 Task: Open Card Card0000000025 in Board Board0000000007 in Workspace WS0000000003 in Trello. Add Member Ayush98111@gmail.com to Card Card0000000025 in Board Board0000000007 in Workspace WS0000000003 in Trello. Add Green Label titled Label0000000025 to Card Card0000000025 in Board Board0000000007 in Workspace WS0000000003 in Trello. Add Checklist CL0000000025 to Card Card0000000025 in Board Board0000000007 in Workspace WS0000000003 in Trello. Add Dates with Start Date as Apr 08 2023 and Due Date as Apr 30 2023 to Card Card0000000025 in Board Board0000000007 in Workspace WS0000000003 in Trello
Action: Mouse moved to (372, 281)
Screenshot: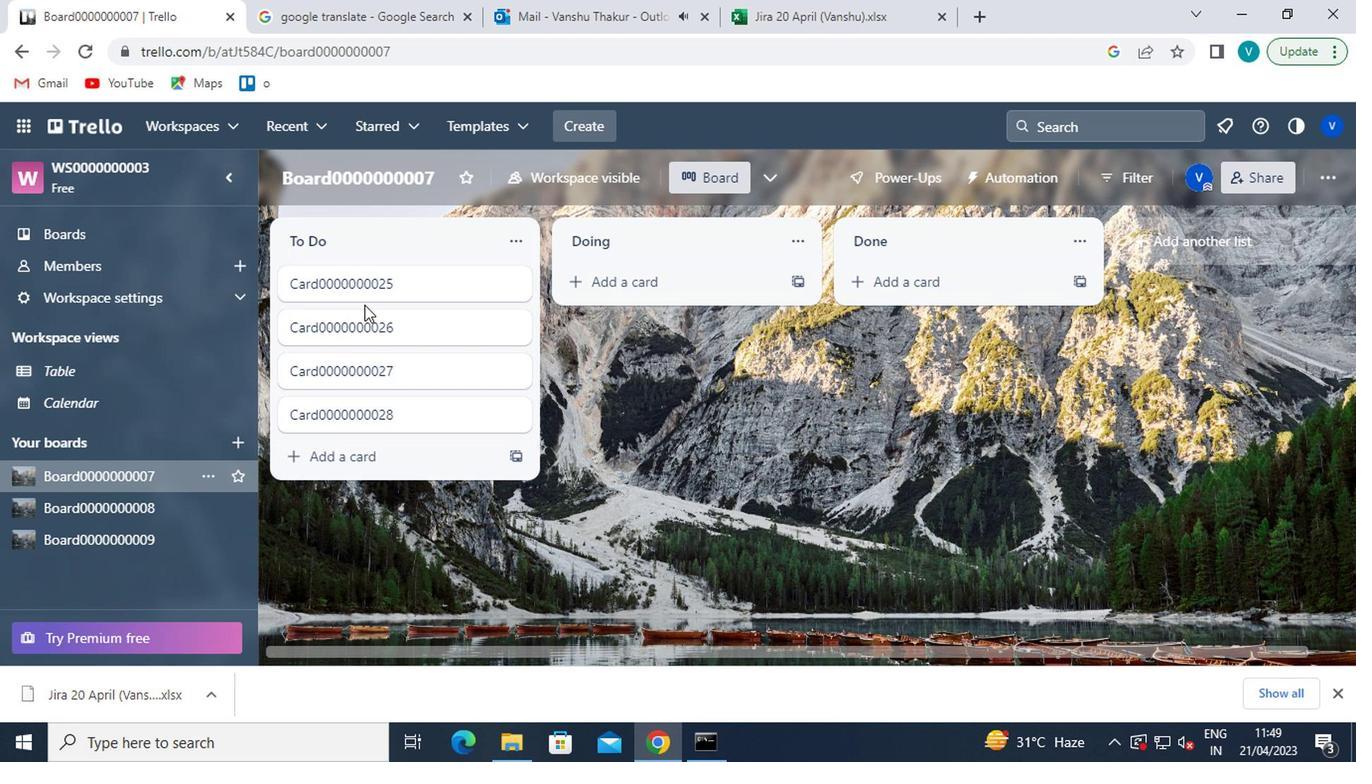 
Action: Mouse pressed left at (372, 281)
Screenshot: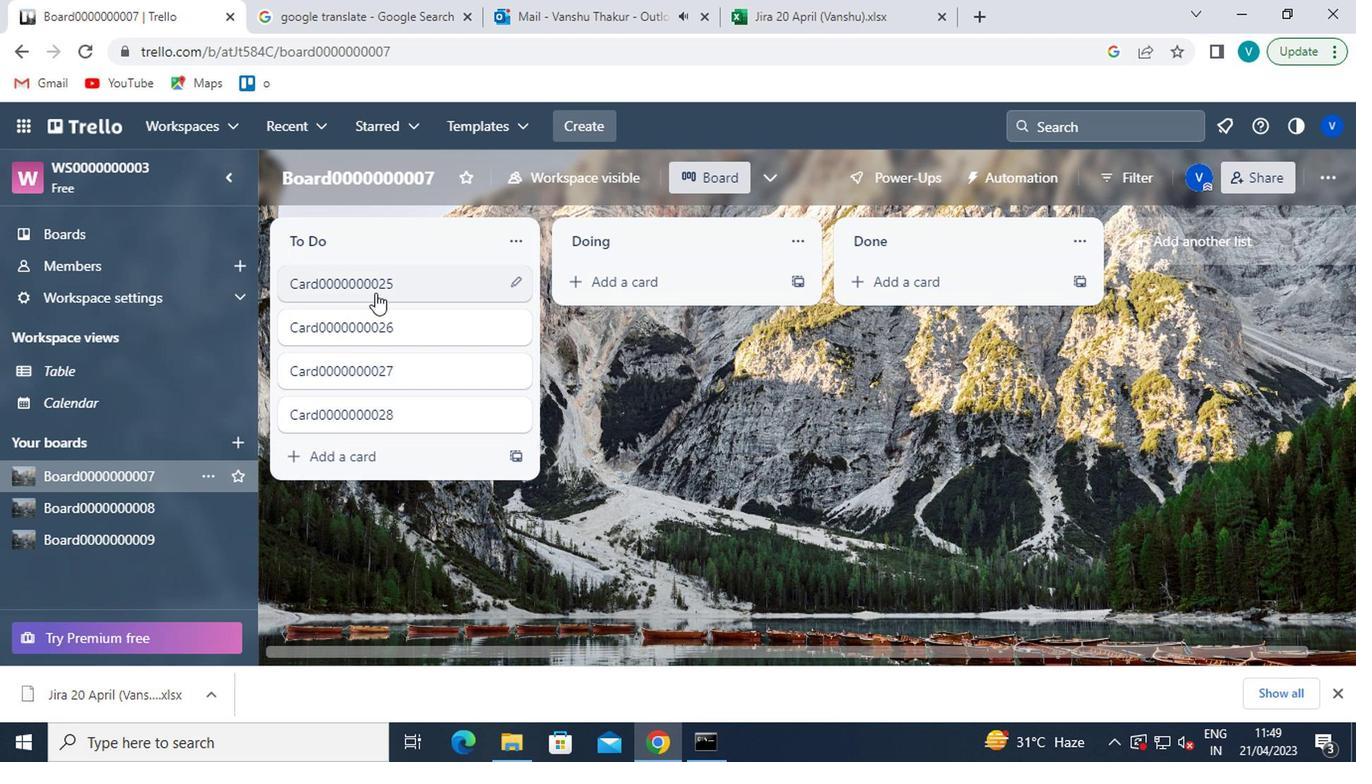 
Action: Mouse moved to (960, 288)
Screenshot: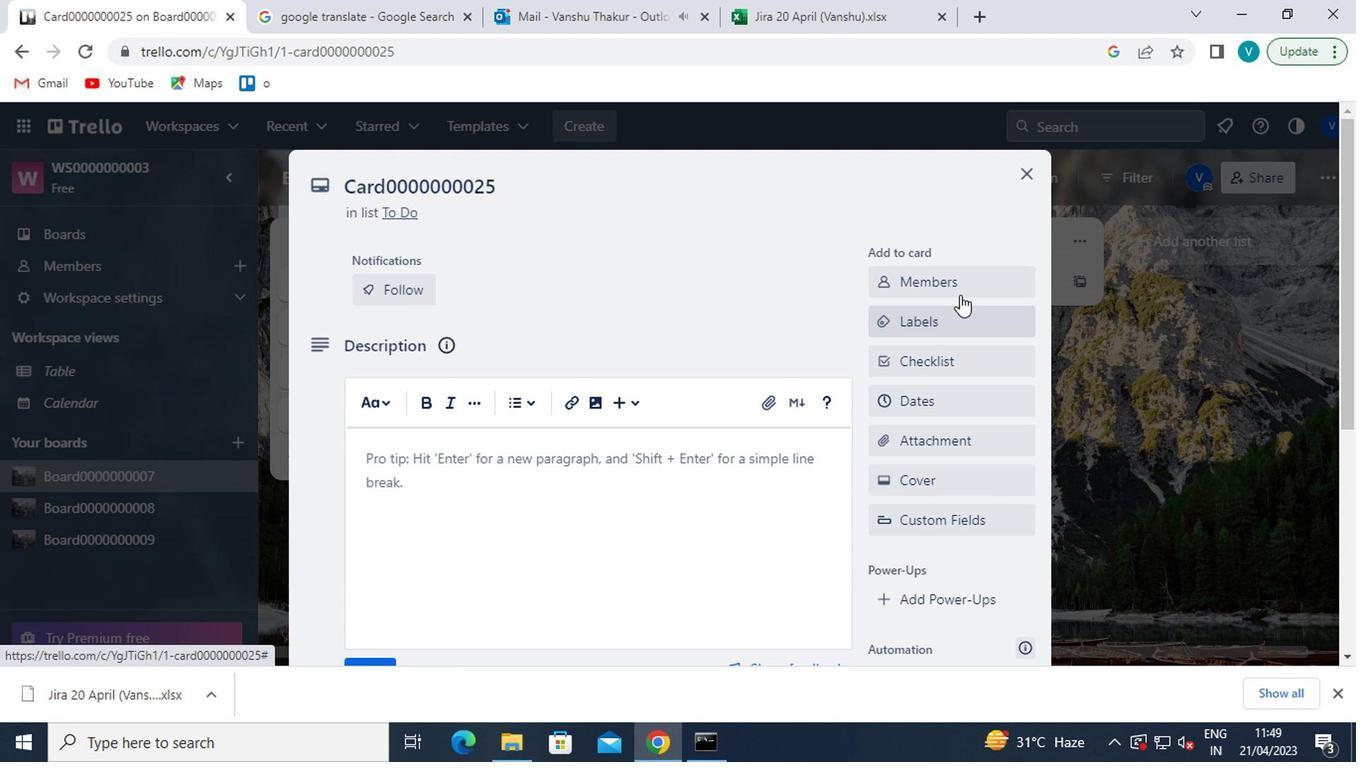 
Action: Mouse pressed left at (960, 288)
Screenshot: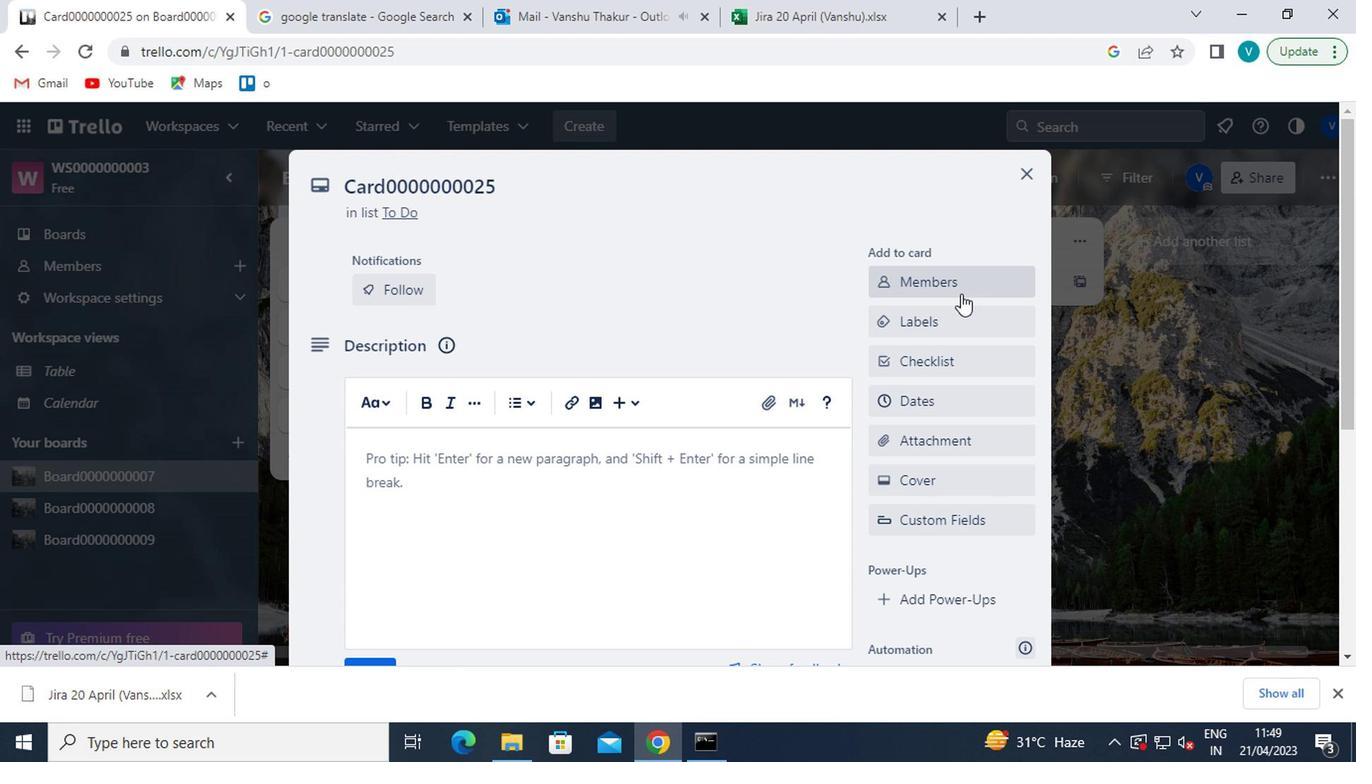 
Action: Mouse moved to (950, 372)
Screenshot: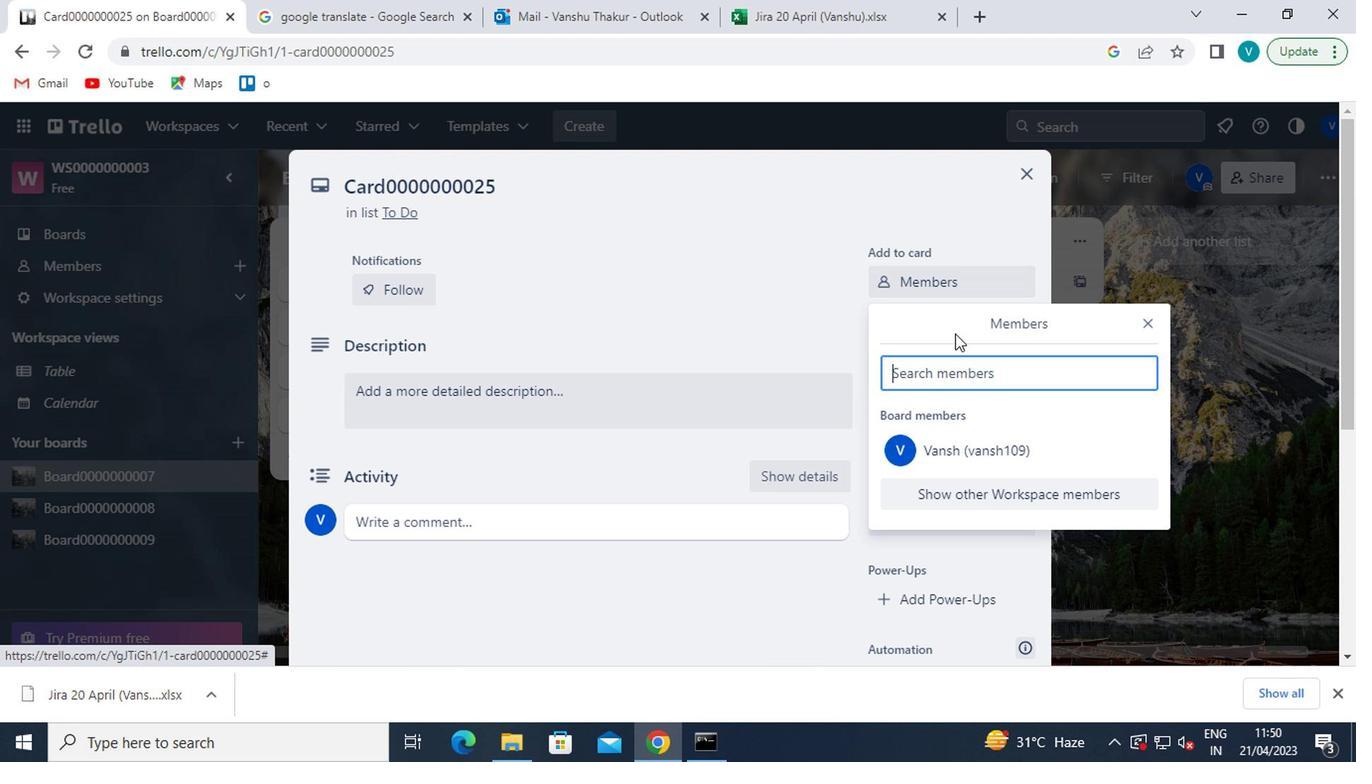 
Action: Mouse pressed left at (950, 372)
Screenshot: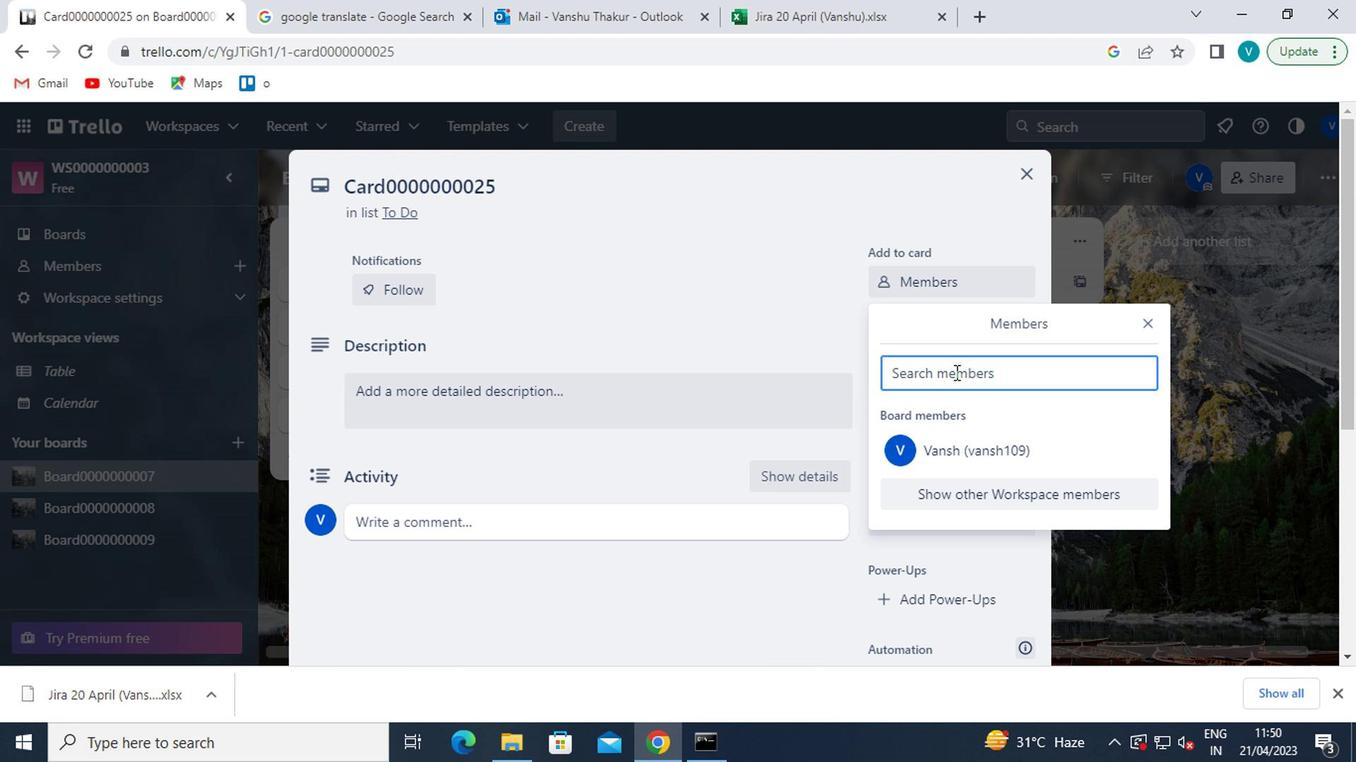 
Action: Mouse moved to (678, 180)
Screenshot: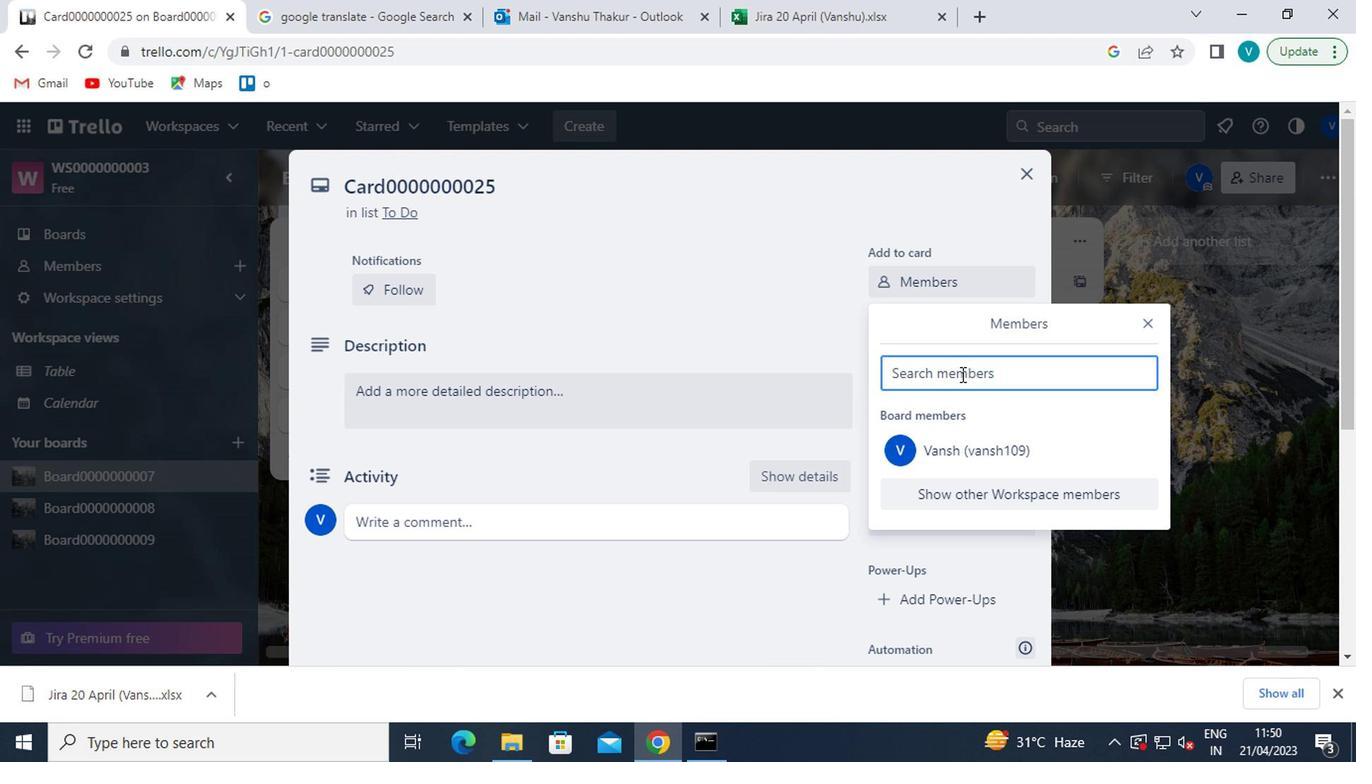 
Action: Key pressed <Key.shift>
Screenshot: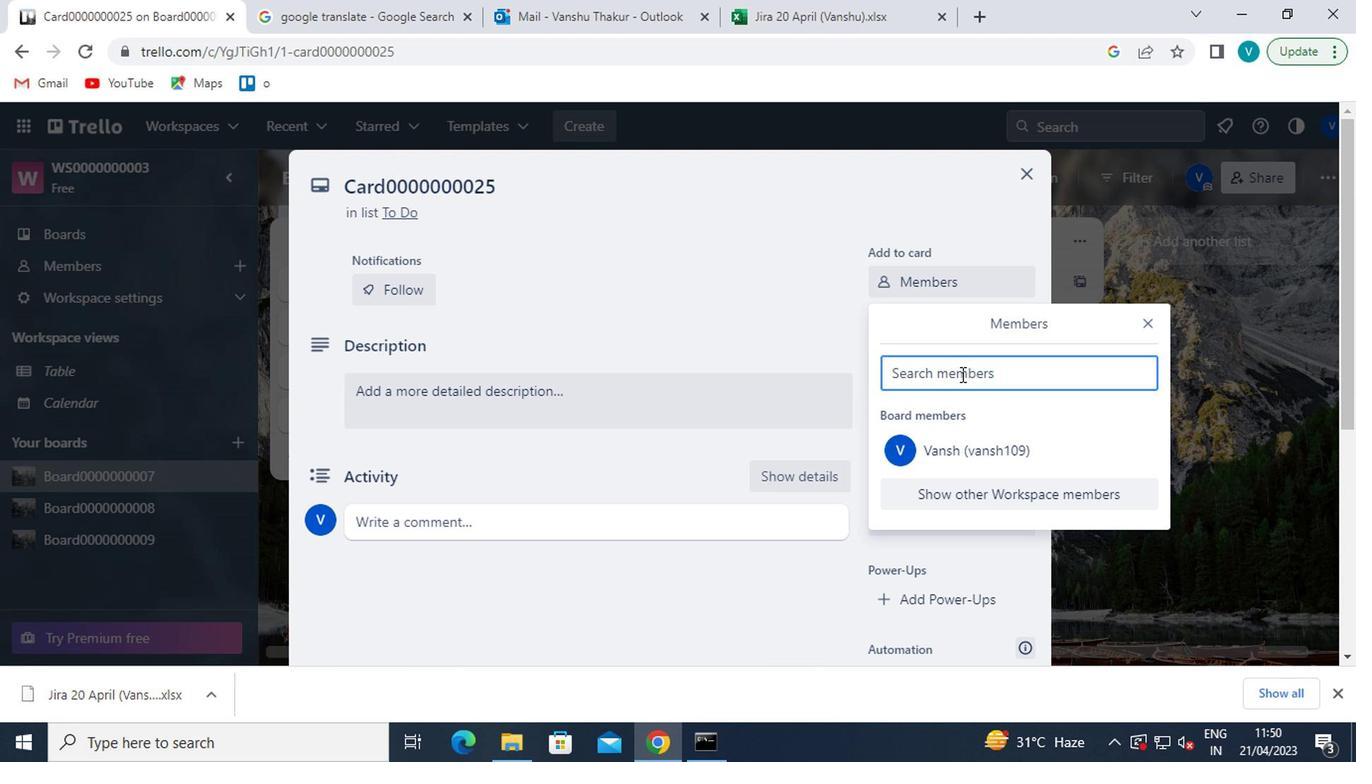 
Action: Mouse moved to (503, 55)
Screenshot: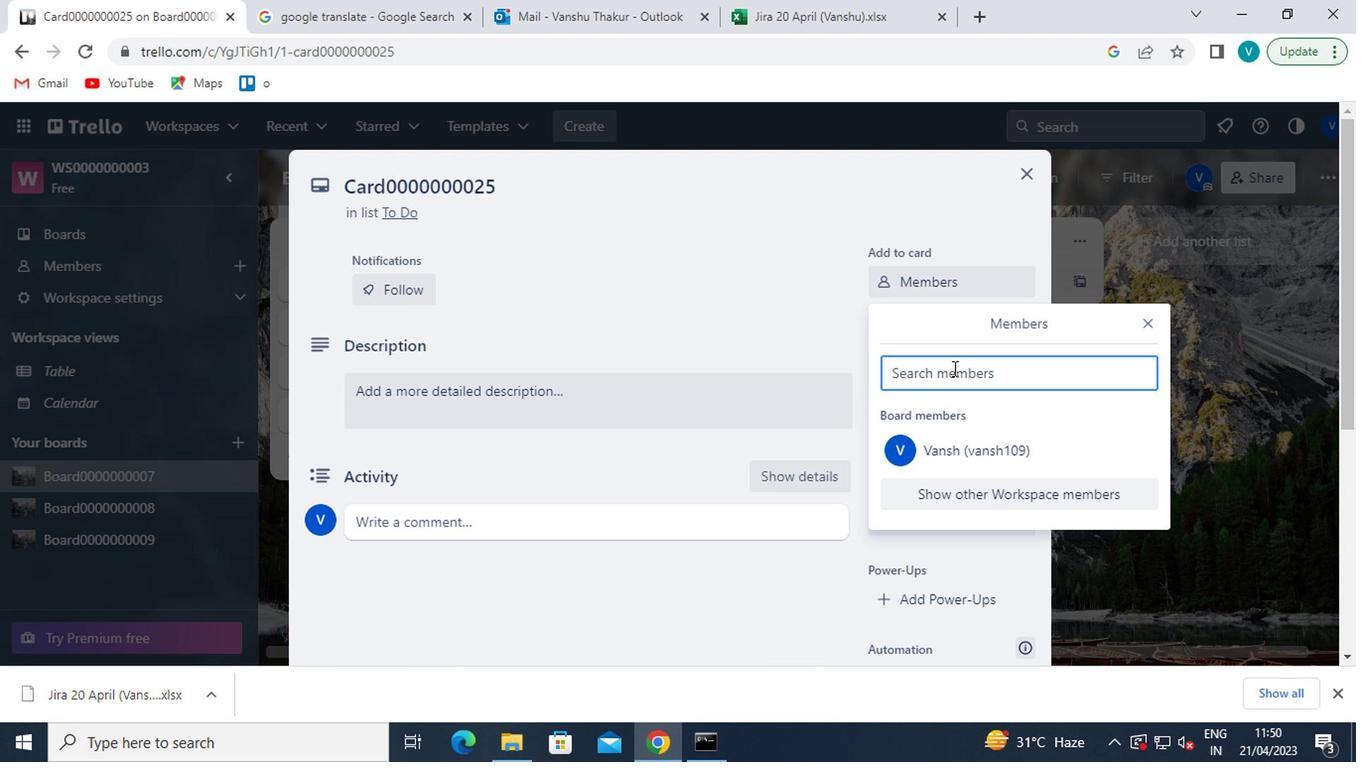 
Action: Key pressed AYUSH98111<Key.shift>@F<Key.backspace>GMAIL.COM
Screenshot: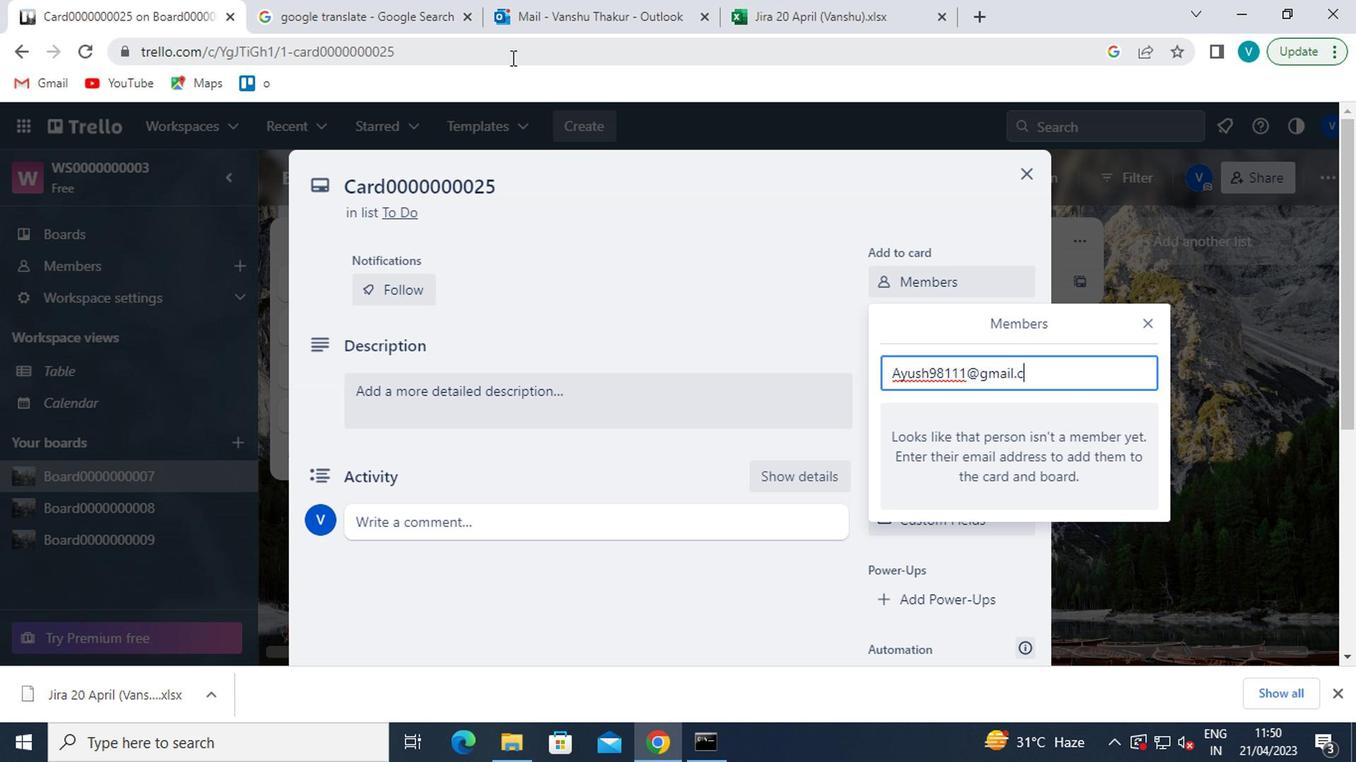 
Action: Mouse moved to (926, 519)
Screenshot: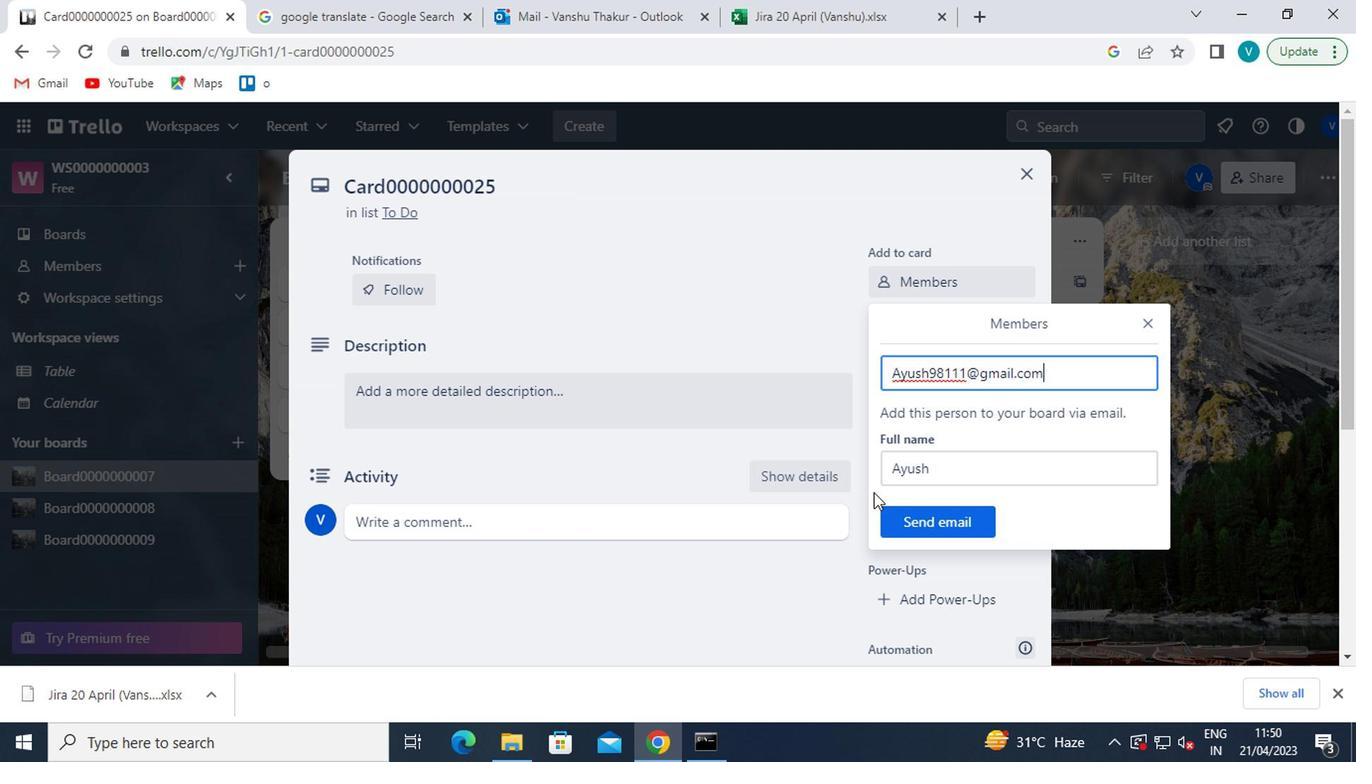 
Action: Mouse pressed left at (926, 519)
Screenshot: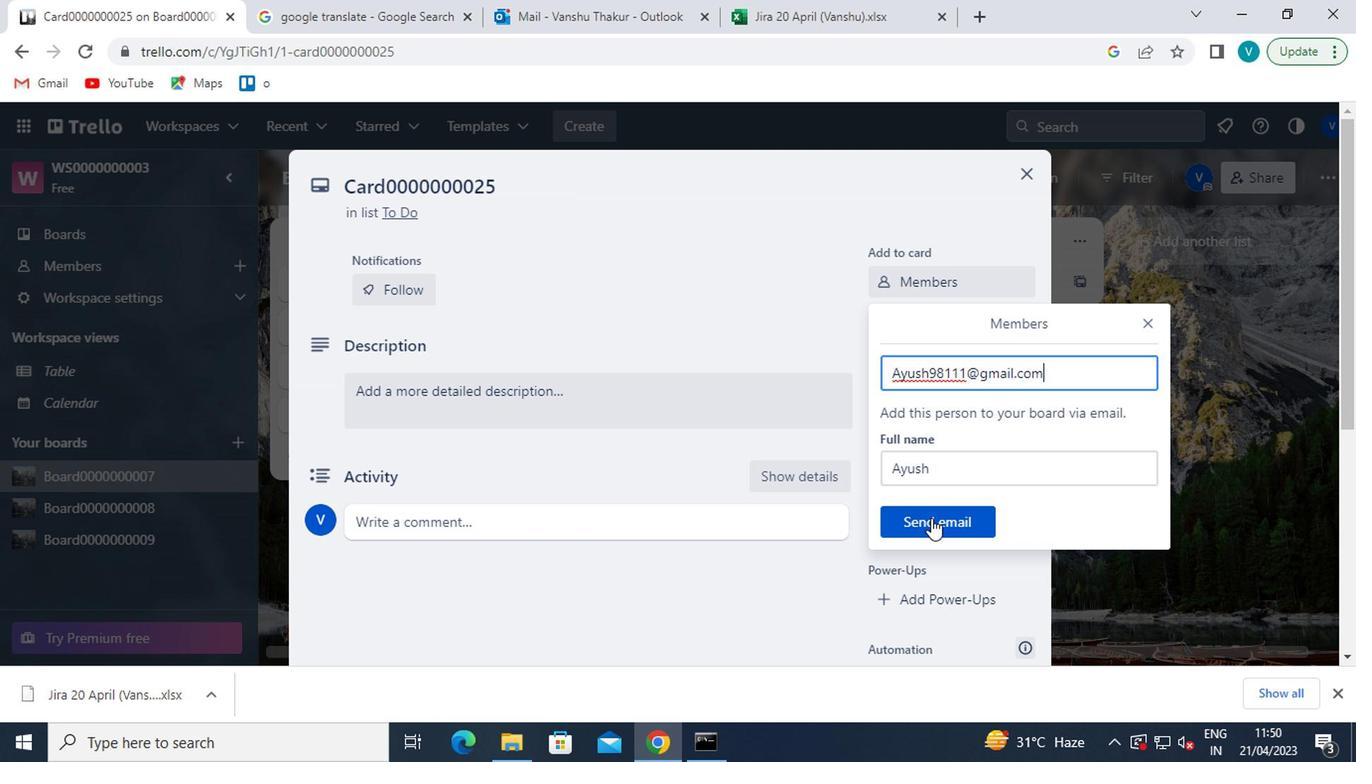 
Action: Mouse moved to (970, 329)
Screenshot: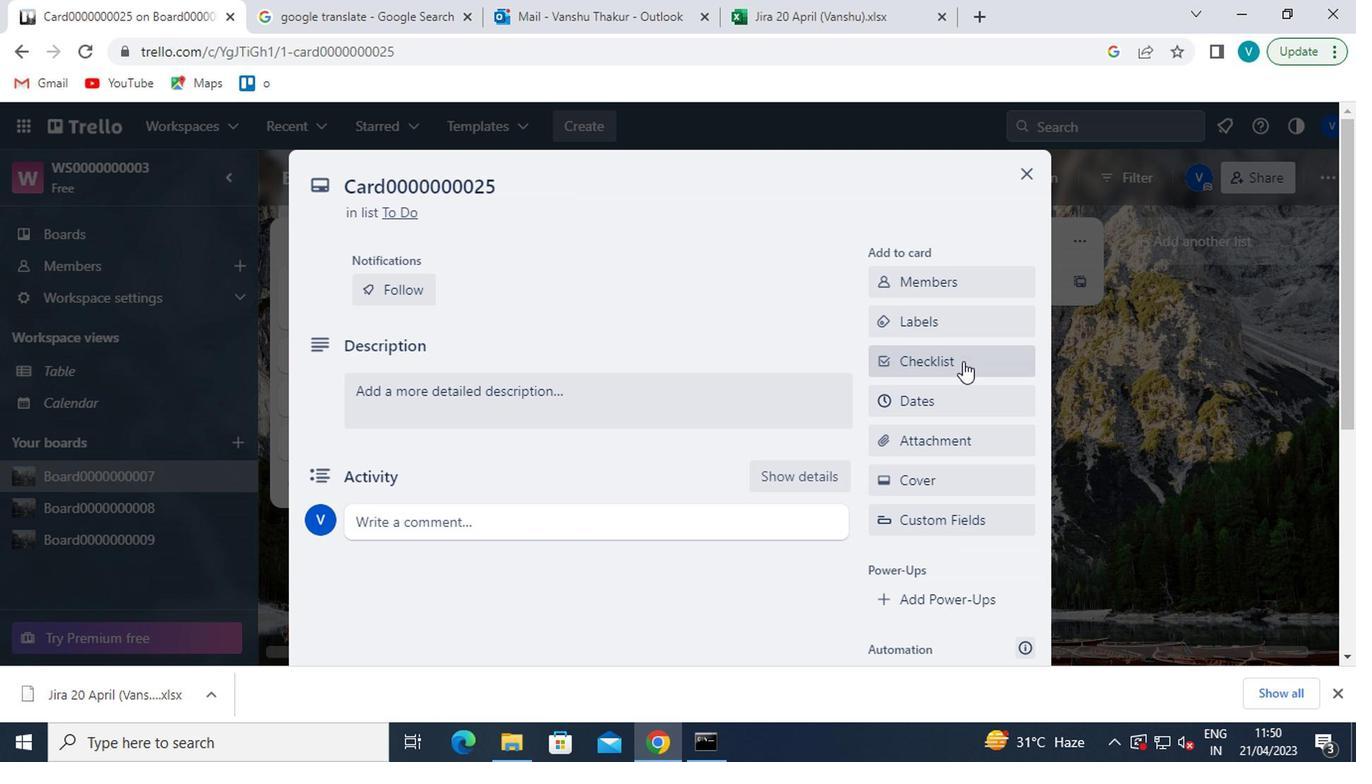
Action: Mouse pressed left at (970, 329)
Screenshot: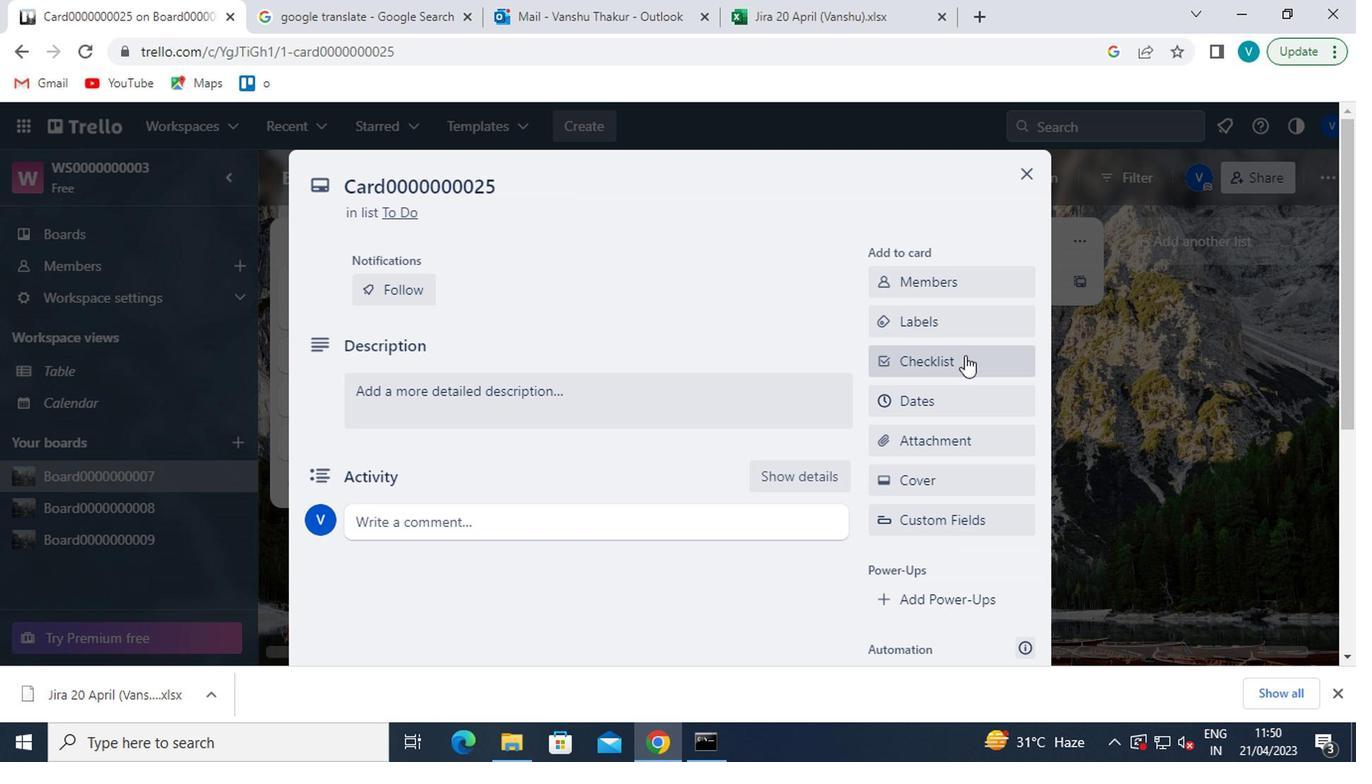
Action: Mouse moved to (1028, 527)
Screenshot: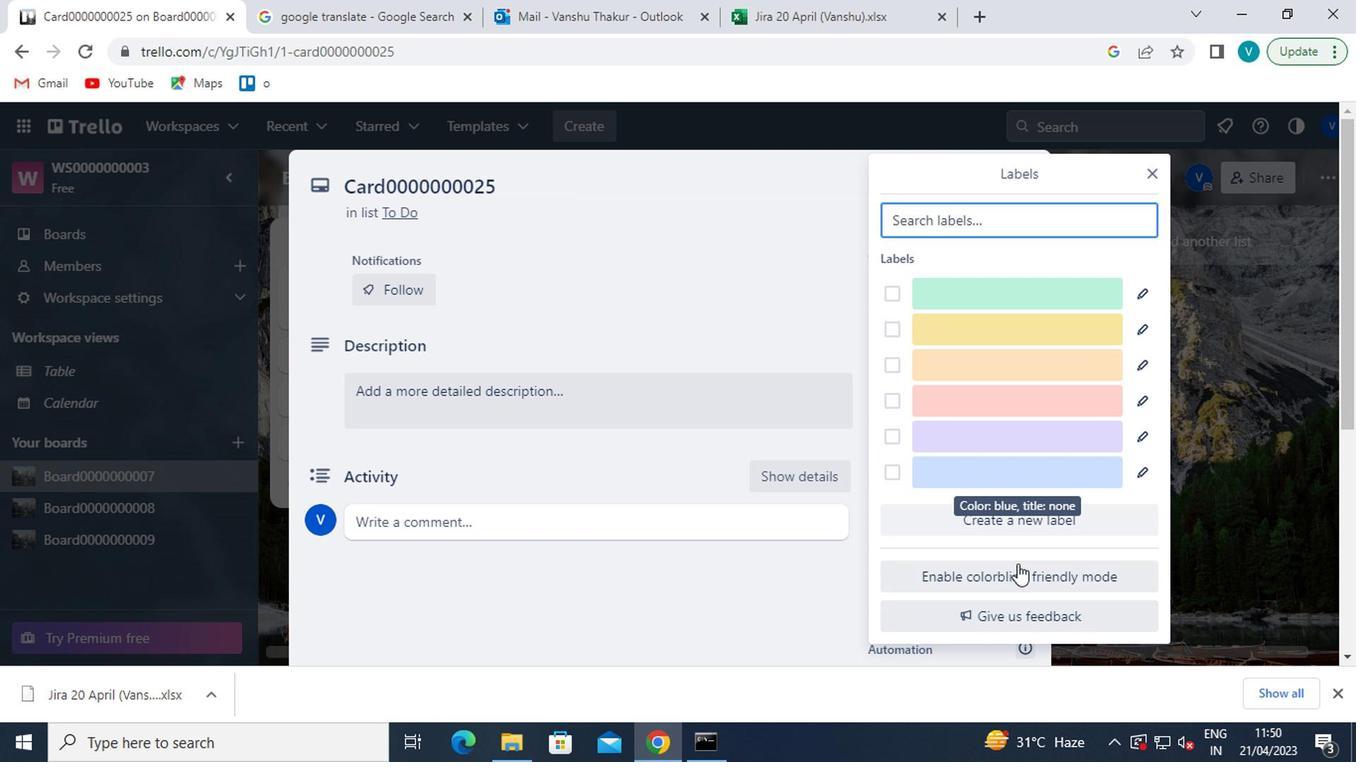 
Action: Mouse pressed left at (1028, 527)
Screenshot: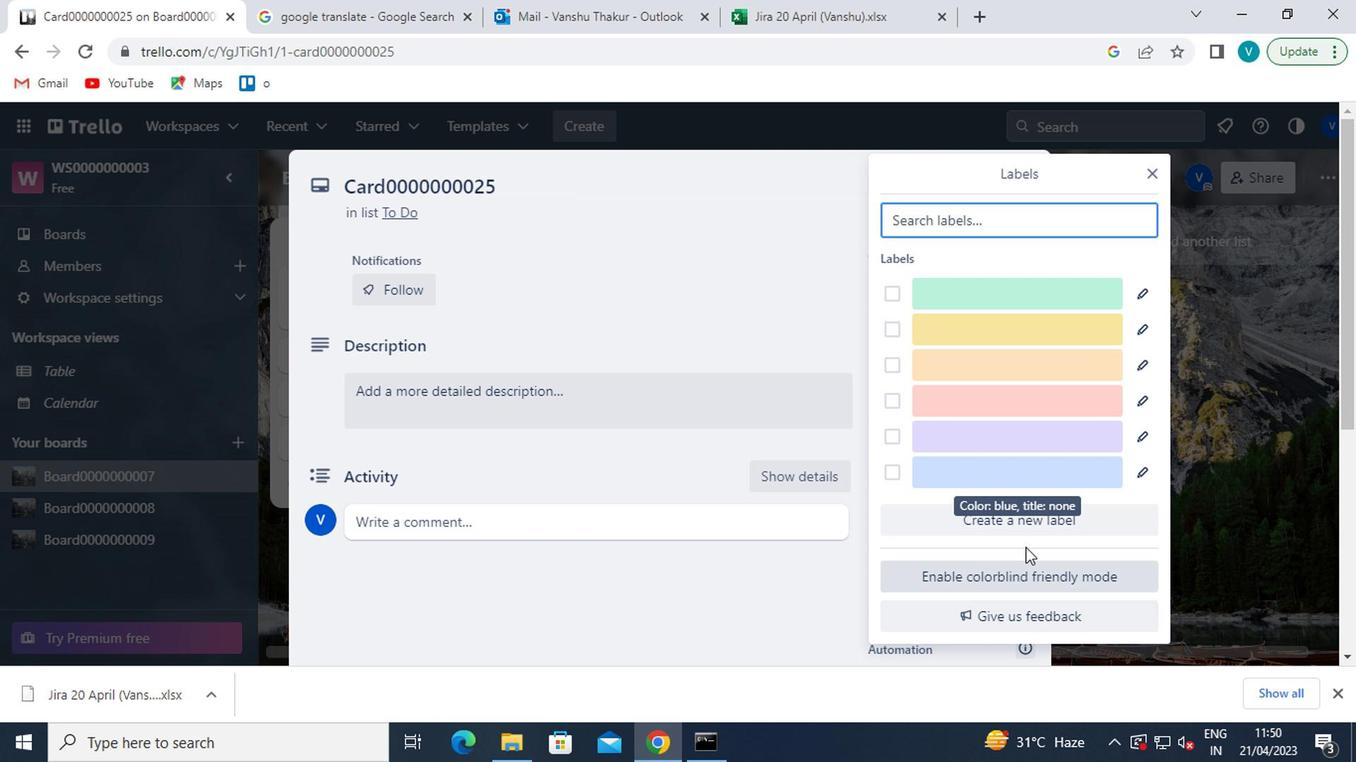 
Action: Mouse moved to (910, 471)
Screenshot: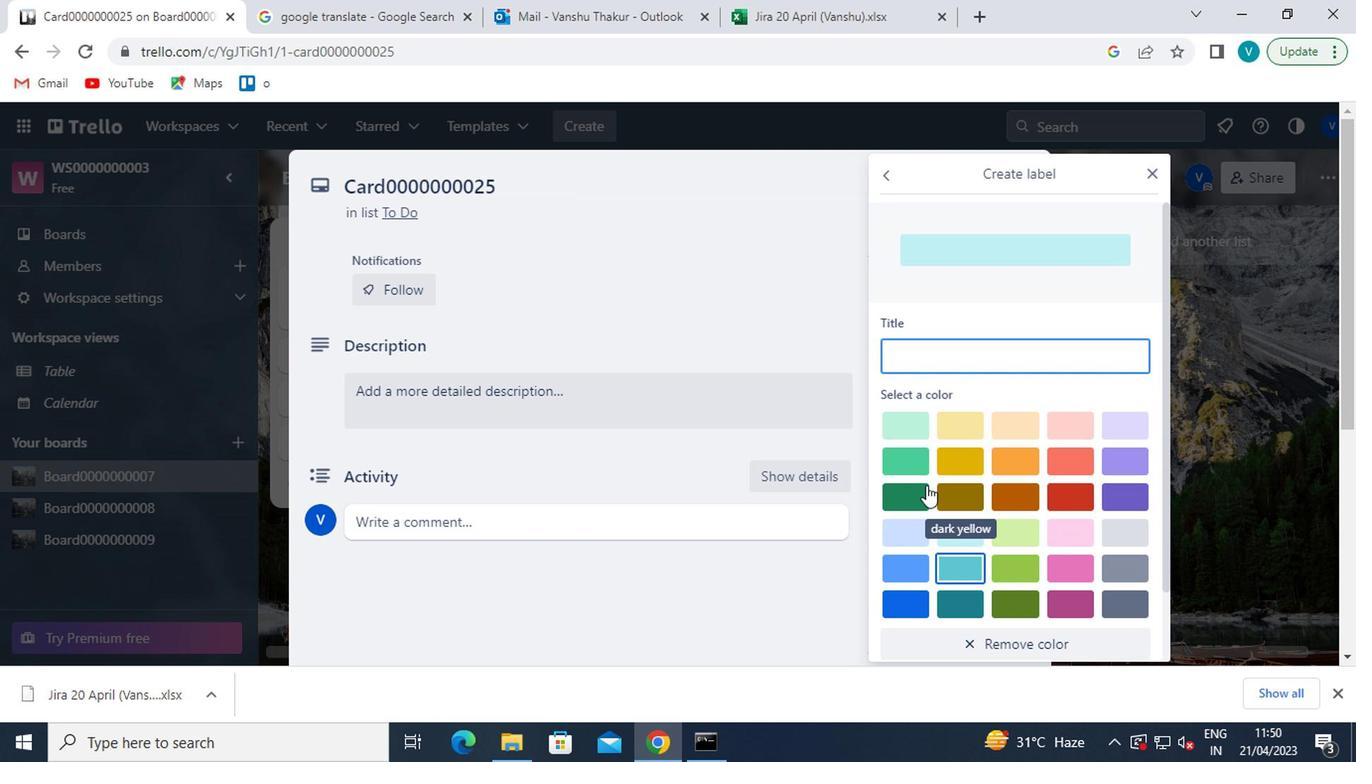 
Action: Mouse pressed left at (910, 471)
Screenshot: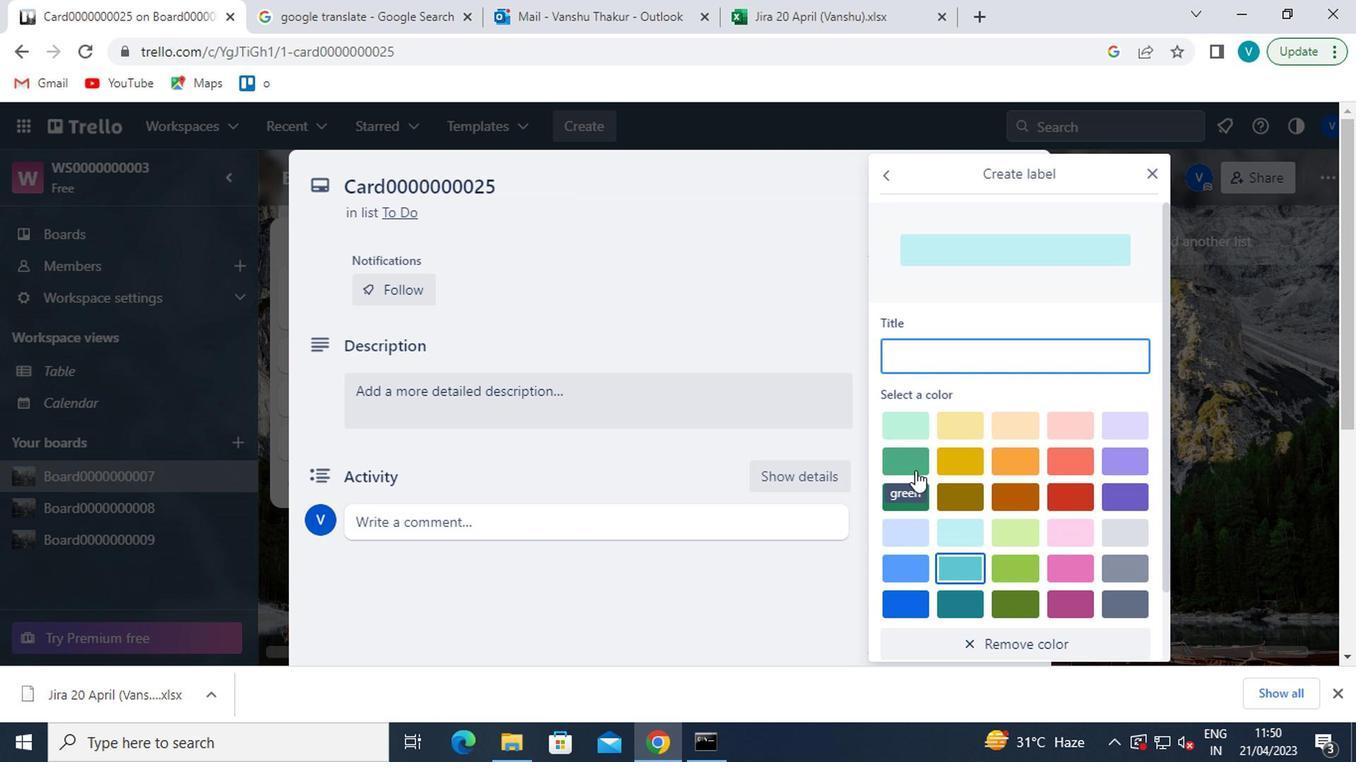 
Action: Mouse moved to (965, 358)
Screenshot: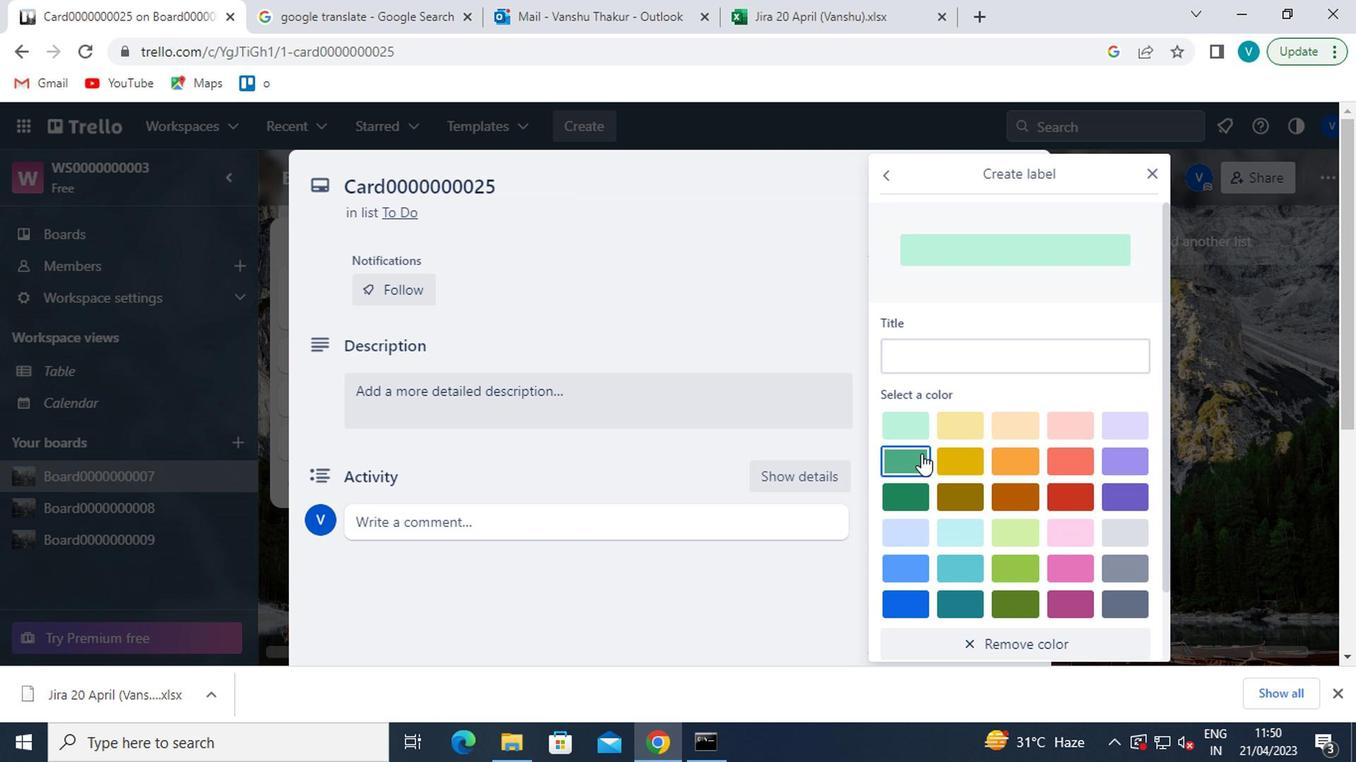 
Action: Mouse pressed left at (965, 358)
Screenshot: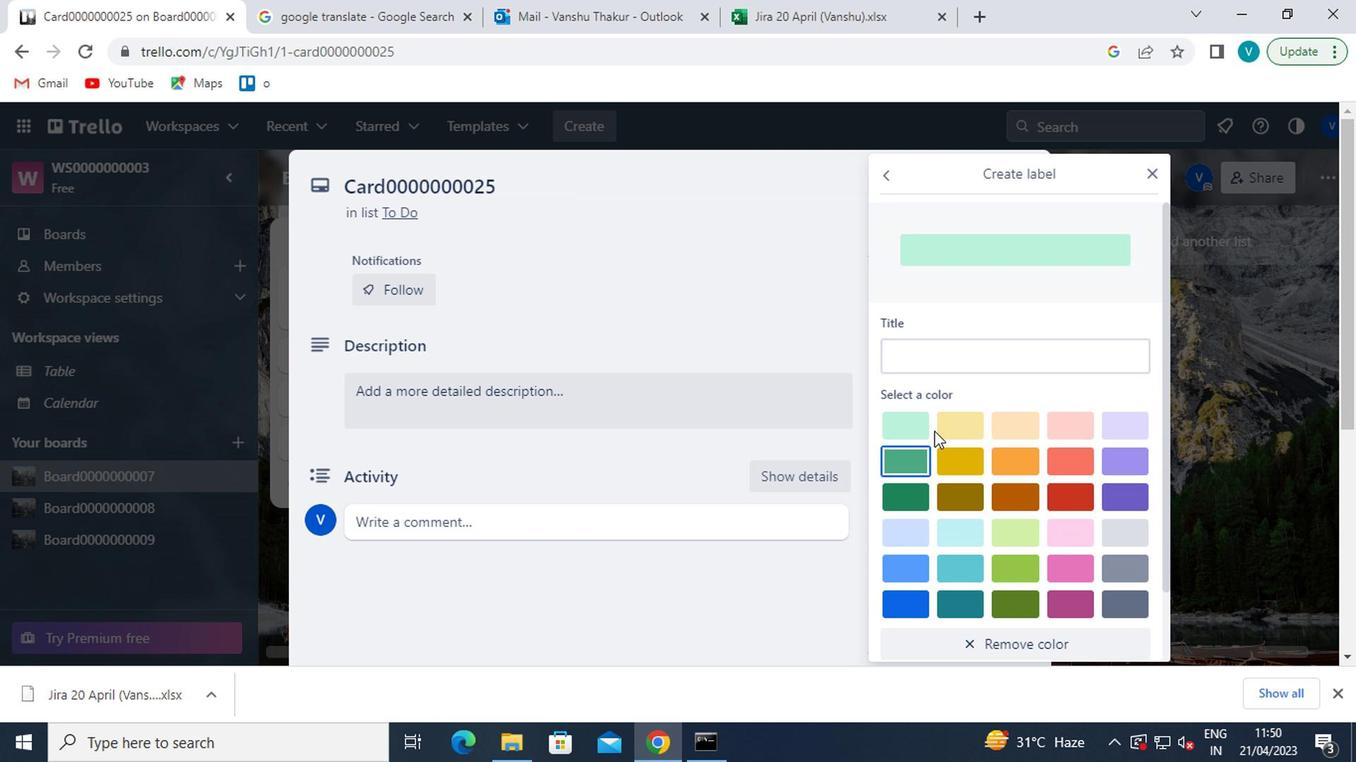 
Action: Key pressed <Key.shift>LABE
Screenshot: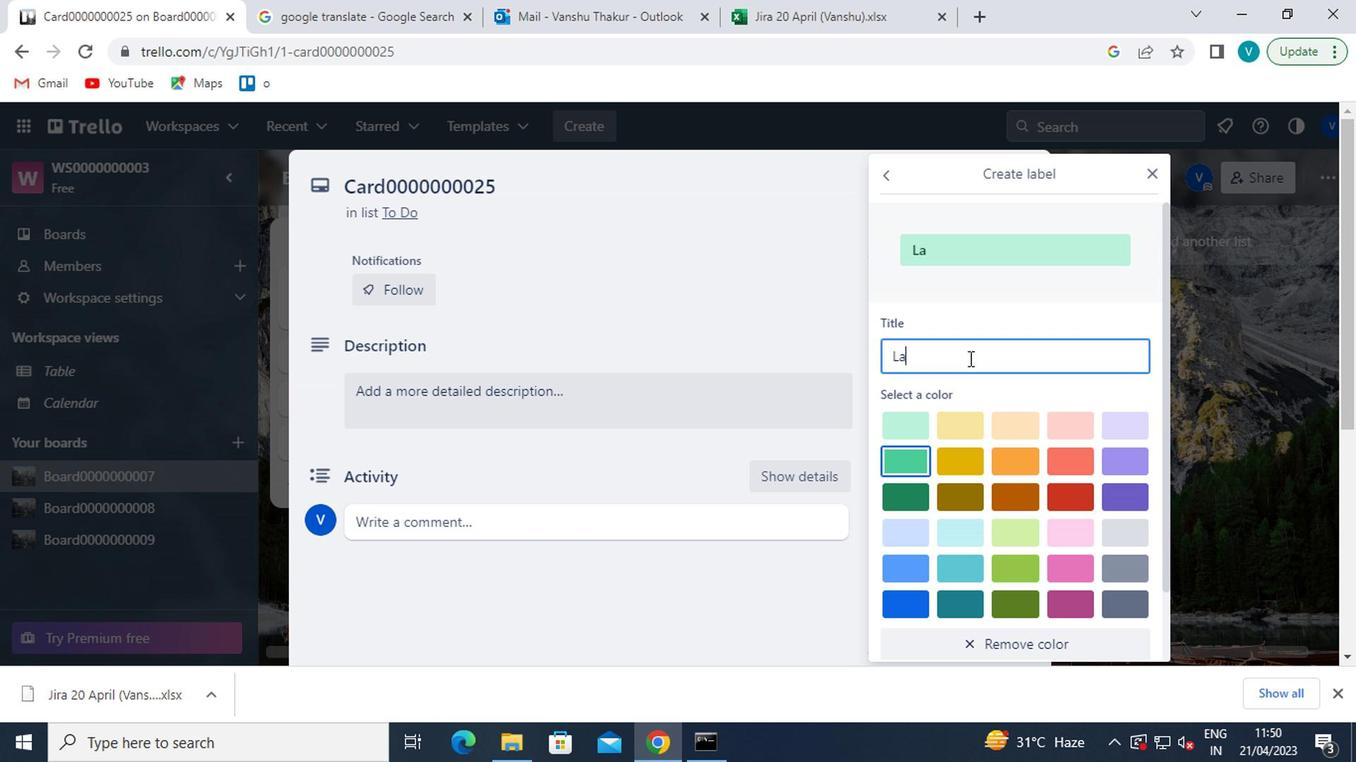 
Action: Mouse moved to (838, 281)
Screenshot: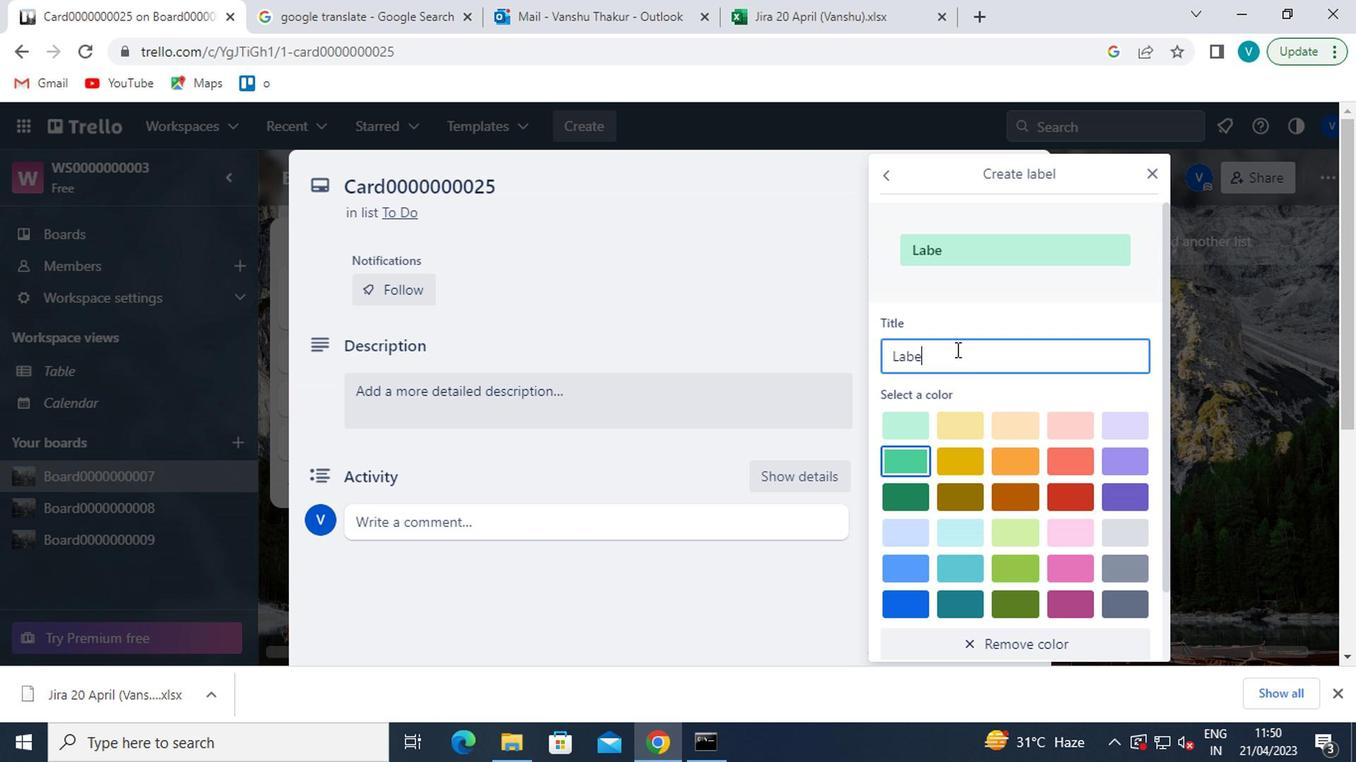 
Action: Key pressed L
Screenshot: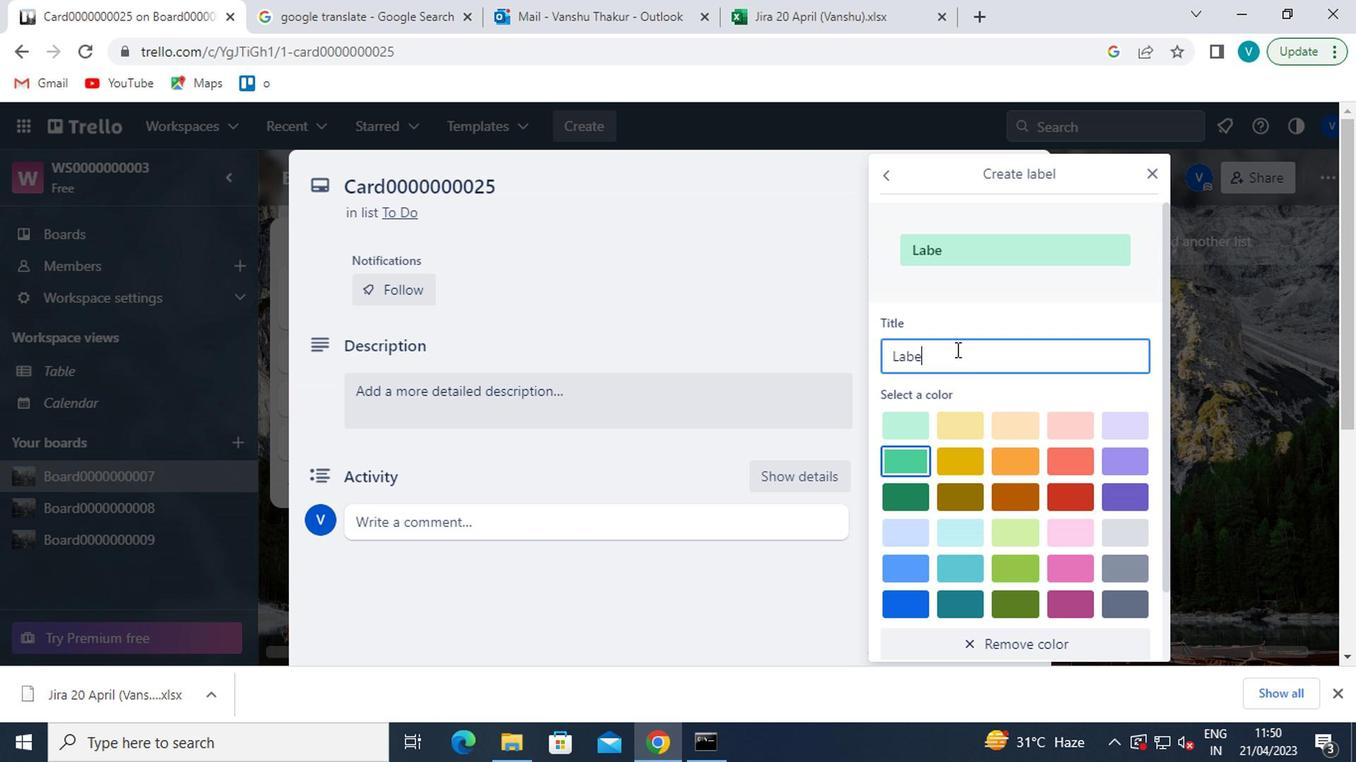 
Action: Mouse moved to (836, 279)
Screenshot: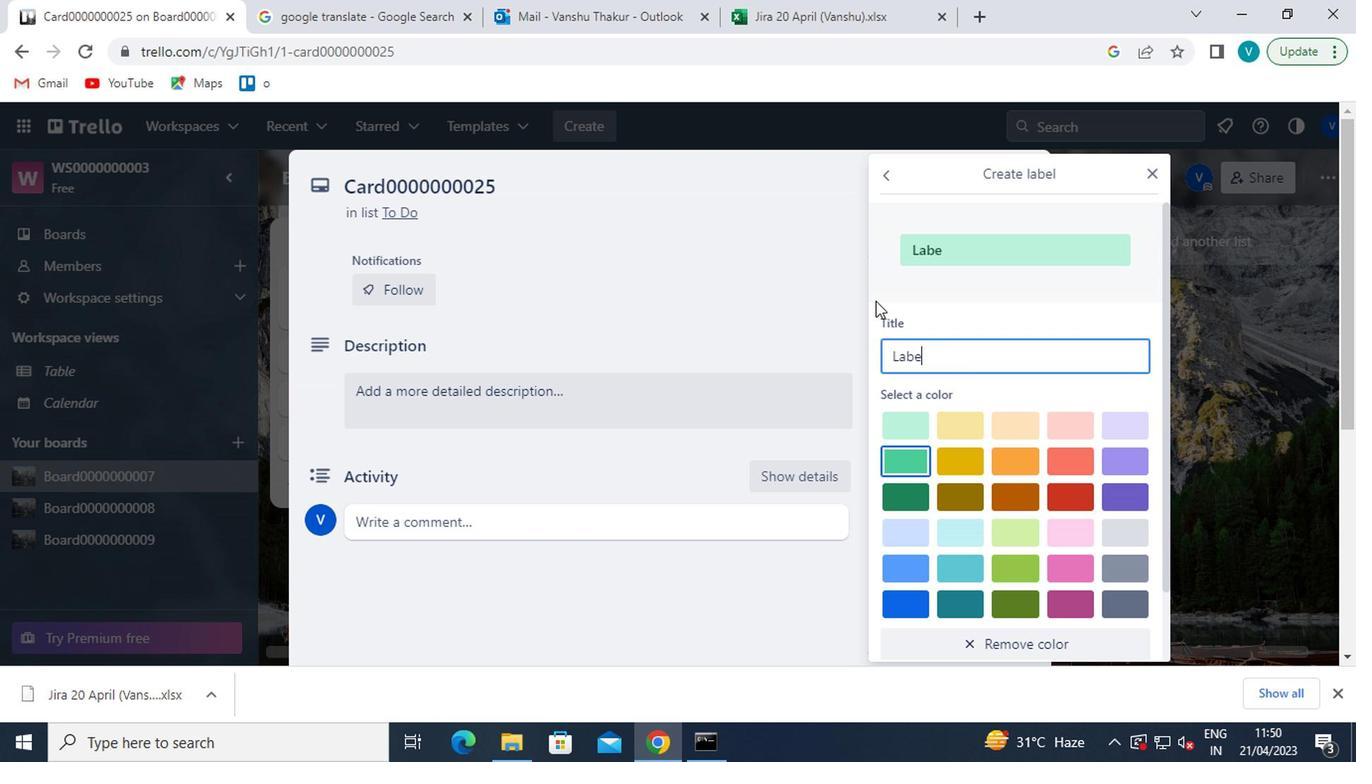 
Action: Key pressed 000
Screenshot: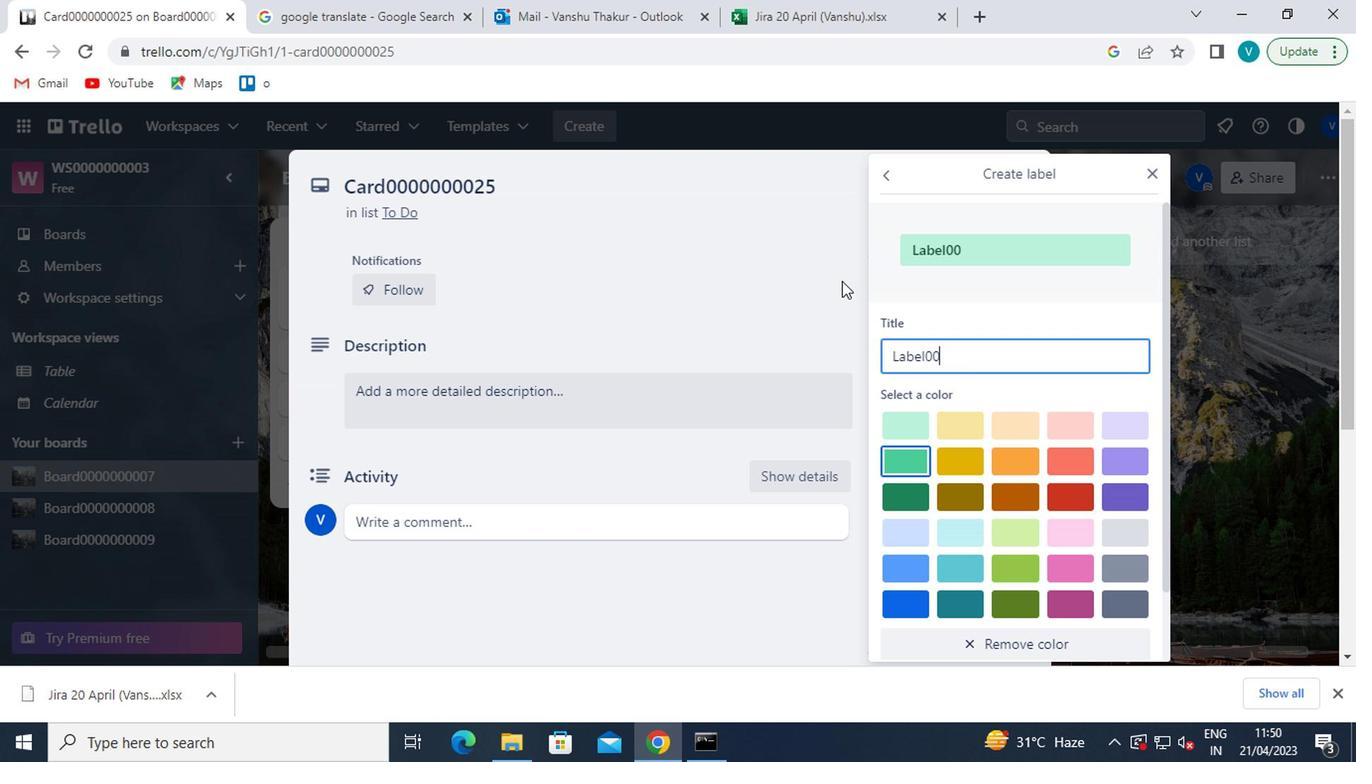 
Action: Mouse moved to (836, 279)
Screenshot: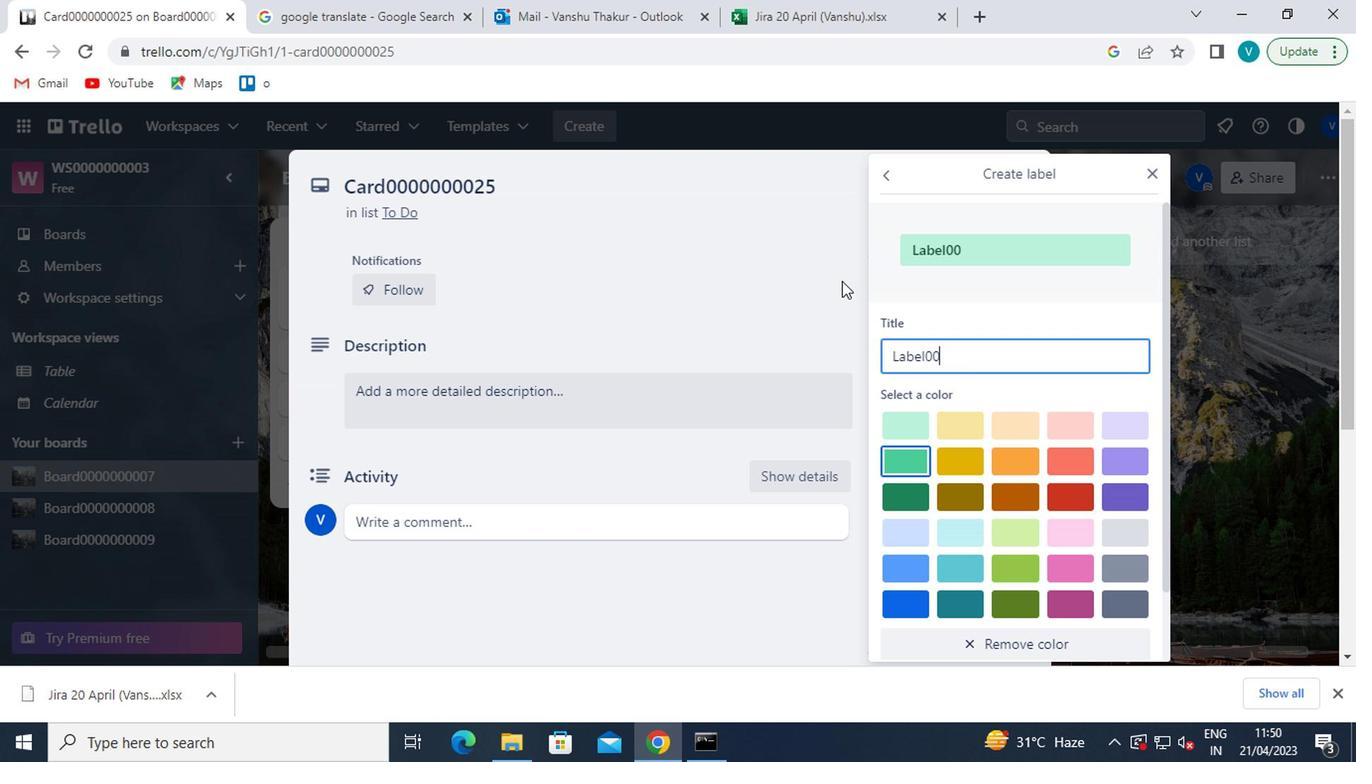 
Action: Key pressed 0
Screenshot: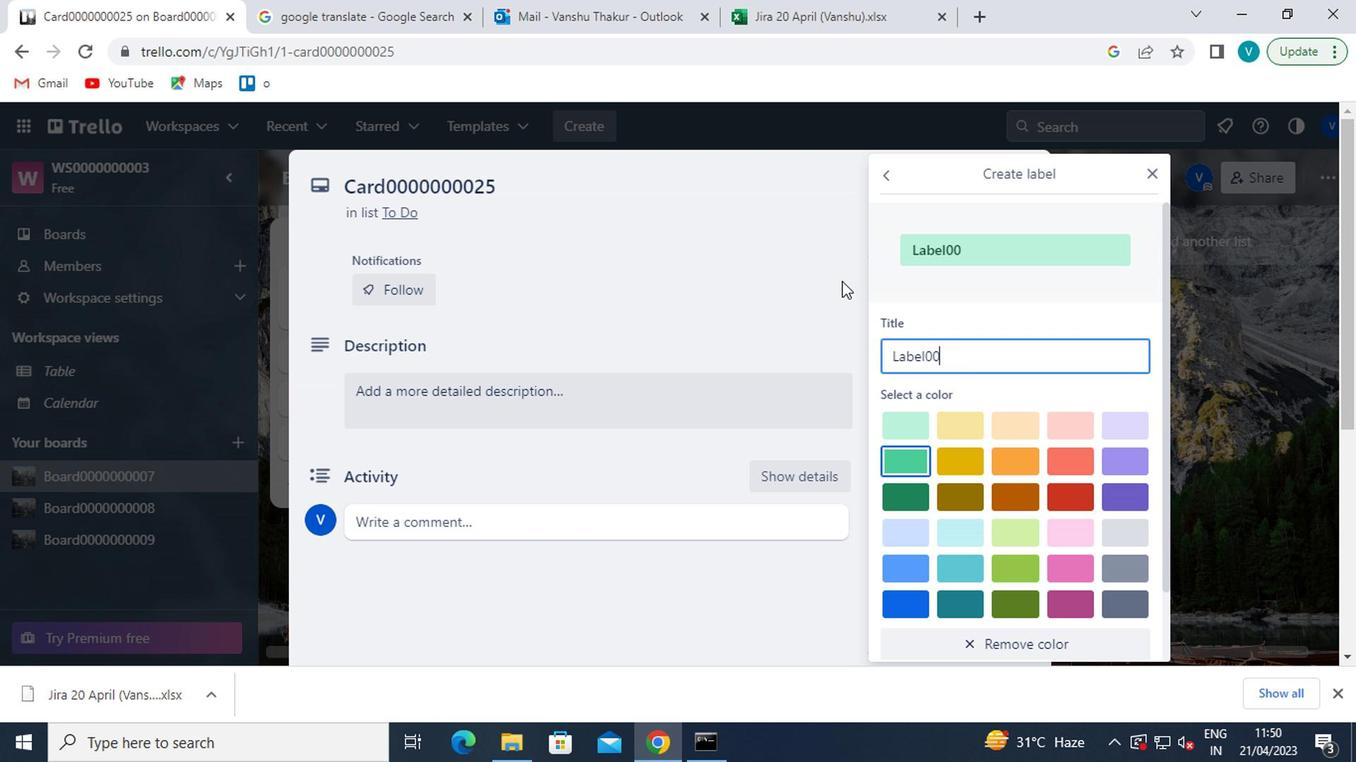 
Action: Mouse moved to (835, 279)
Screenshot: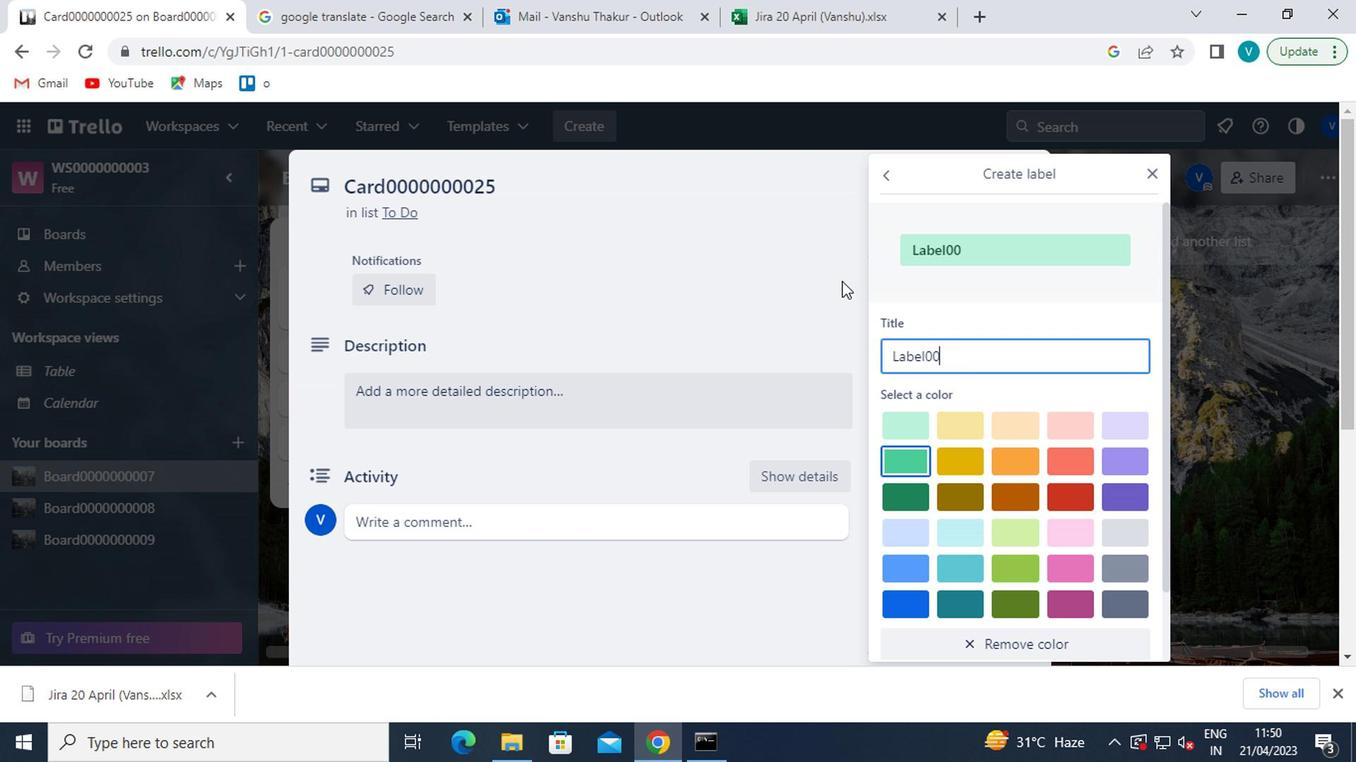 
Action: Key pressed 000
Screenshot: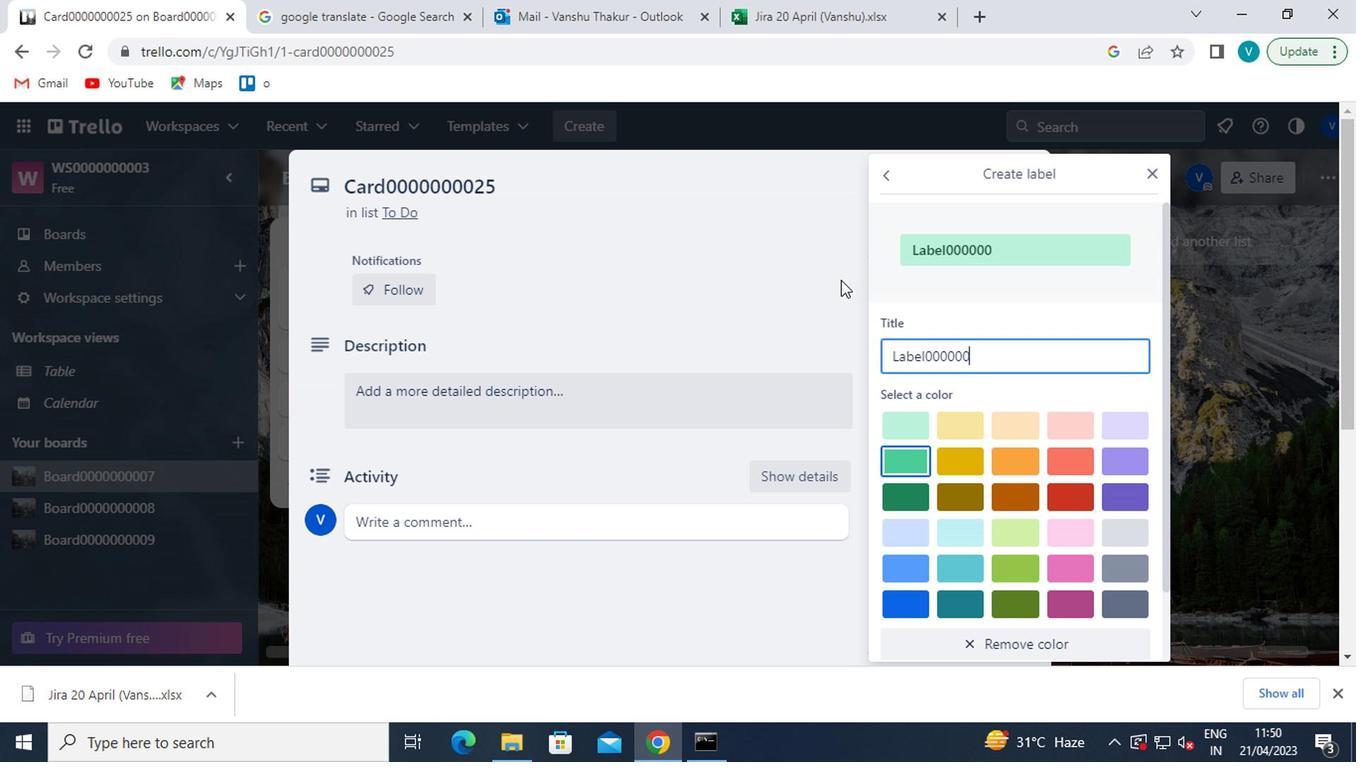 
Action: Mouse moved to (833, 278)
Screenshot: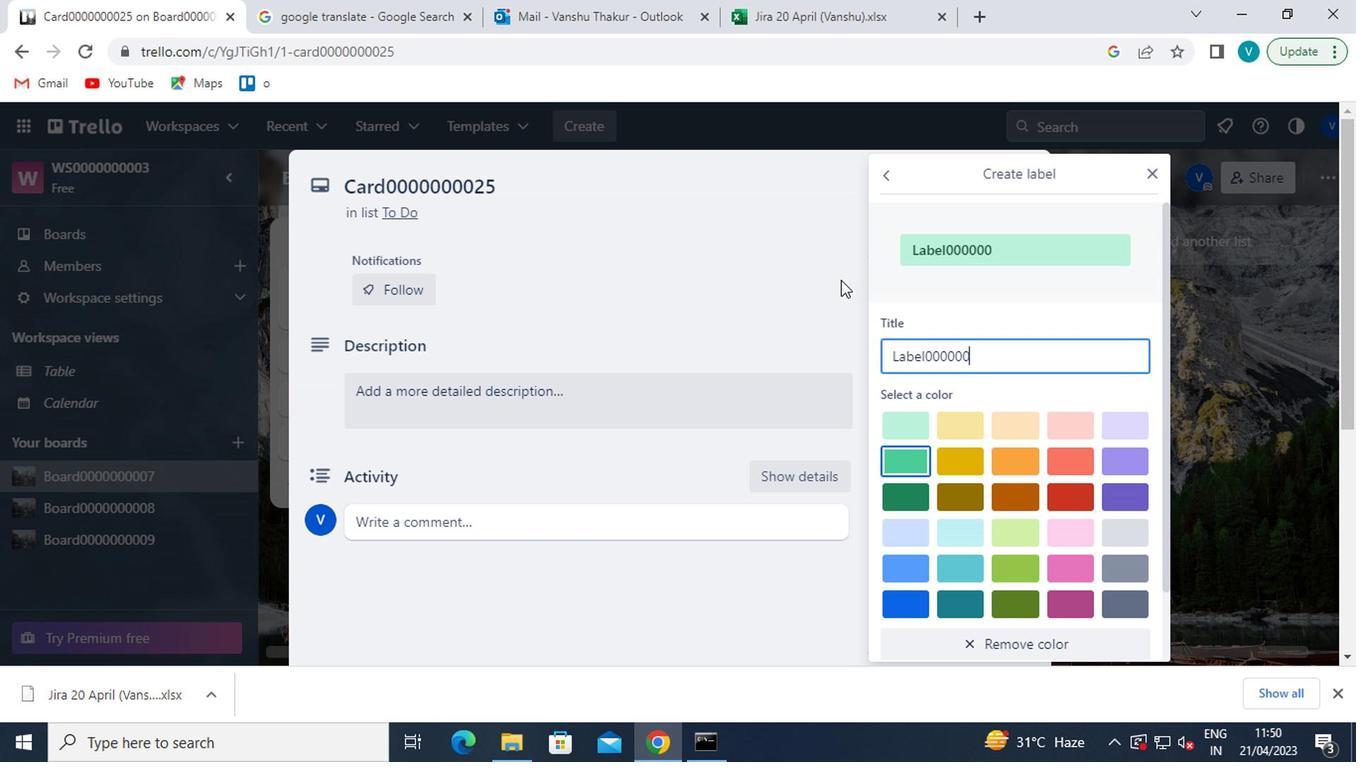 
Action: Key pressed 0
Screenshot: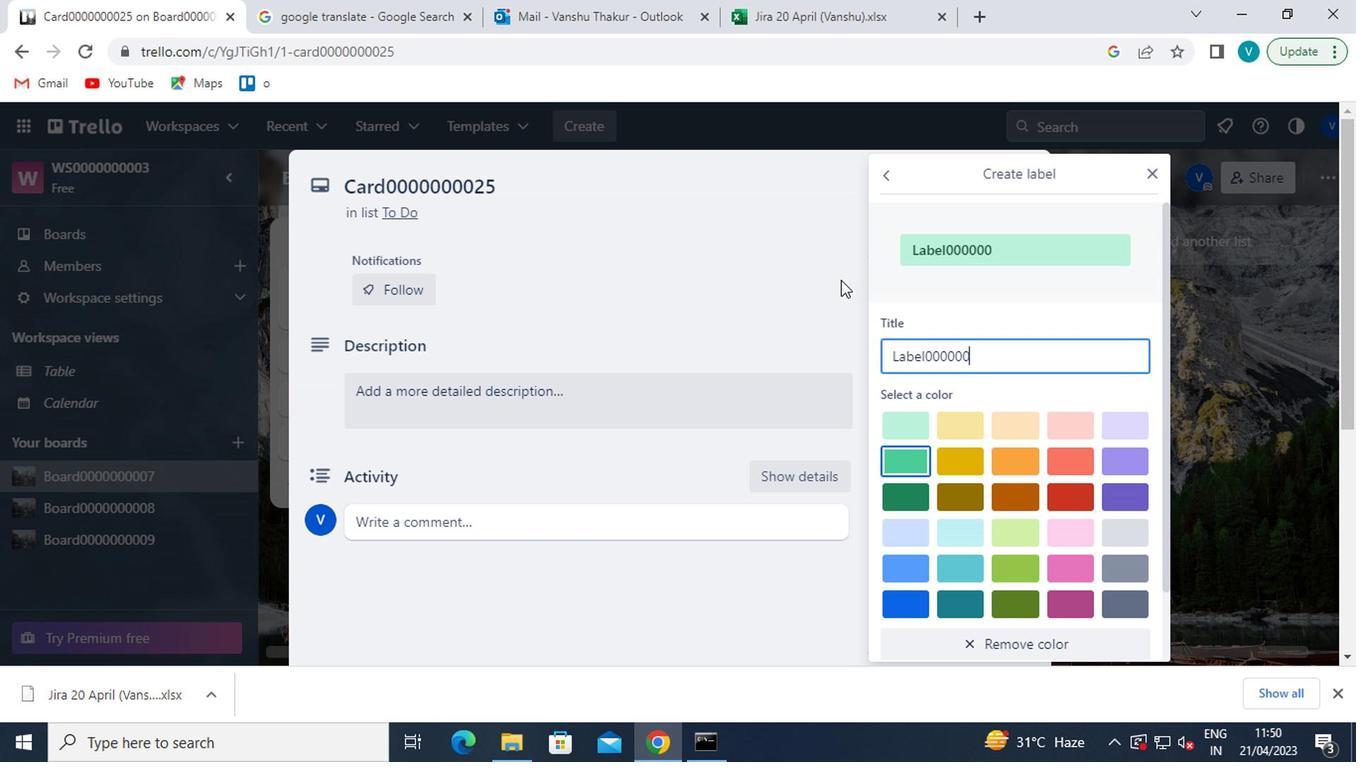 
Action: Mouse moved to (833, 278)
Screenshot: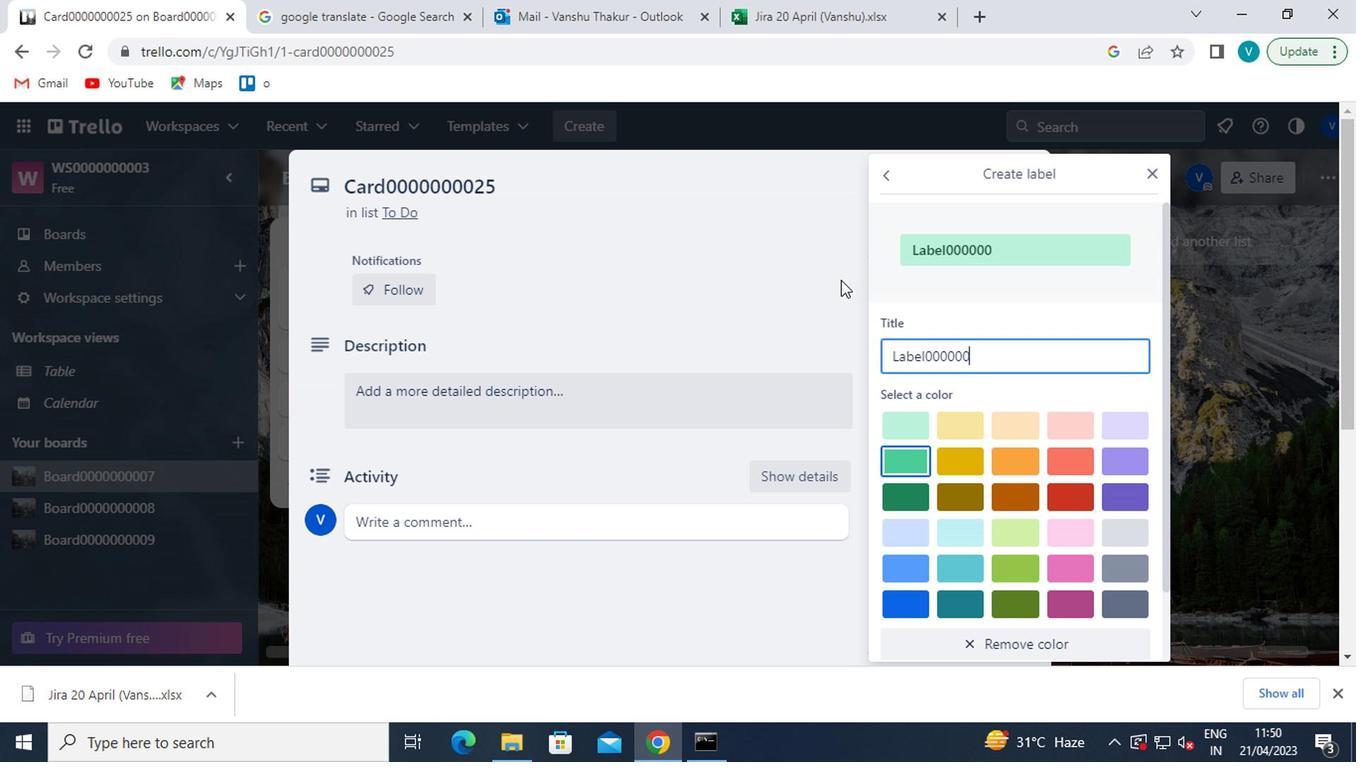 
Action: Key pressed 2
Screenshot: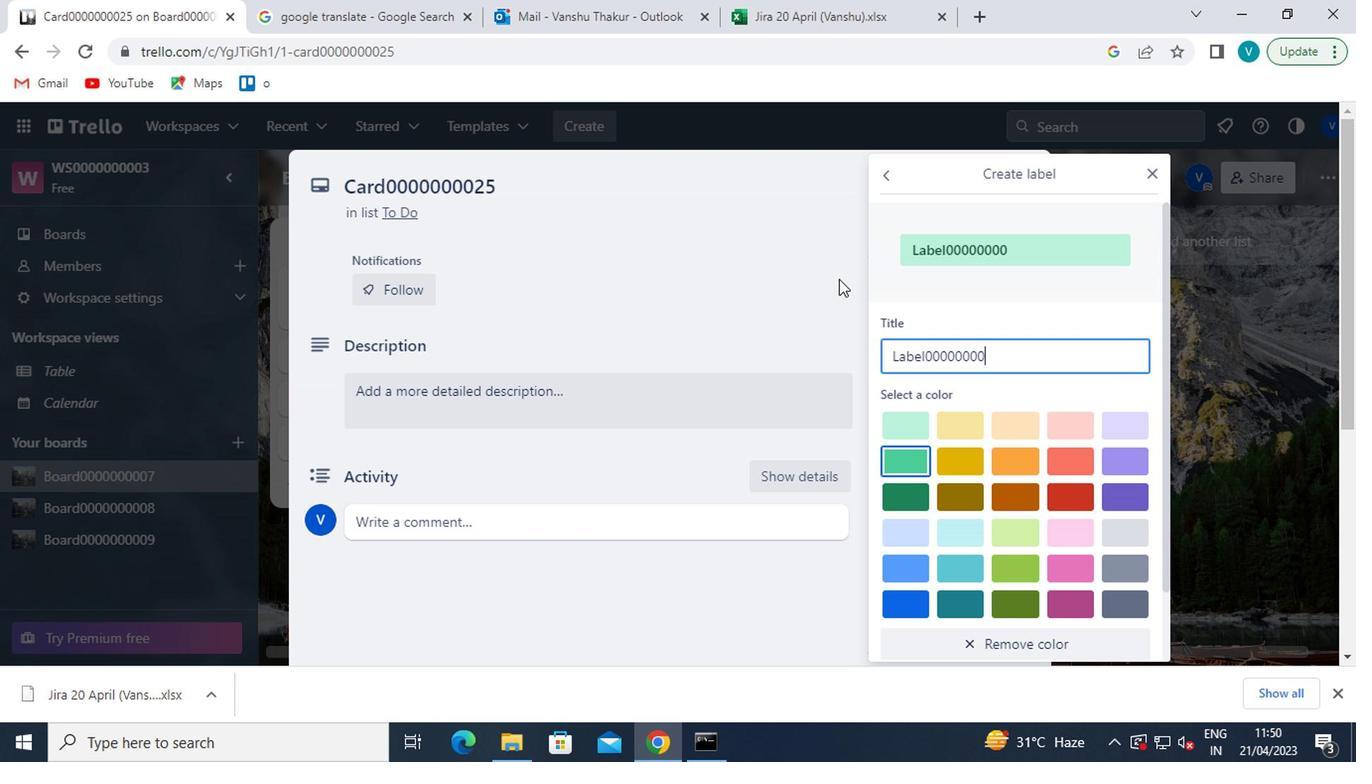 
Action: Mouse moved to (832, 278)
Screenshot: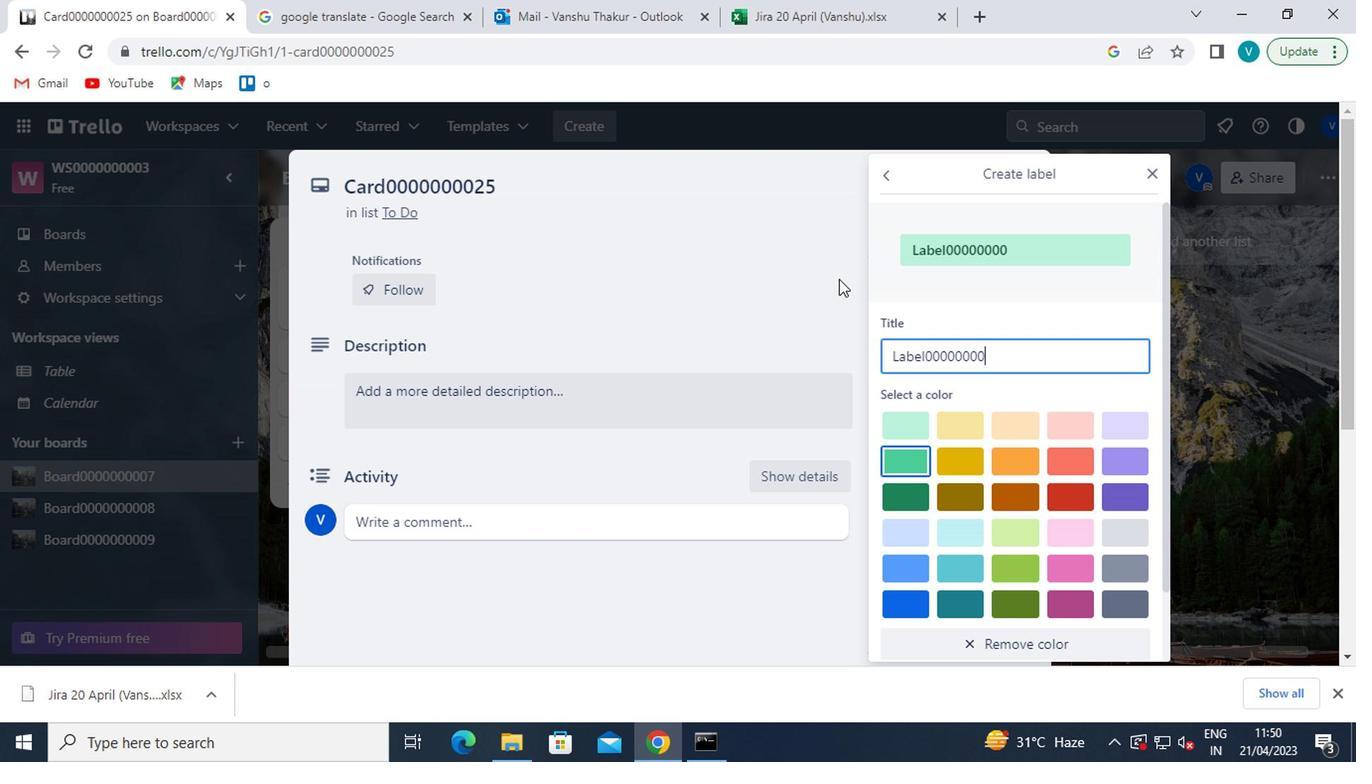 
Action: Key pressed 5
Screenshot: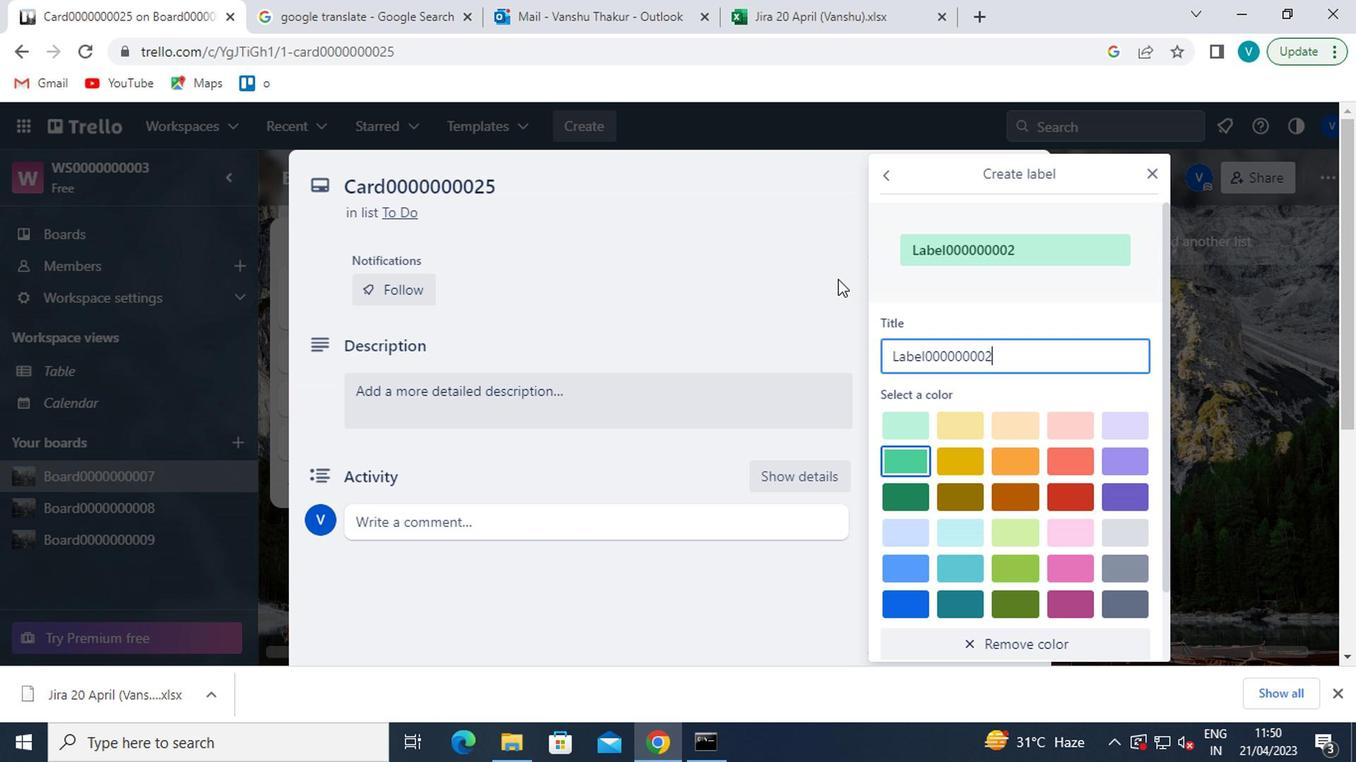 
Action: Mouse moved to (1049, 486)
Screenshot: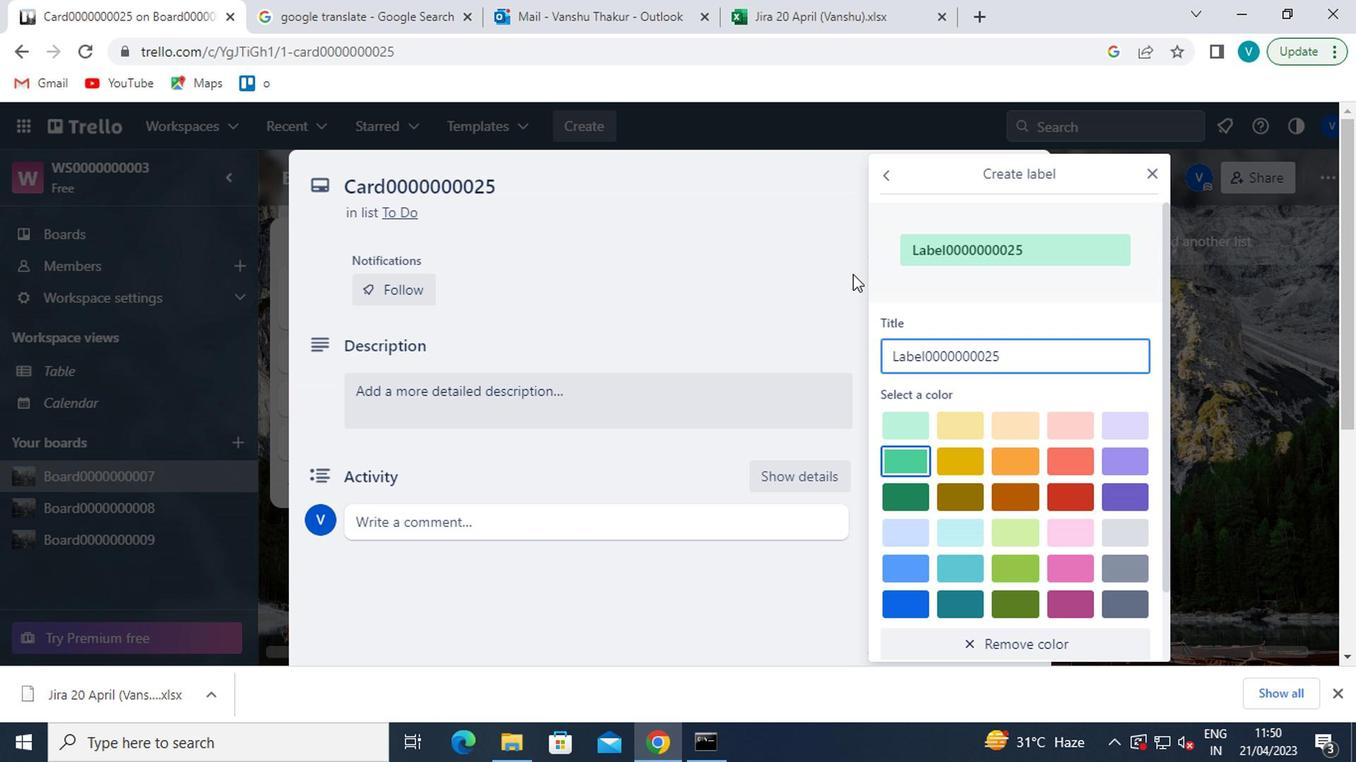
Action: Mouse scrolled (1049, 486) with delta (0, 0)
Screenshot: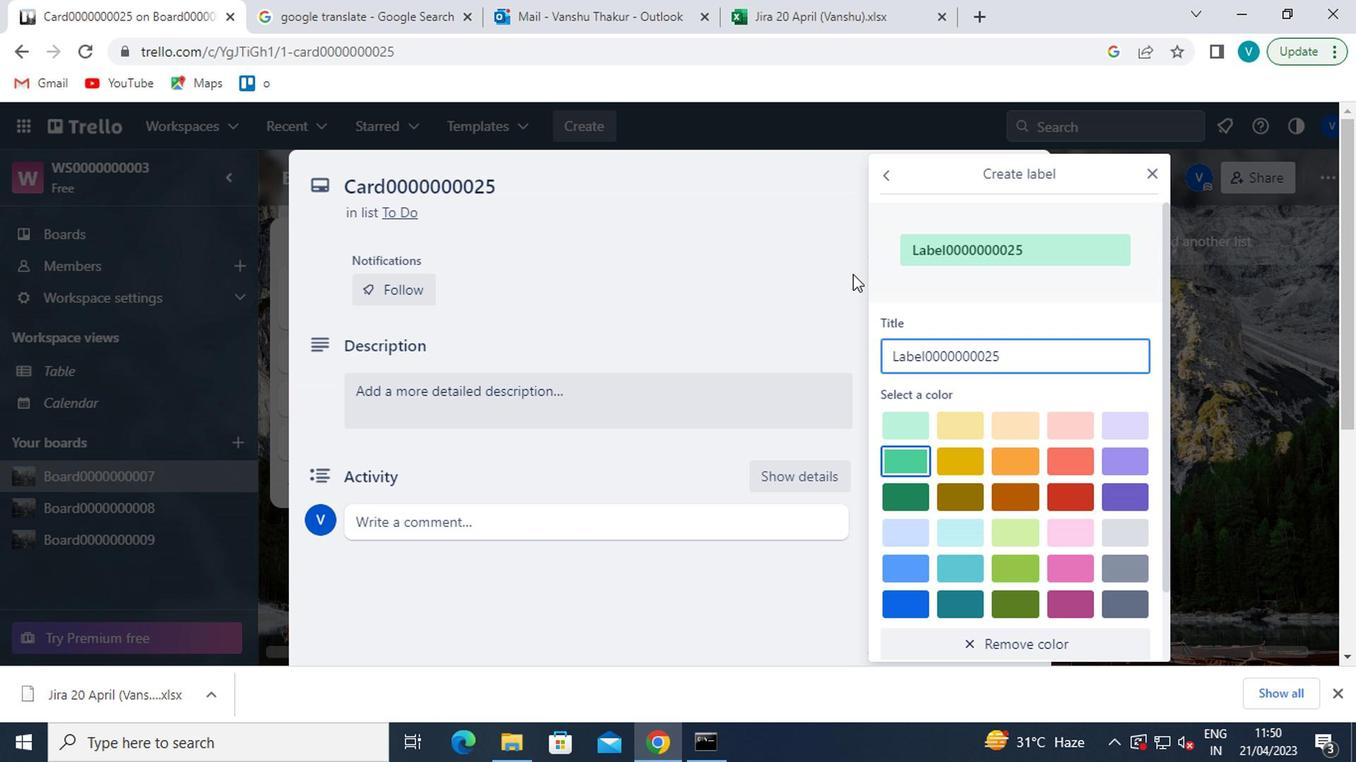 
Action: Mouse moved to (1051, 500)
Screenshot: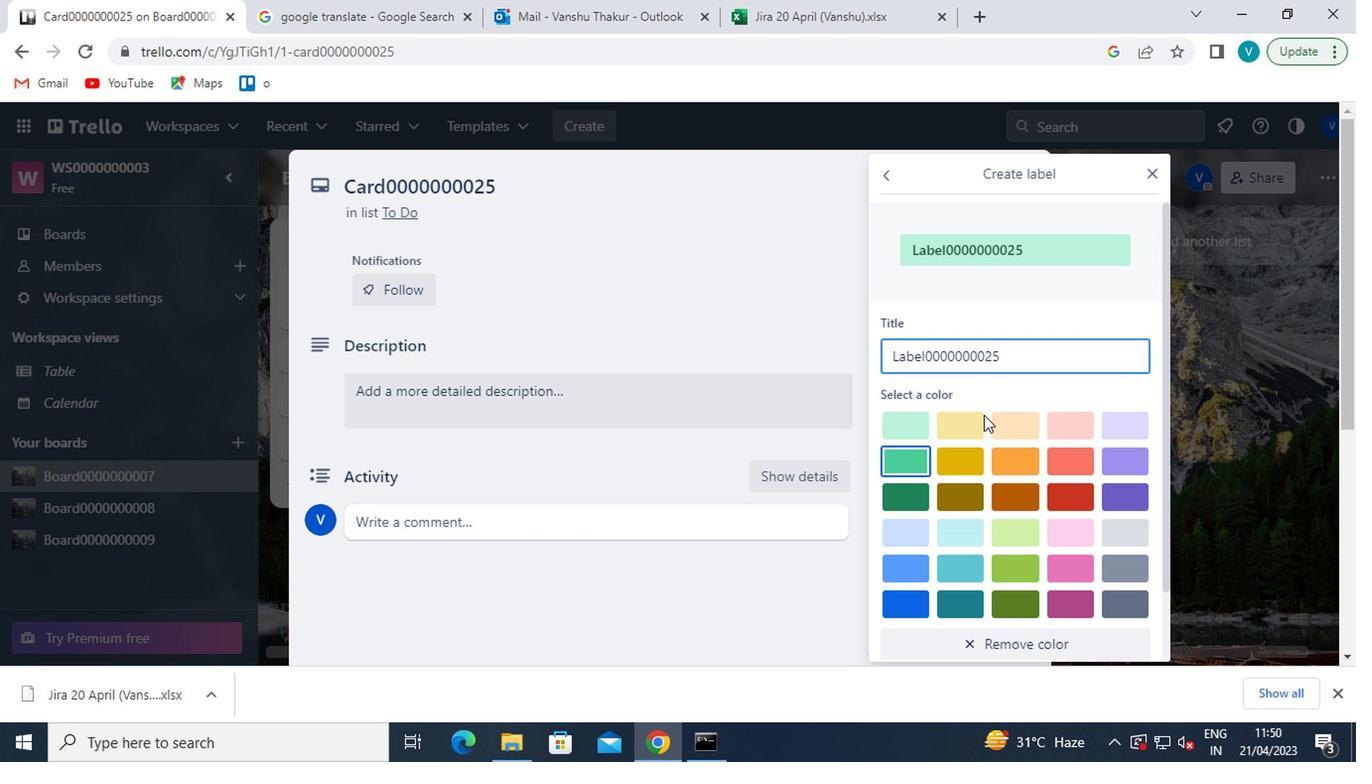 
Action: Mouse scrolled (1051, 500) with delta (0, 0)
Screenshot: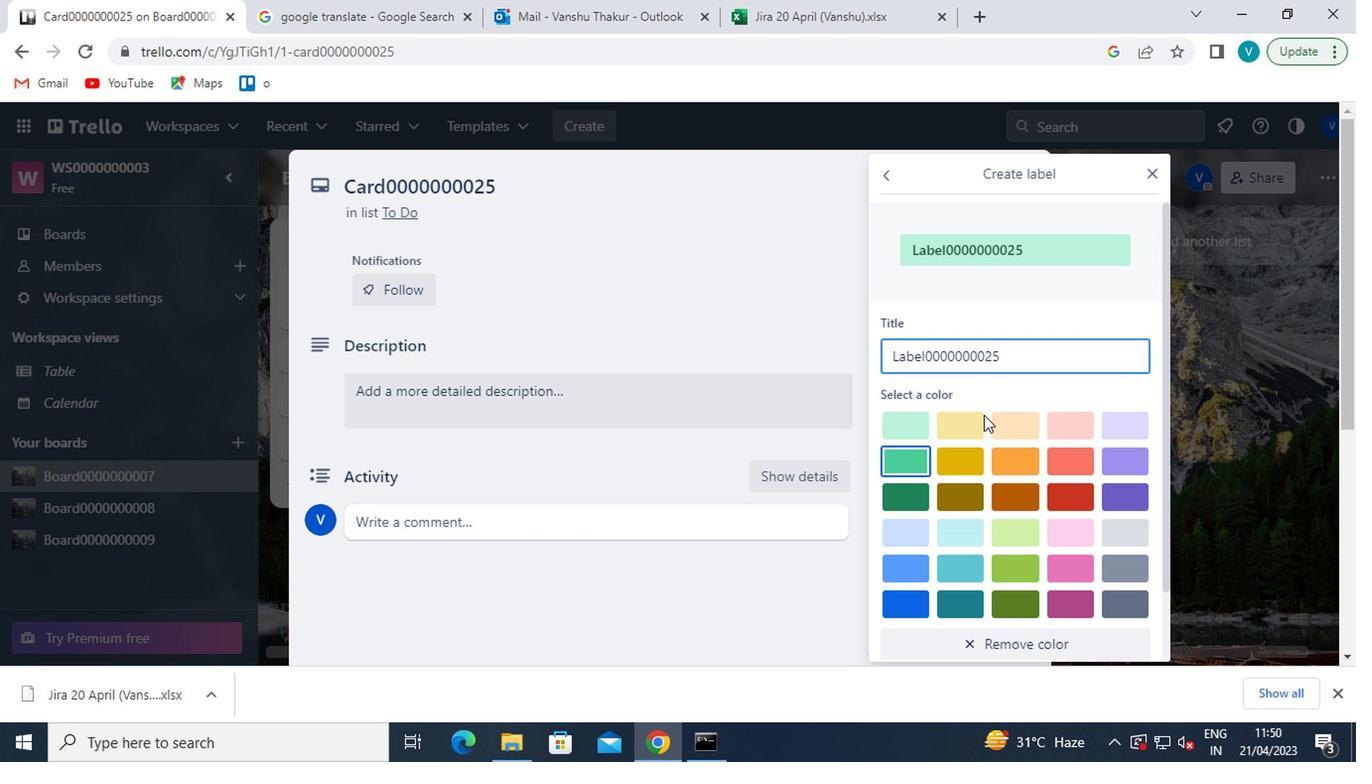 
Action: Mouse moved to (929, 630)
Screenshot: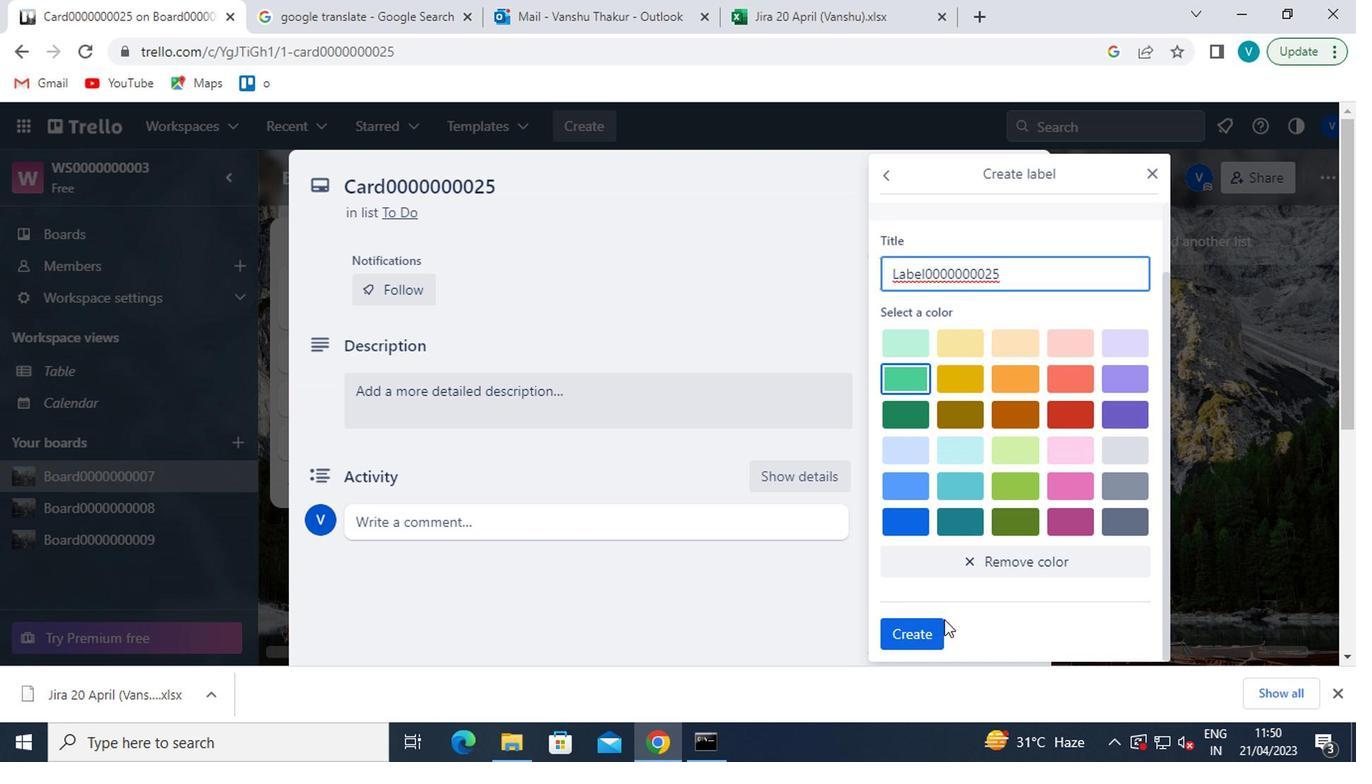 
Action: Mouse pressed left at (929, 630)
Screenshot: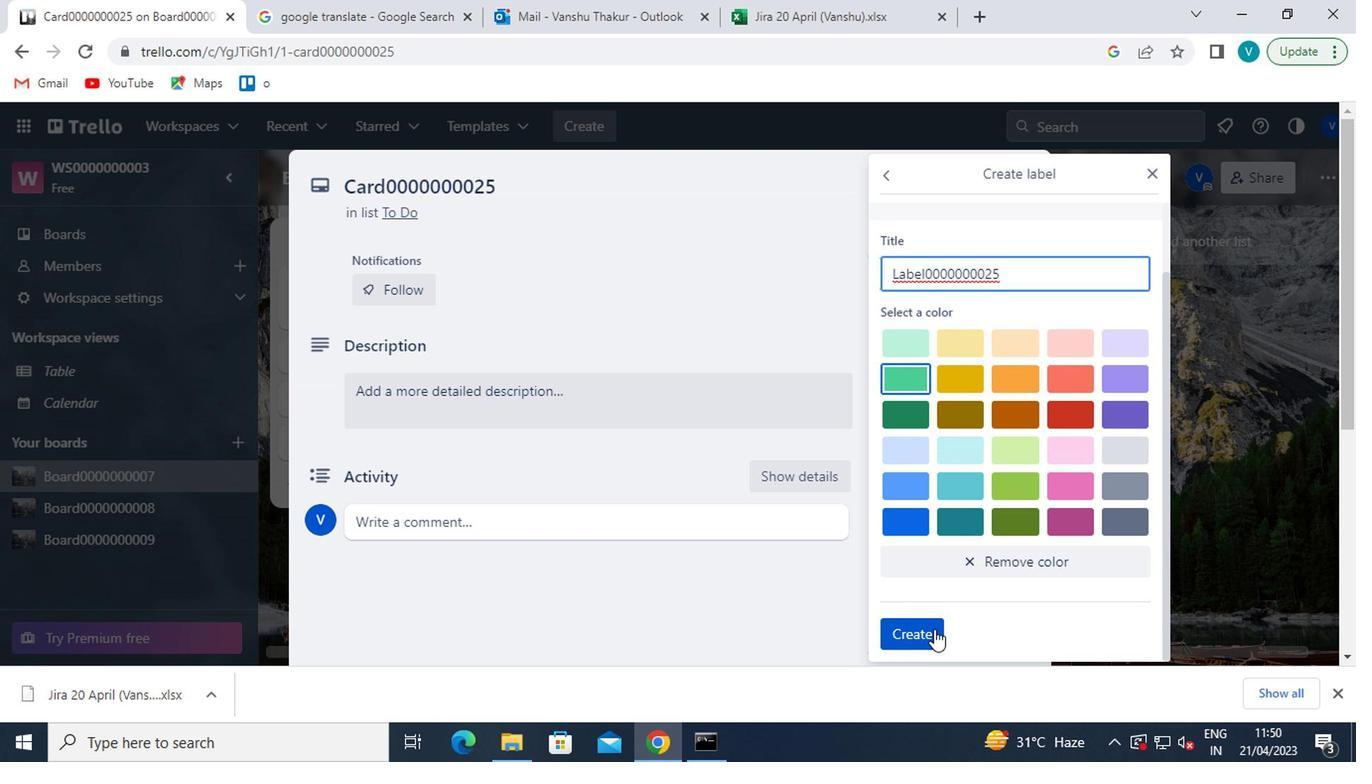 
Action: Mouse moved to (1159, 168)
Screenshot: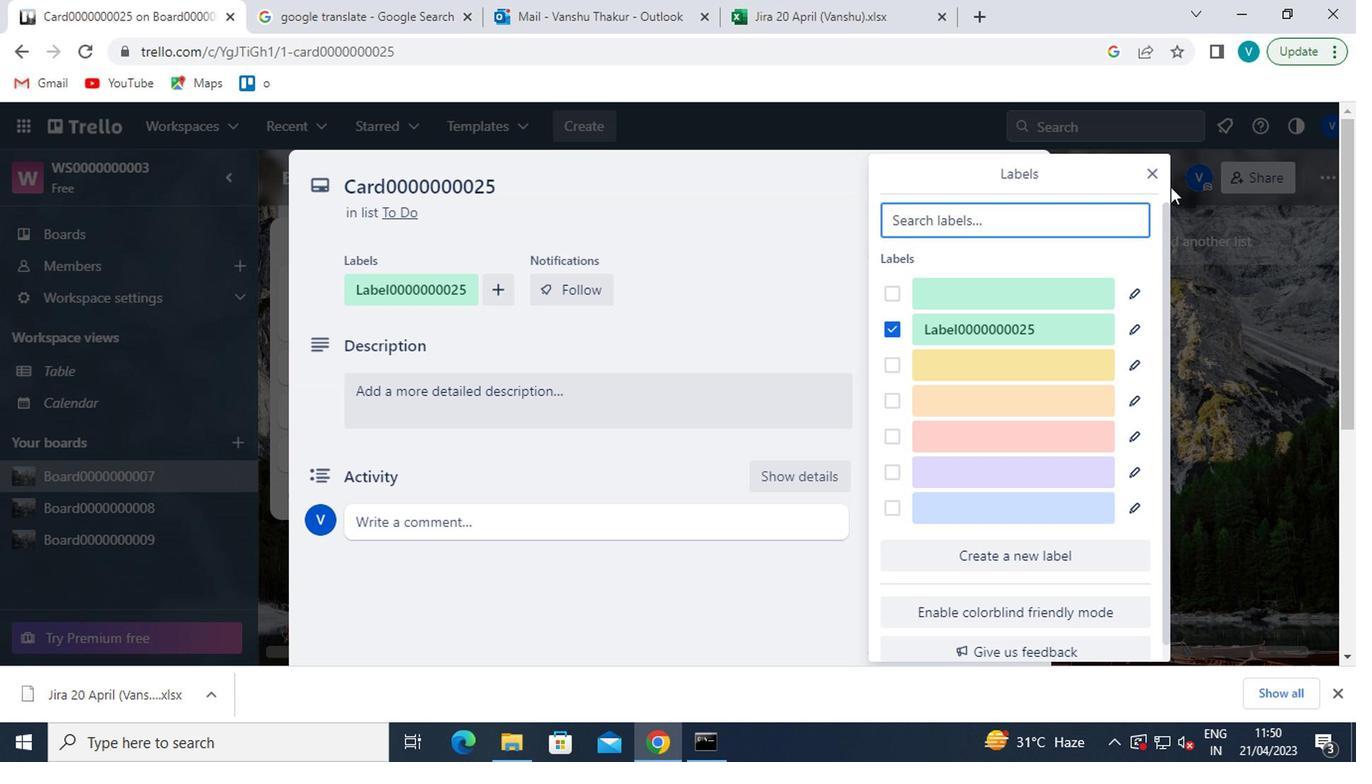
Action: Mouse pressed left at (1159, 168)
Screenshot: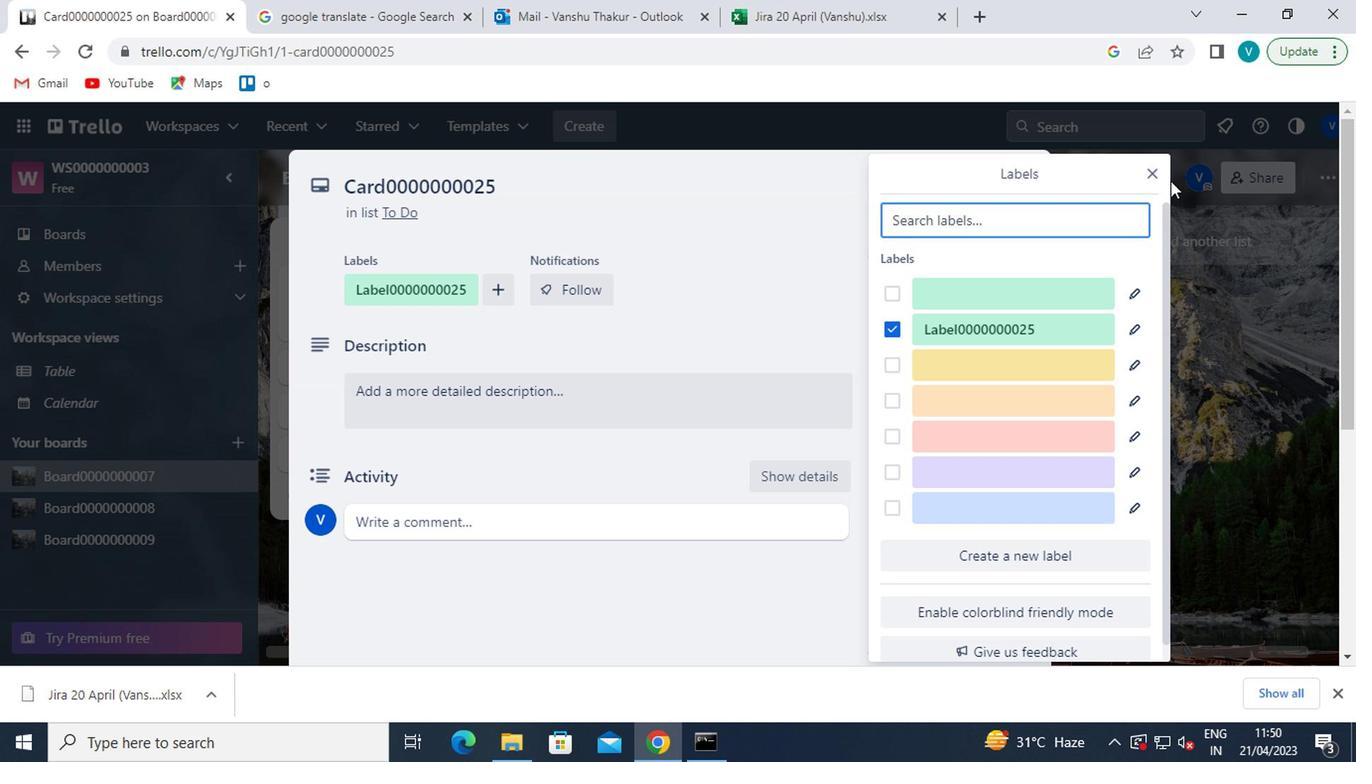 
Action: Mouse moved to (1150, 170)
Screenshot: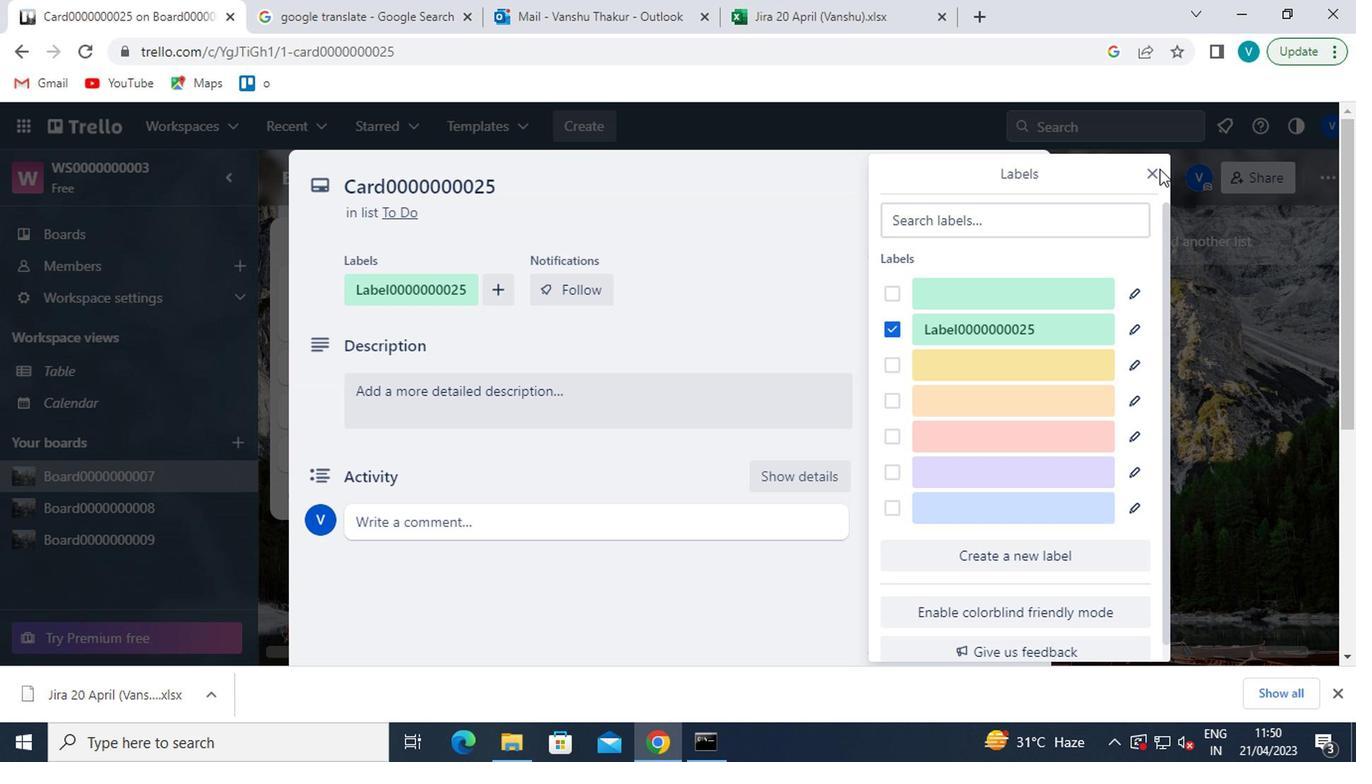 
Action: Mouse pressed left at (1150, 170)
Screenshot: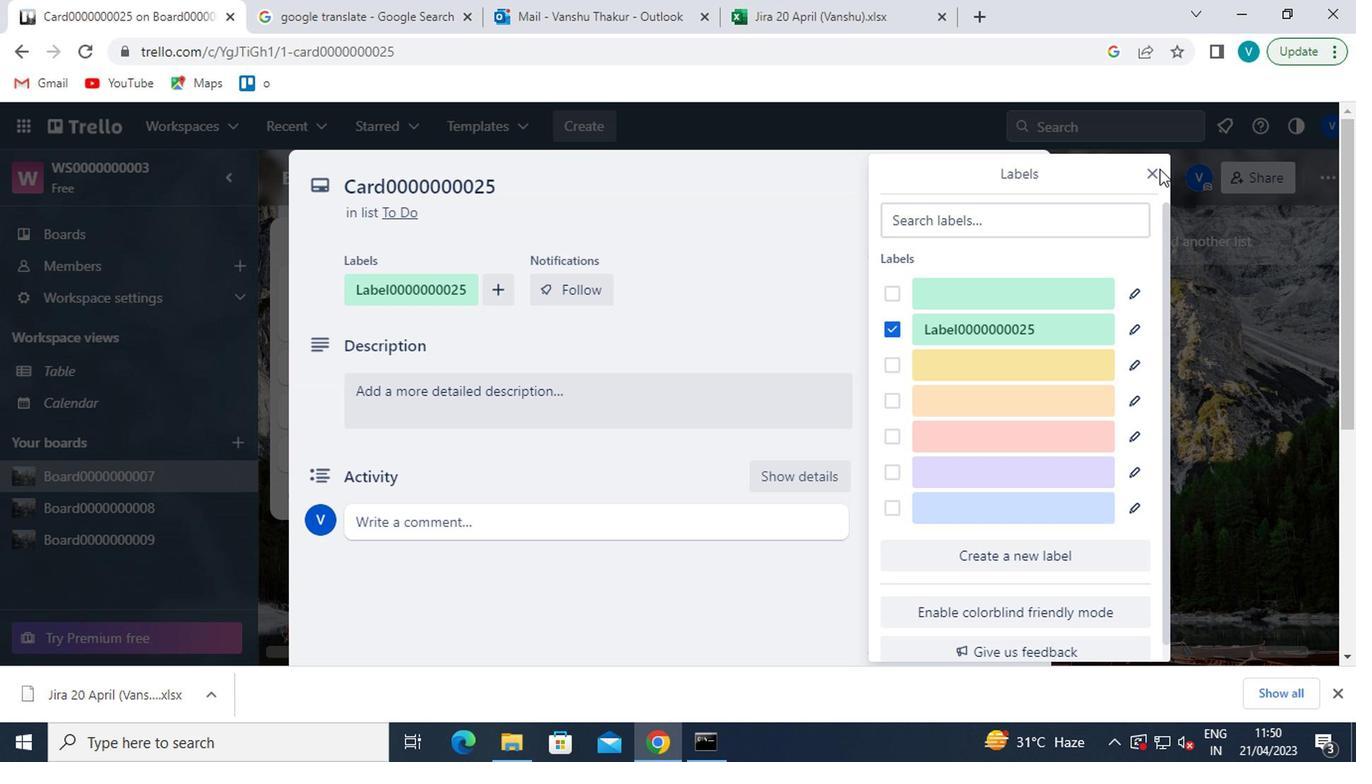 
Action: Mouse moved to (955, 346)
Screenshot: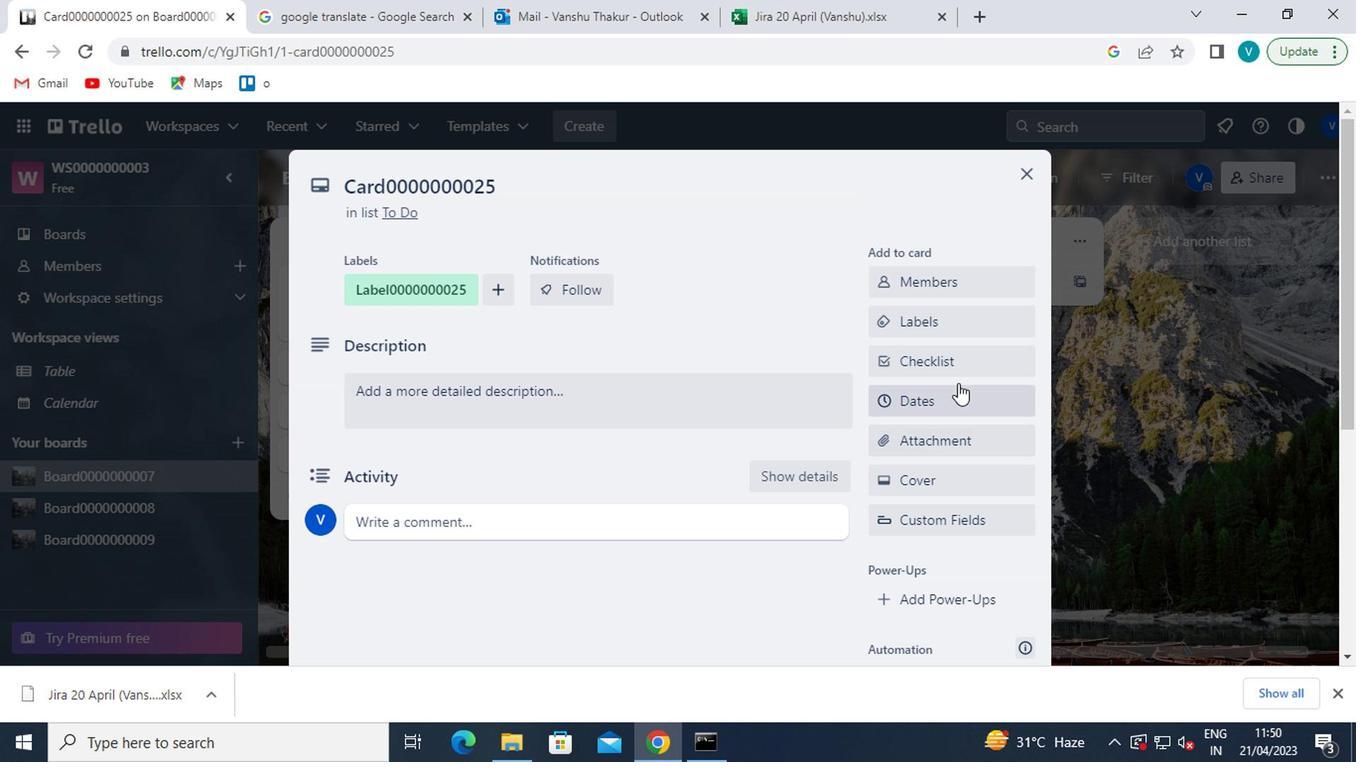 
Action: Mouse pressed left at (955, 346)
Screenshot: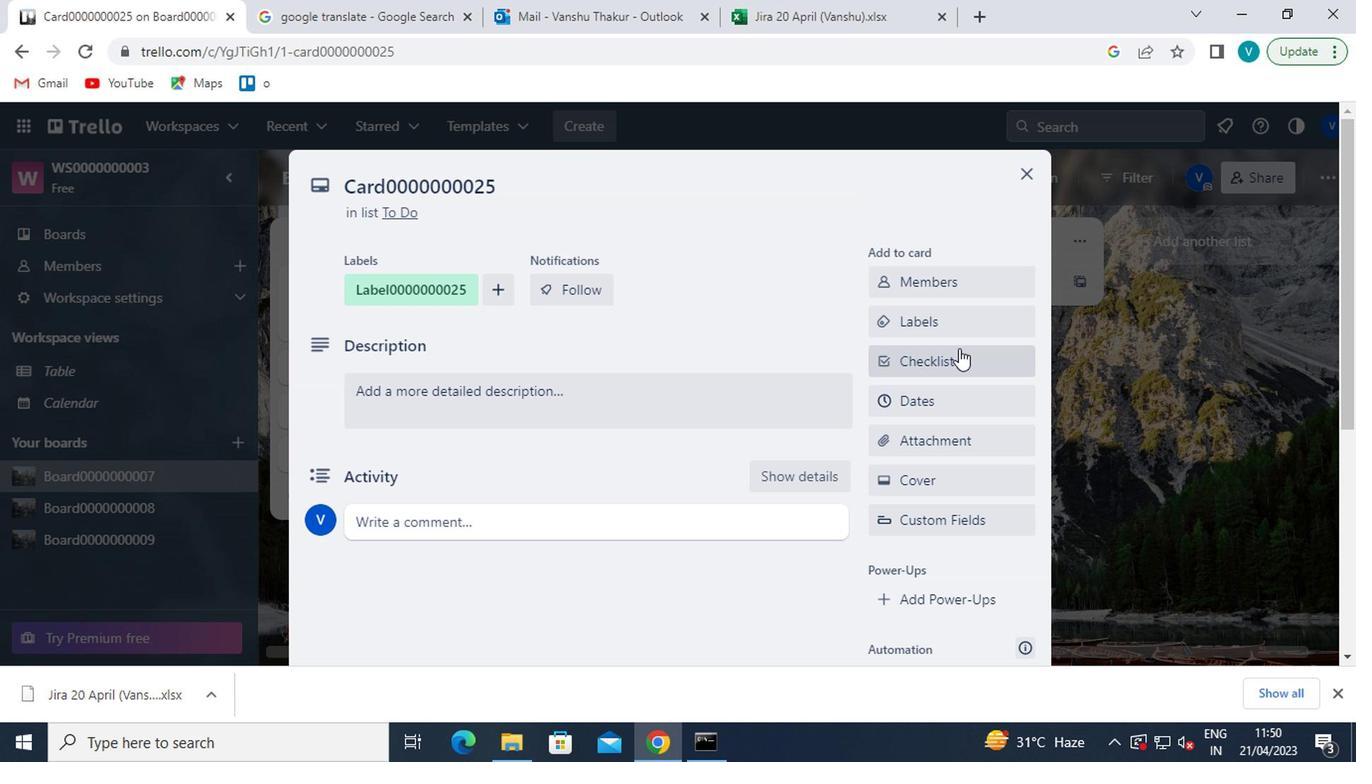 
Action: Mouse moved to (836, 279)
Screenshot: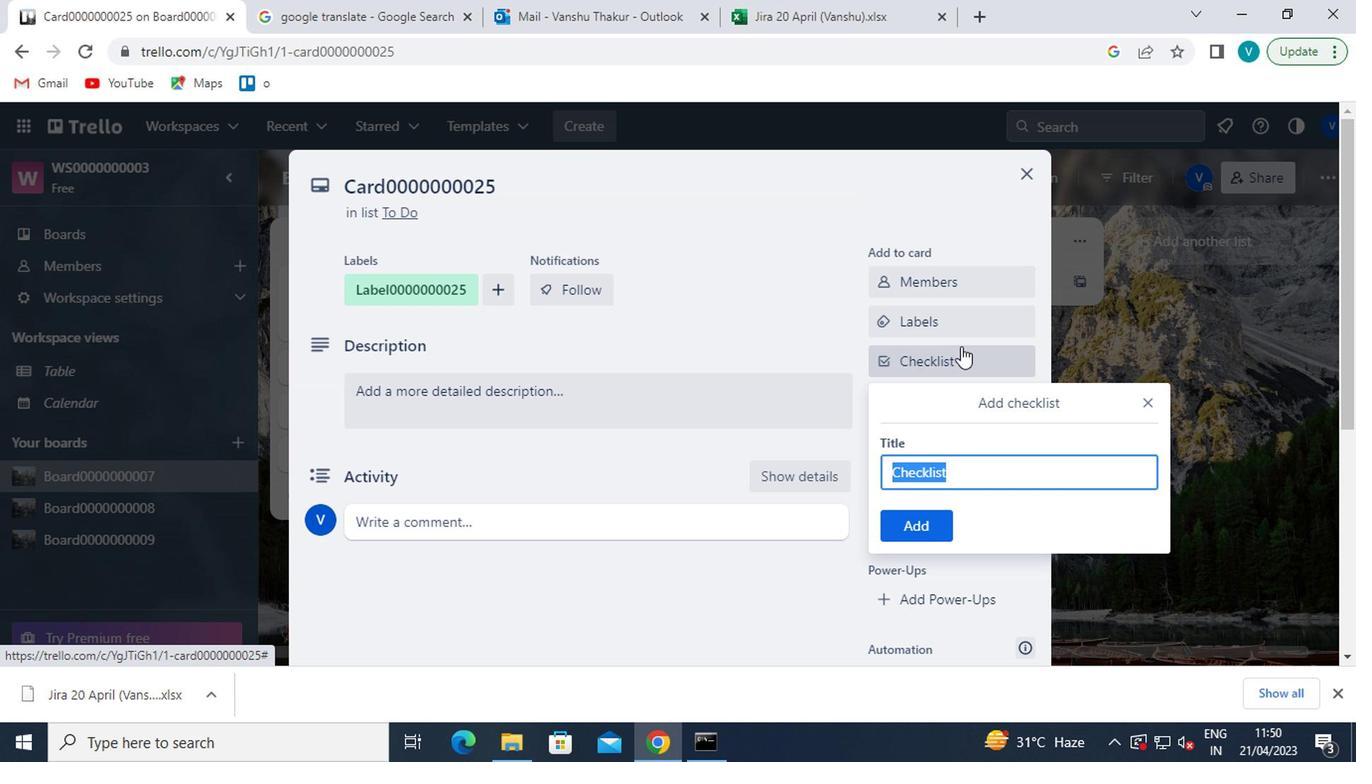 
Action: Key pressed <Key.shift>CL0
Screenshot: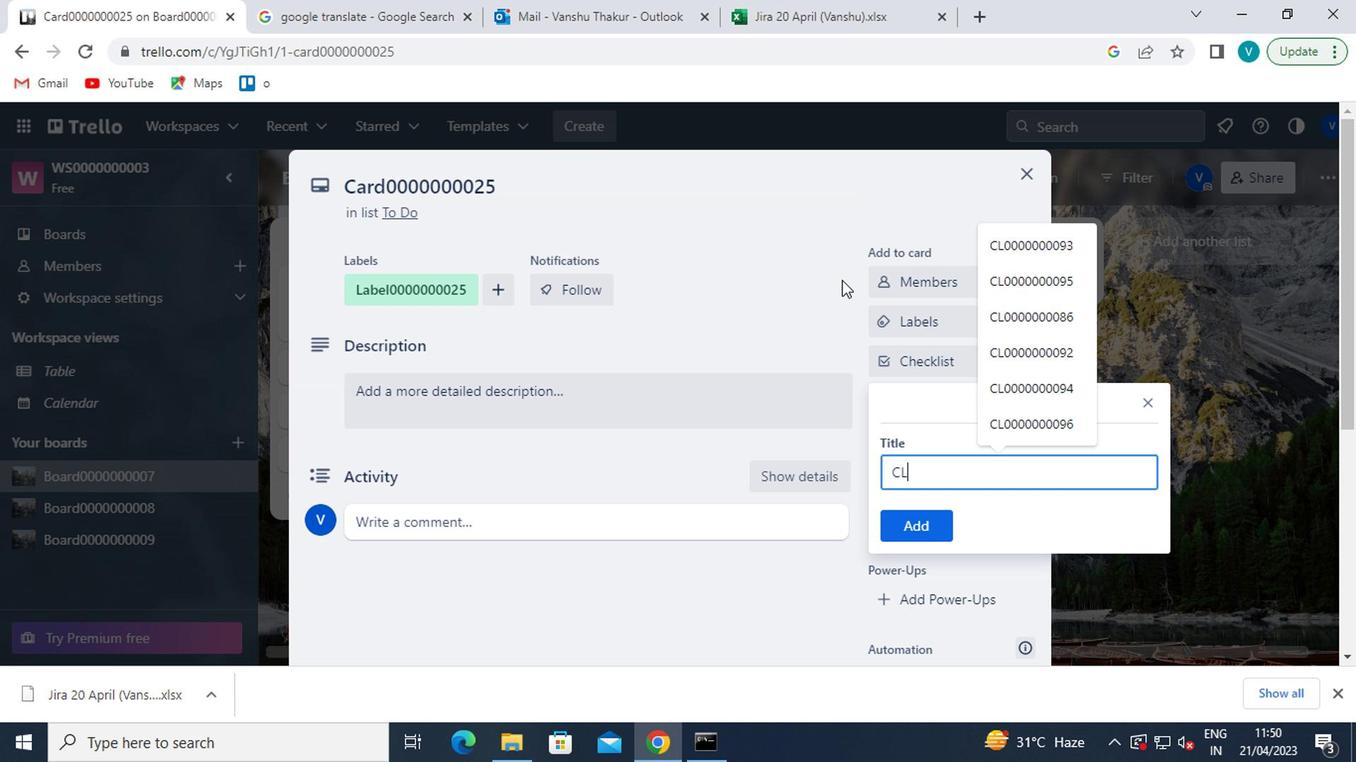 
Action: Mouse moved to (836, 279)
Screenshot: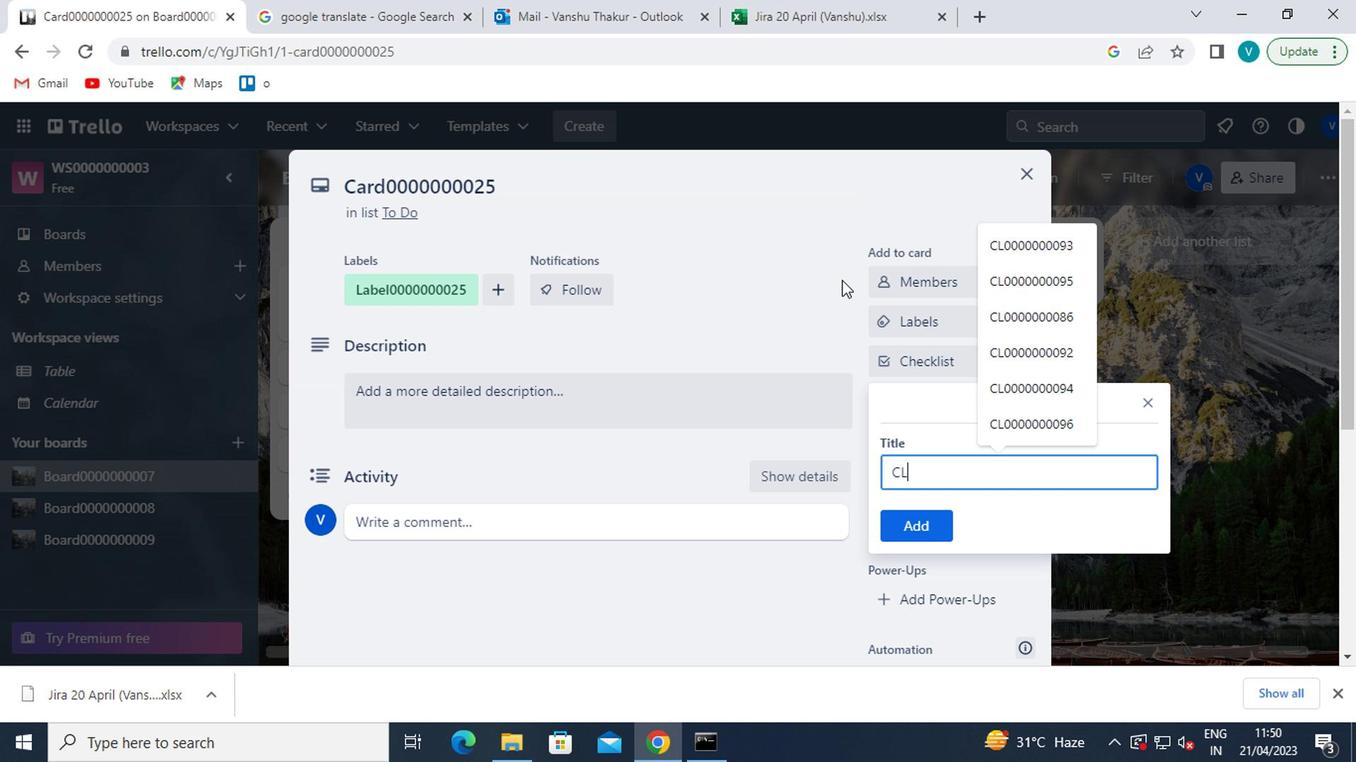 
Action: Key pressed 0000
Screenshot: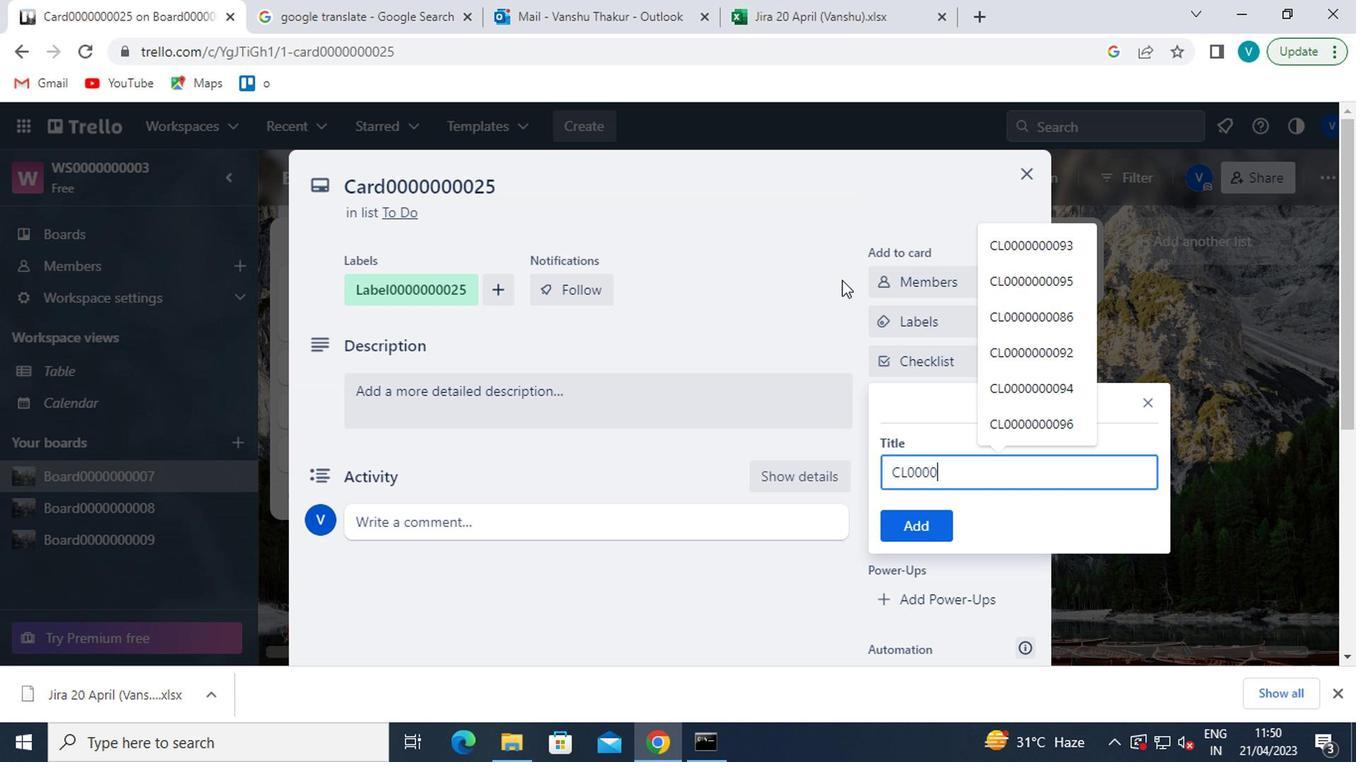 
Action: Mouse moved to (834, 279)
Screenshot: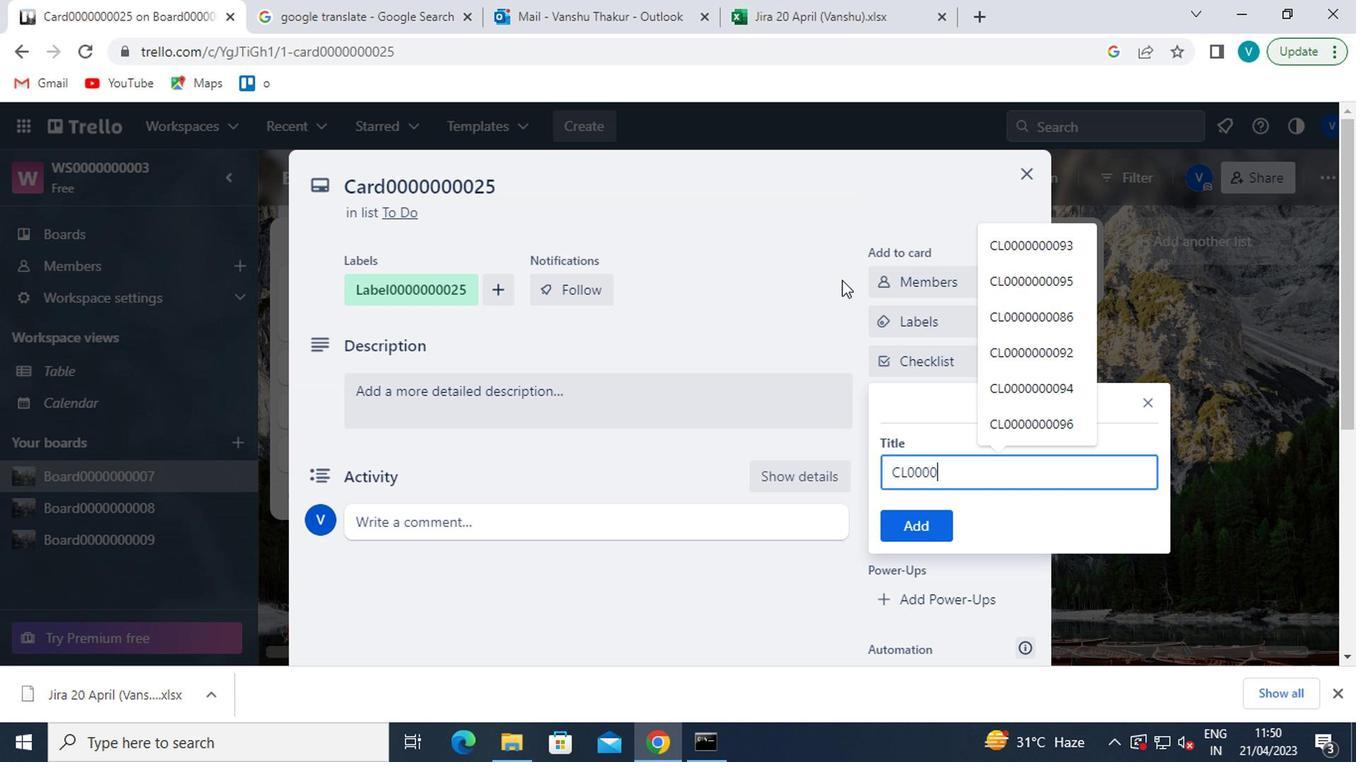 
Action: Key pressed 00025
Screenshot: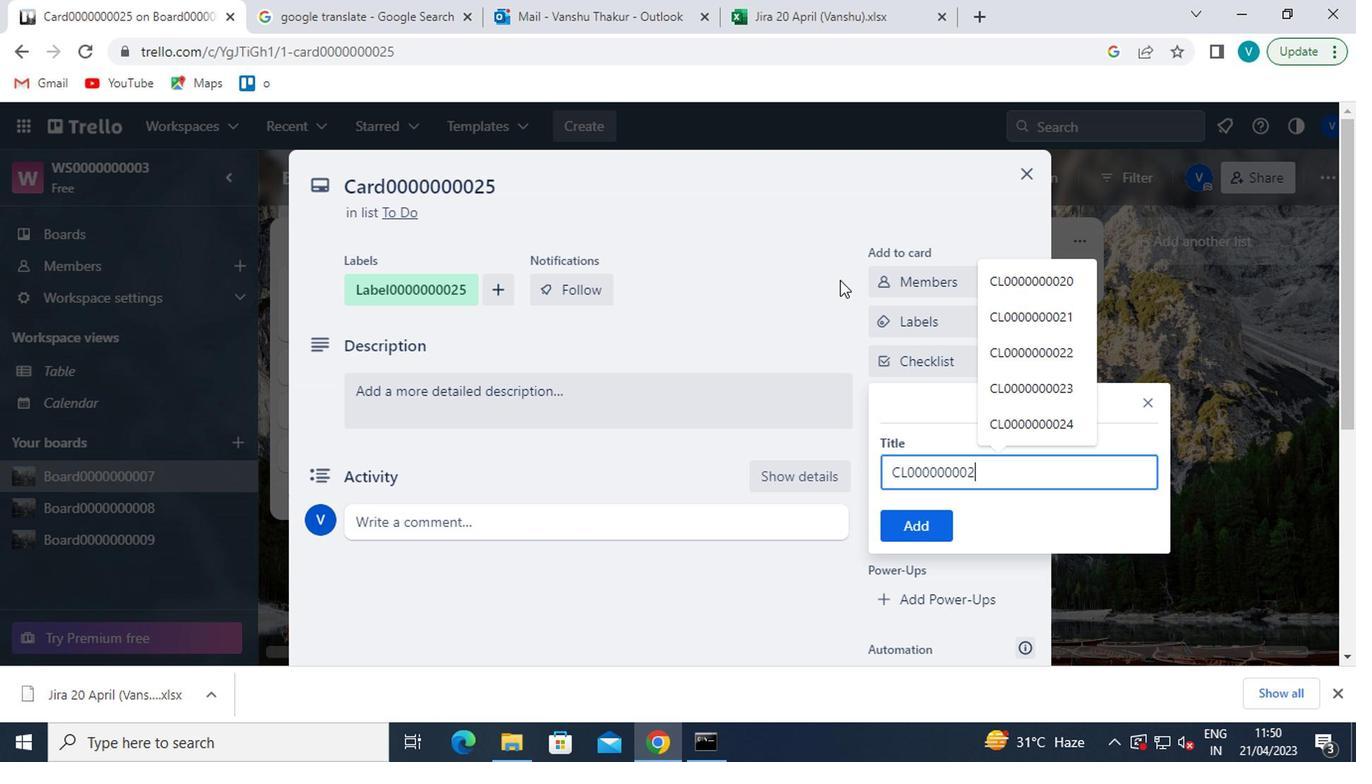 
Action: Mouse moved to (914, 515)
Screenshot: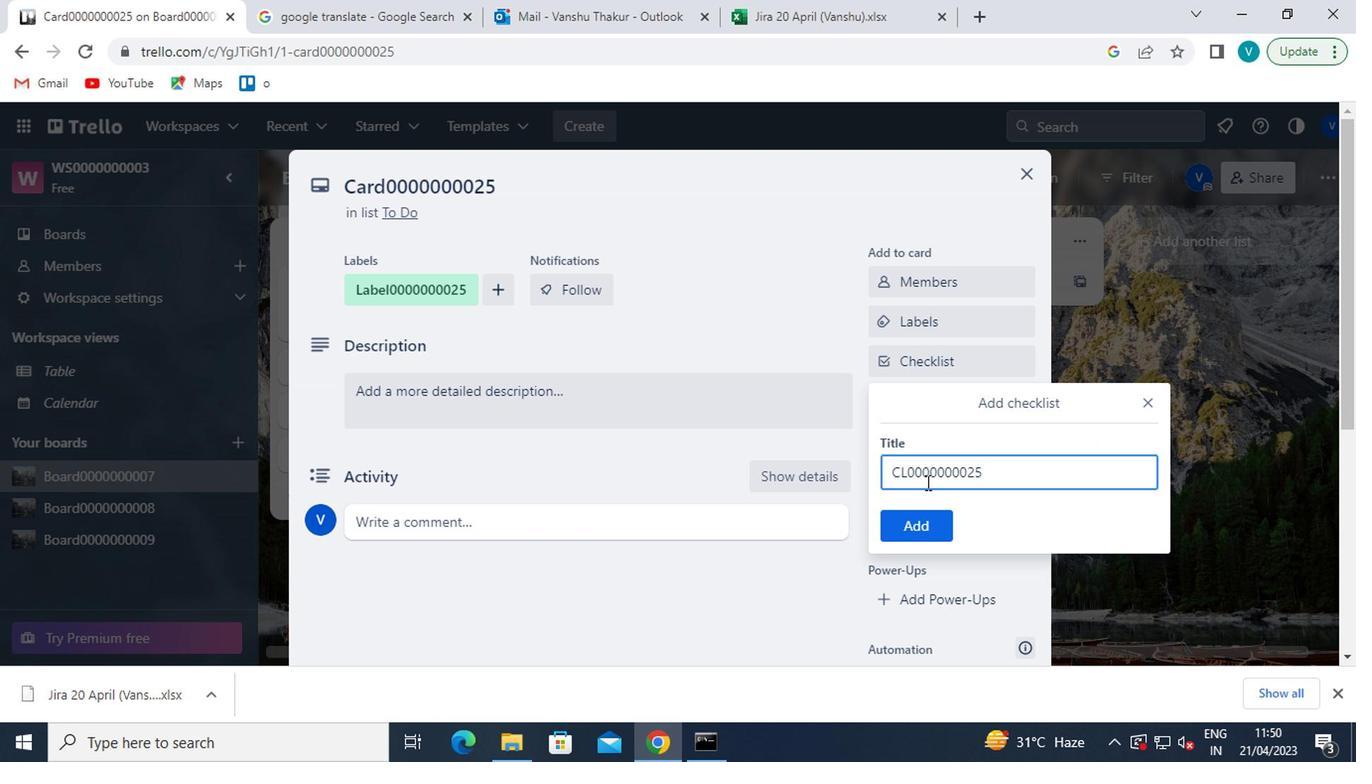 
Action: Mouse pressed left at (914, 515)
Screenshot: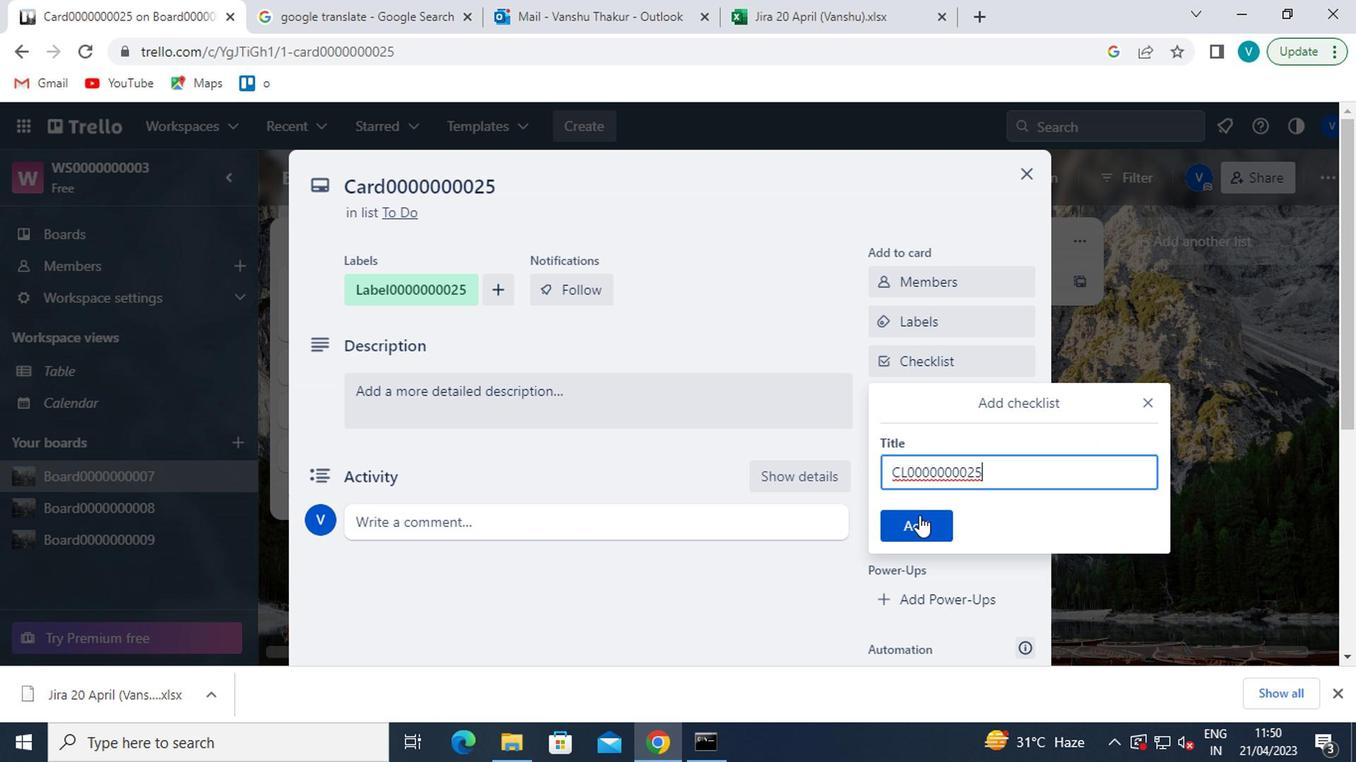 
Action: Mouse moved to (960, 397)
Screenshot: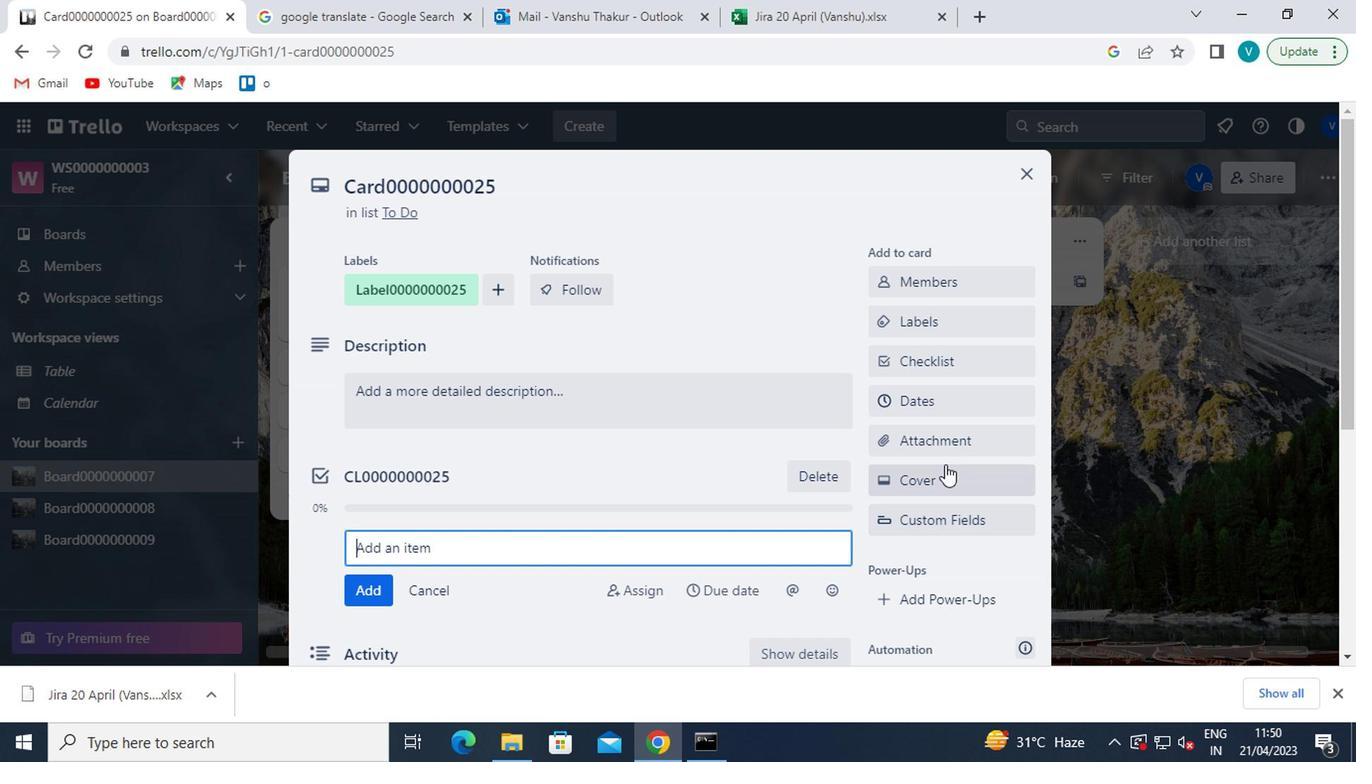 
Action: Mouse pressed left at (960, 397)
Screenshot: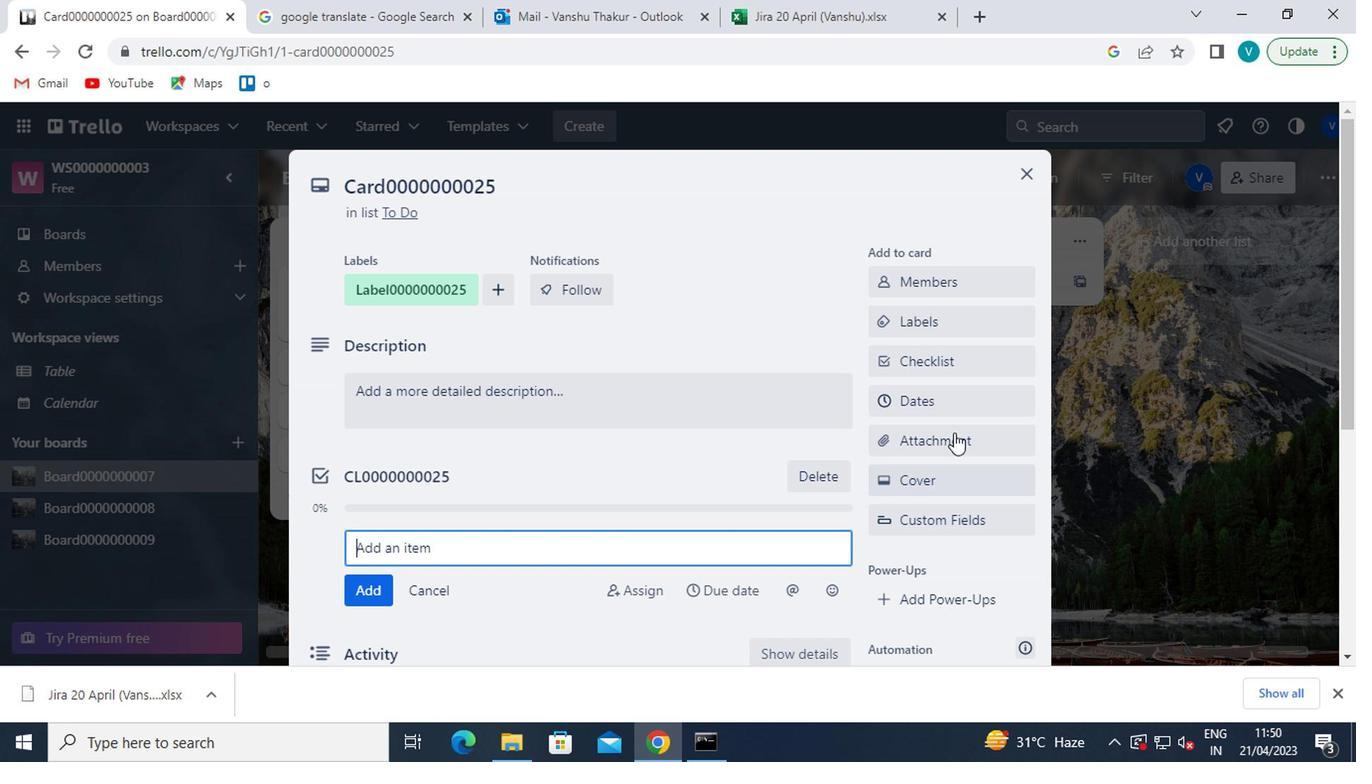 
Action: Mouse moved to (885, 534)
Screenshot: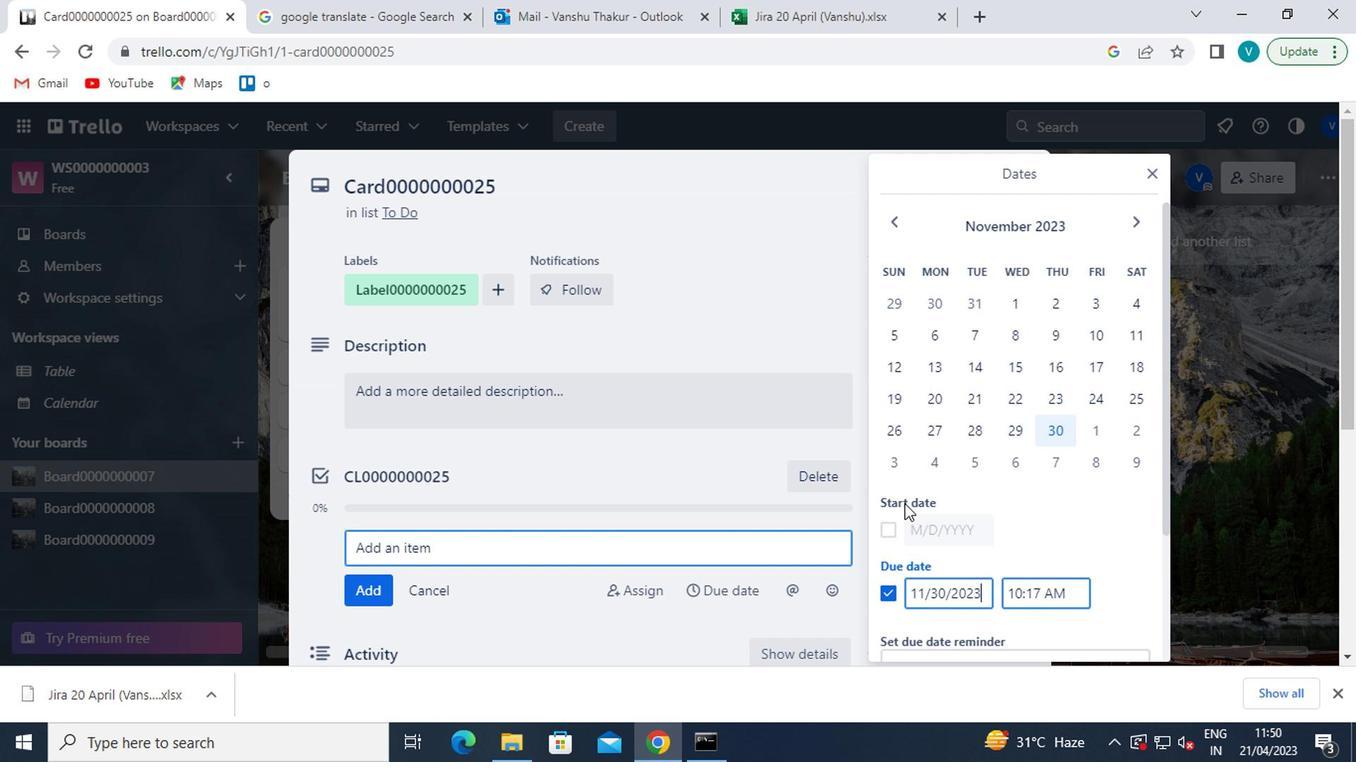 
Action: Mouse pressed left at (885, 534)
Screenshot: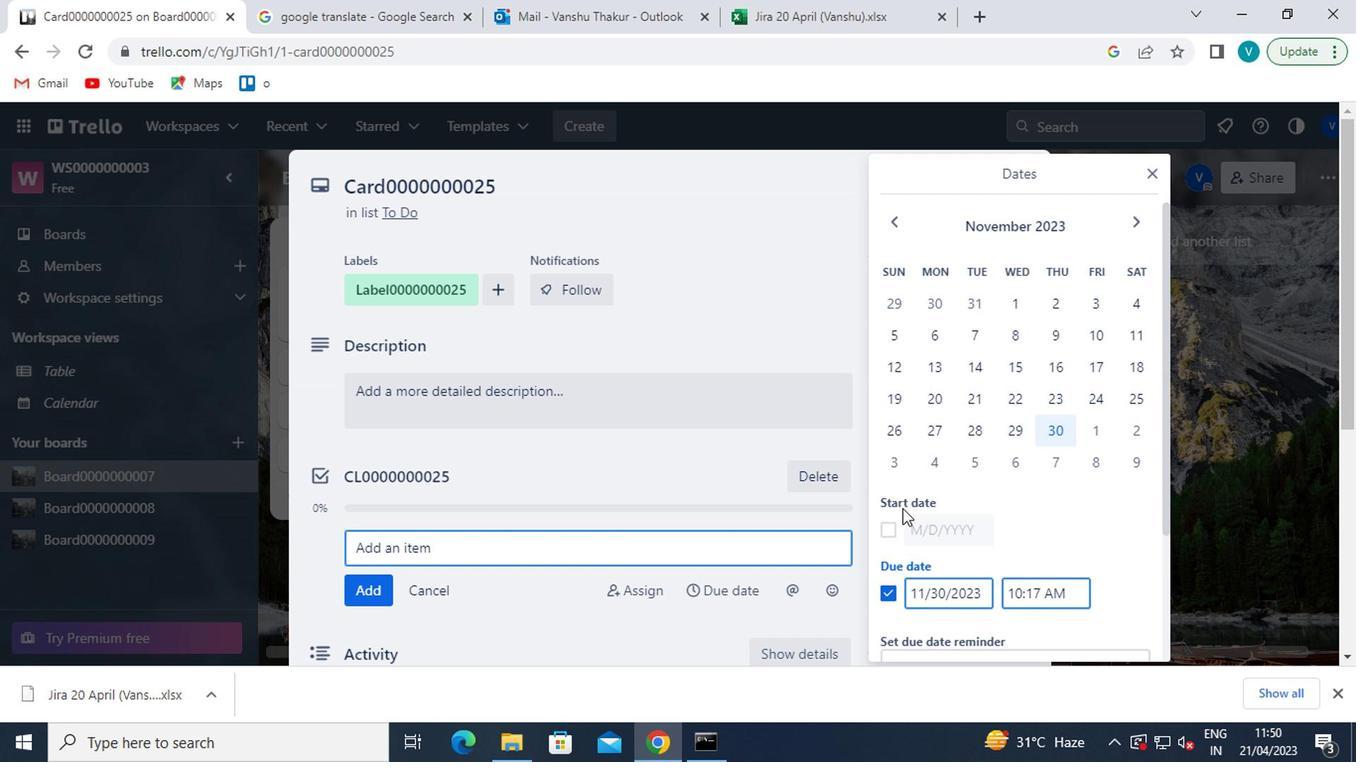 
Action: Mouse moved to (891, 225)
Screenshot: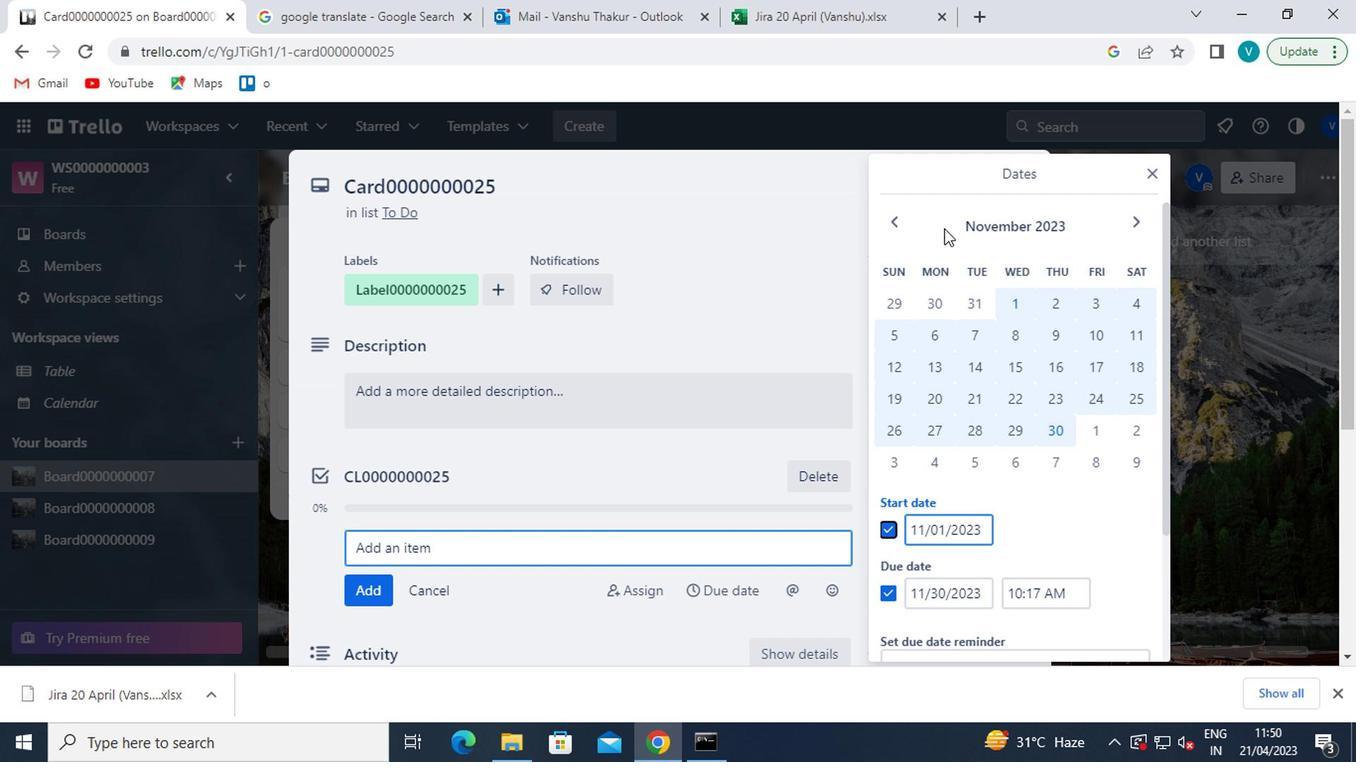 
Action: Mouse pressed left at (891, 225)
Screenshot: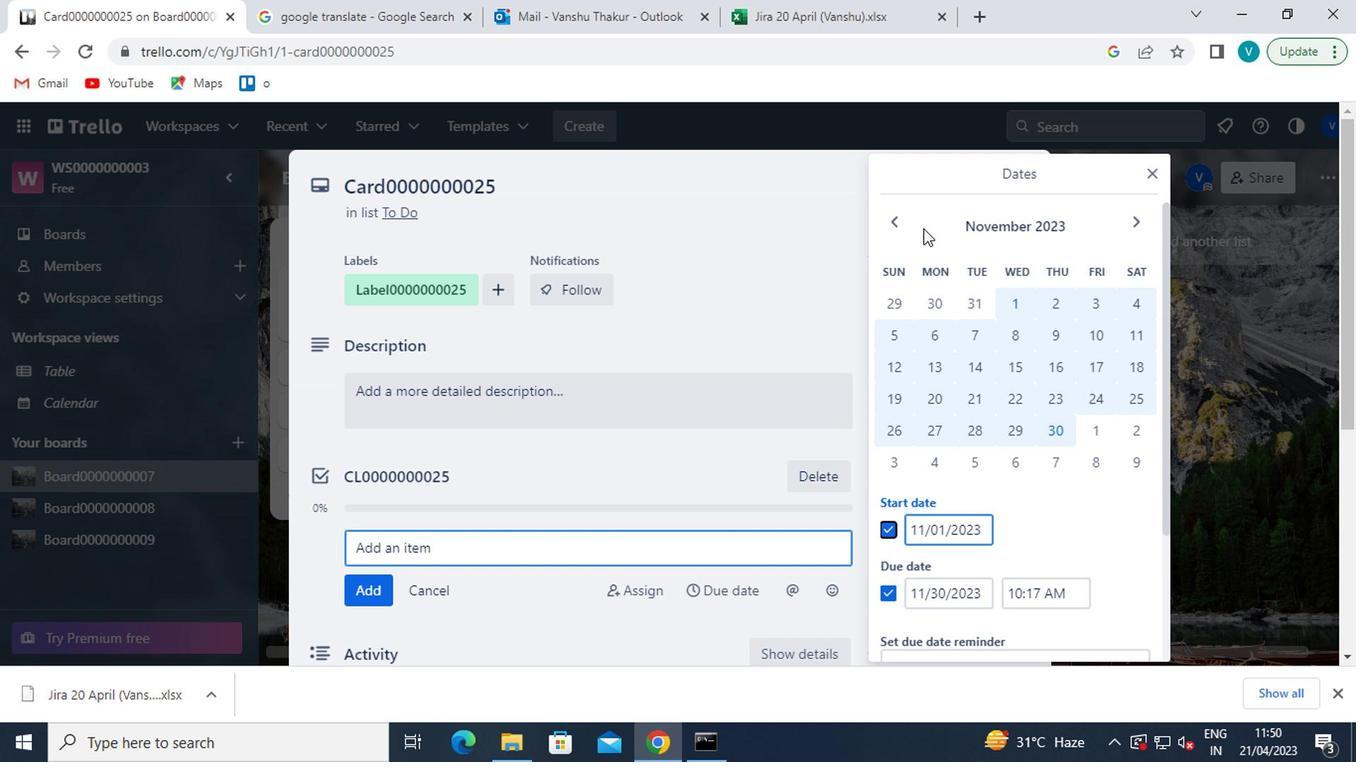 
Action: Mouse pressed left at (891, 225)
Screenshot: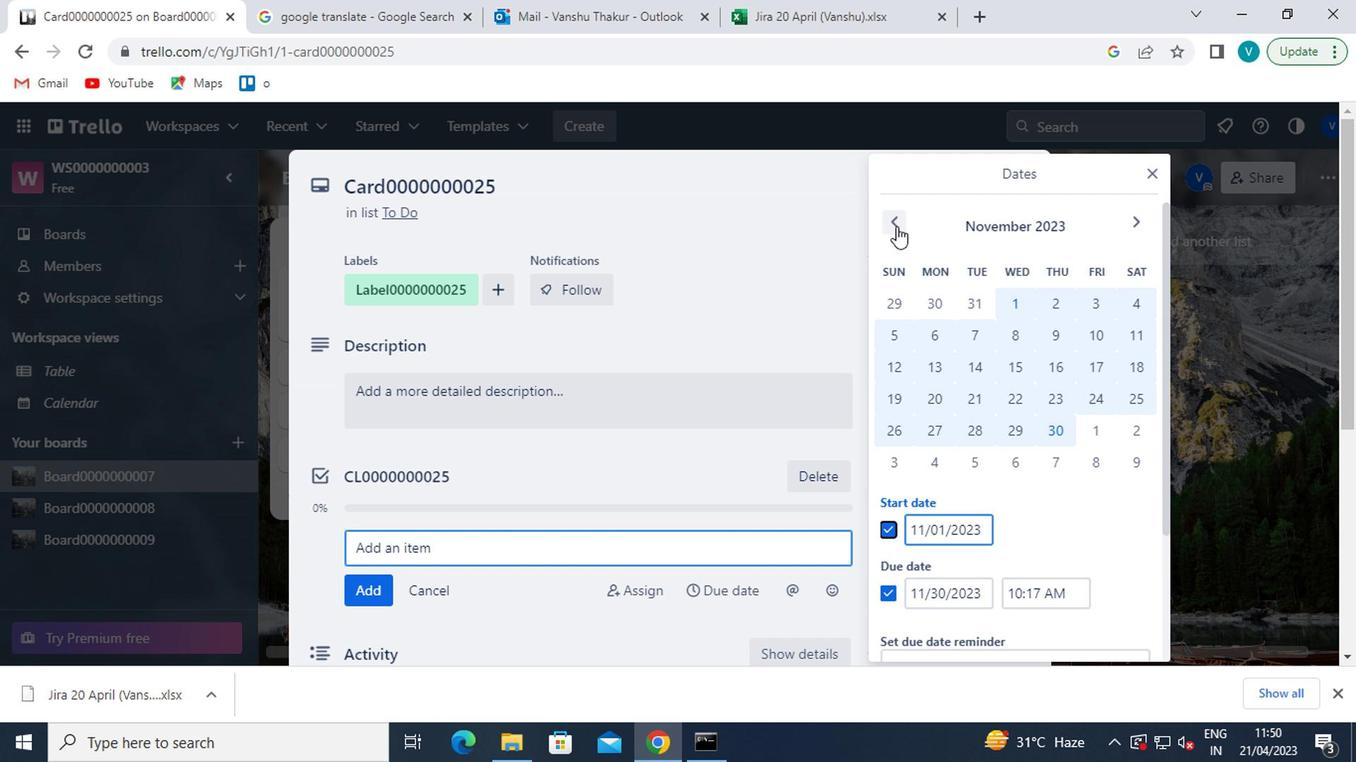 
Action: Mouse pressed left at (891, 225)
Screenshot: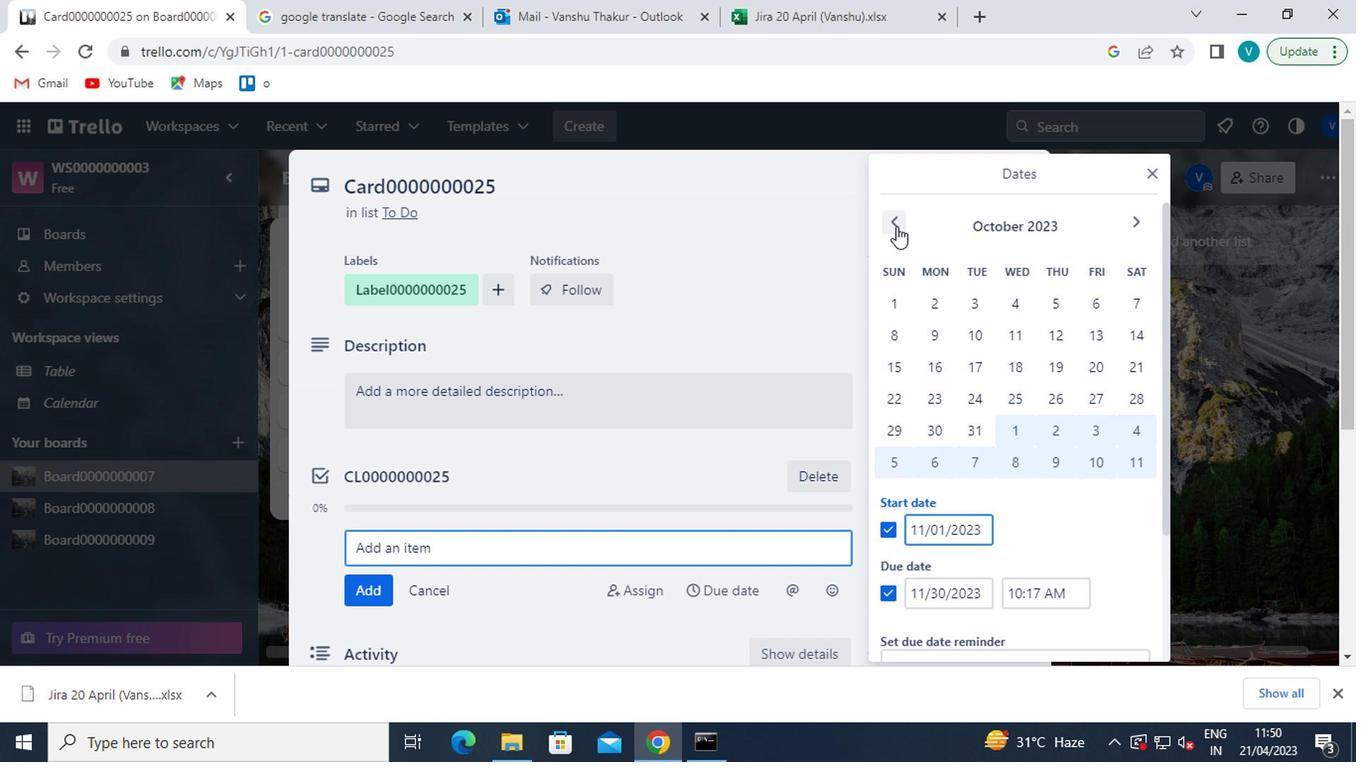 
Action: Mouse pressed left at (891, 225)
Screenshot: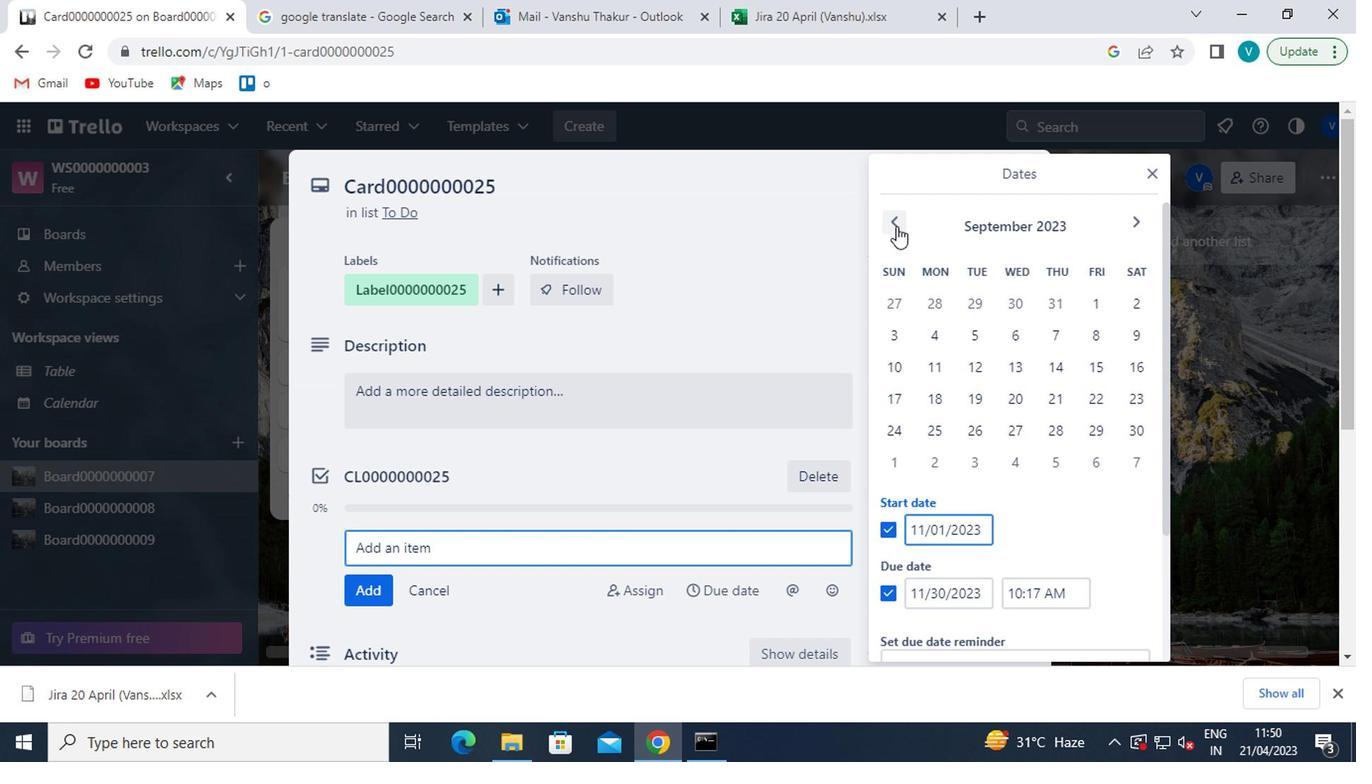 
Action: Mouse pressed left at (891, 225)
Screenshot: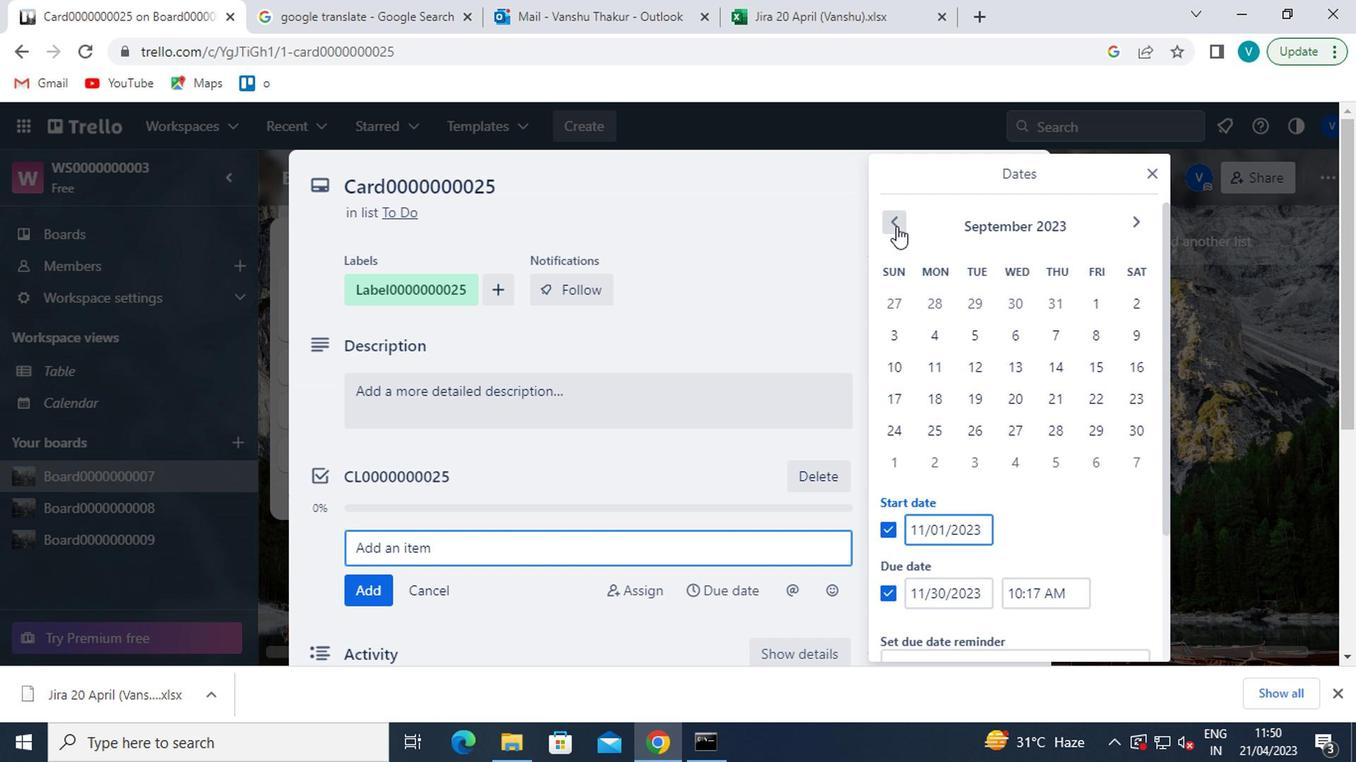 
Action: Mouse pressed left at (891, 225)
Screenshot: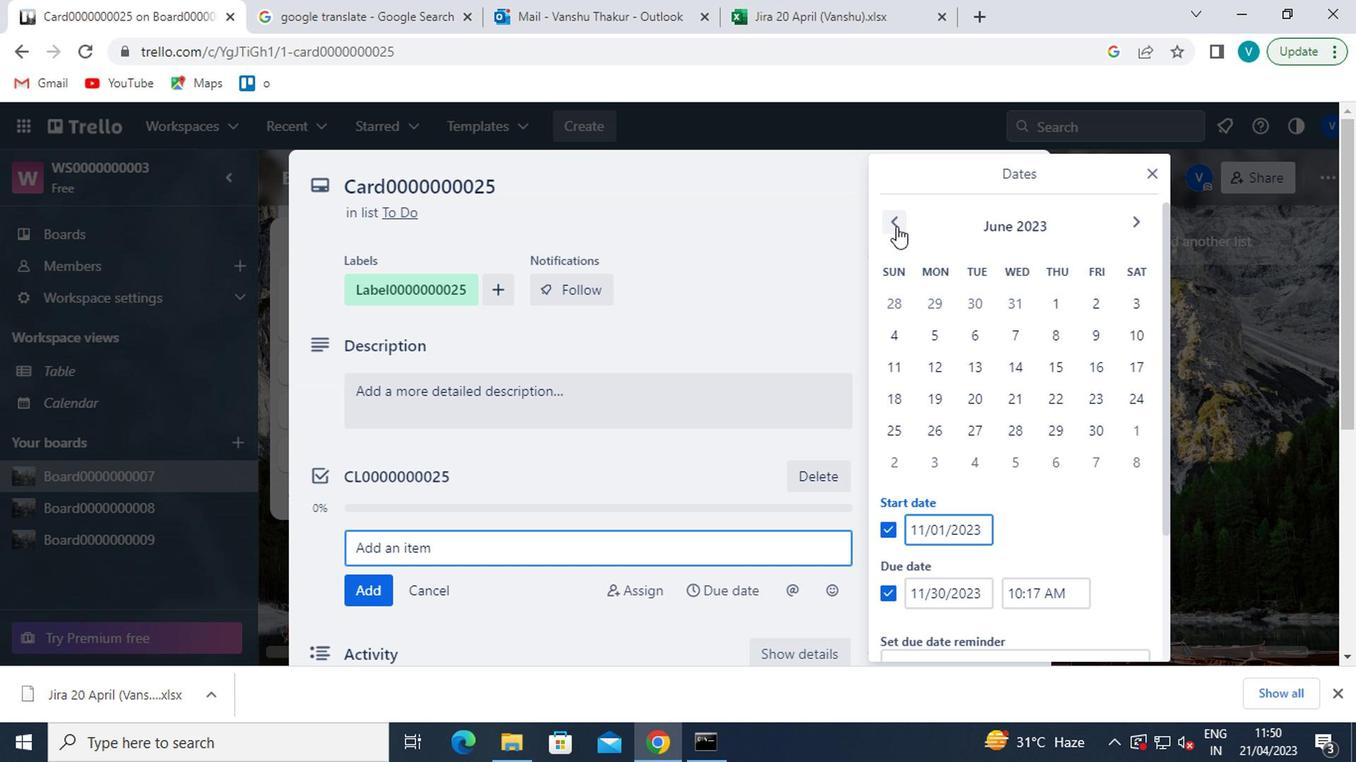 
Action: Mouse pressed left at (891, 225)
Screenshot: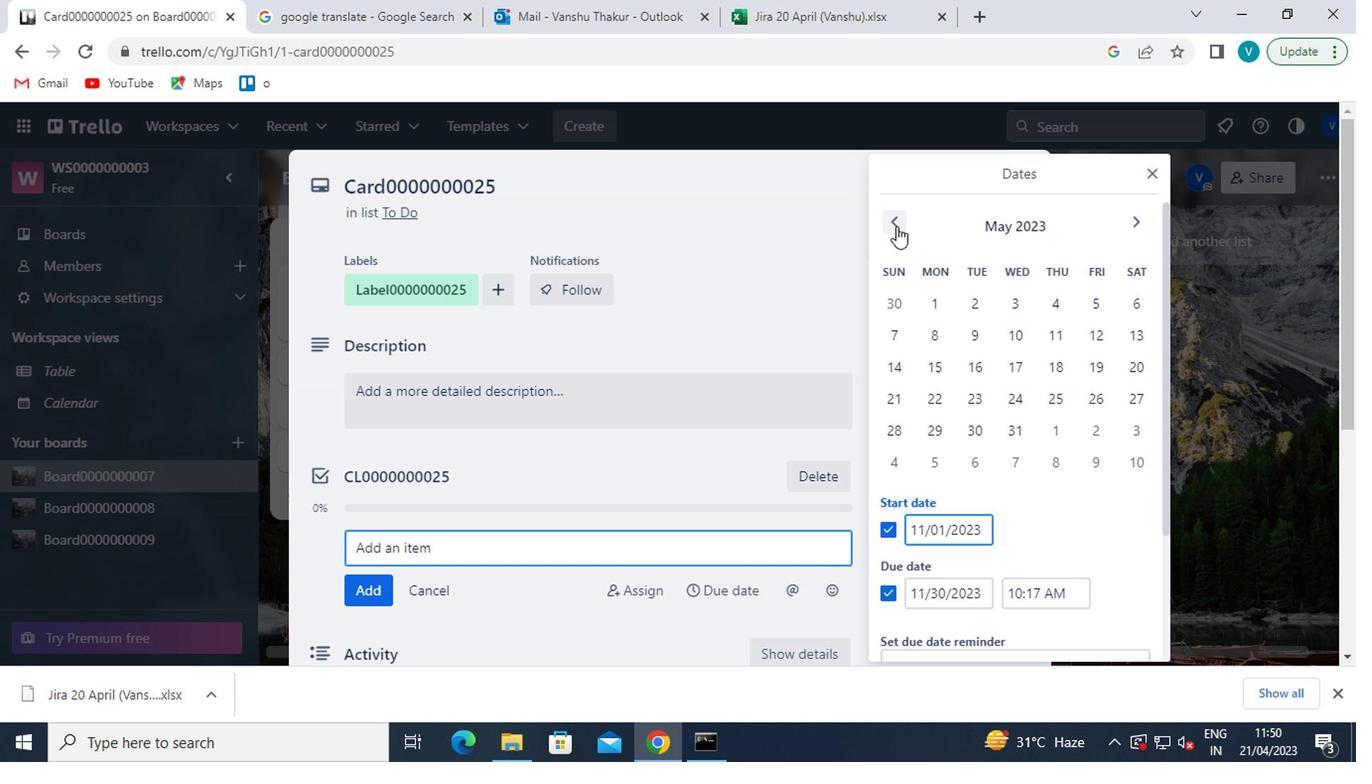 
Action: Mouse moved to (1135, 320)
Screenshot: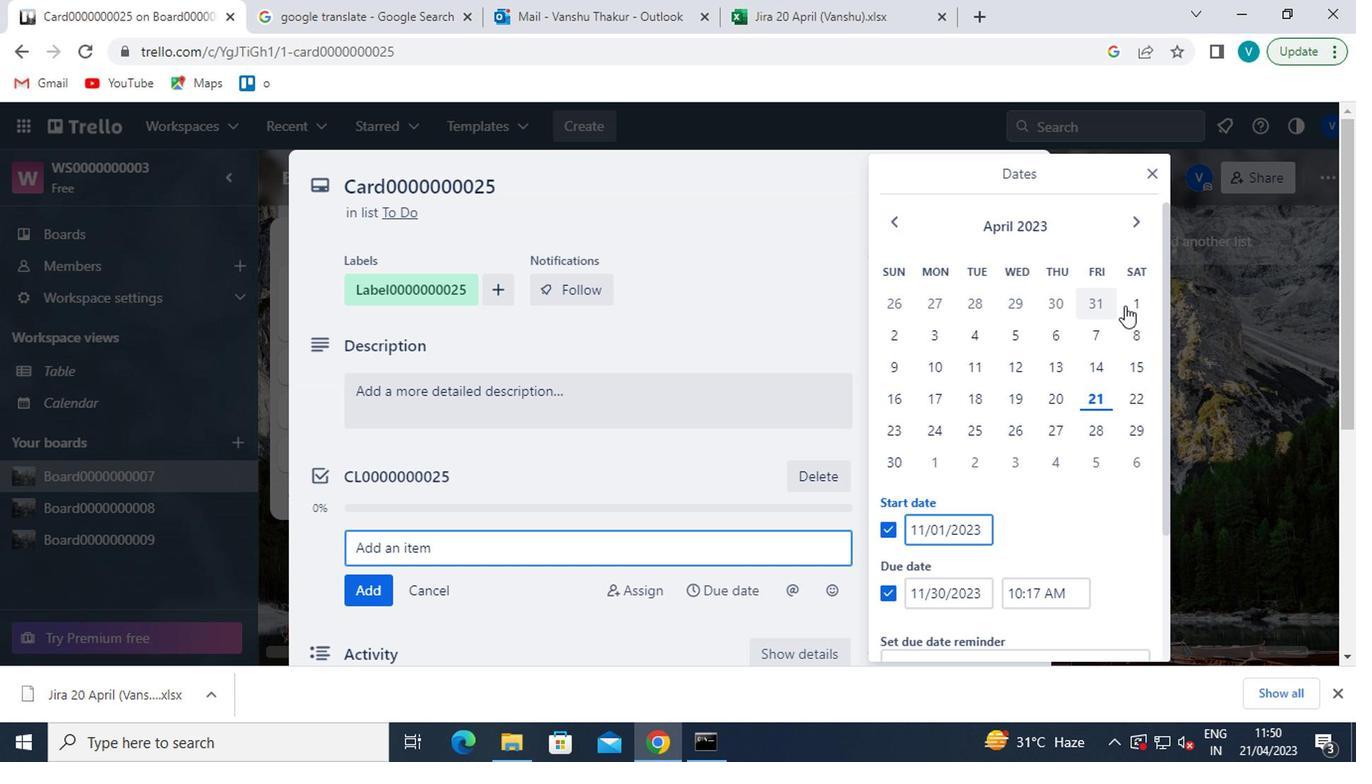 
Action: Mouse pressed left at (1135, 320)
Screenshot: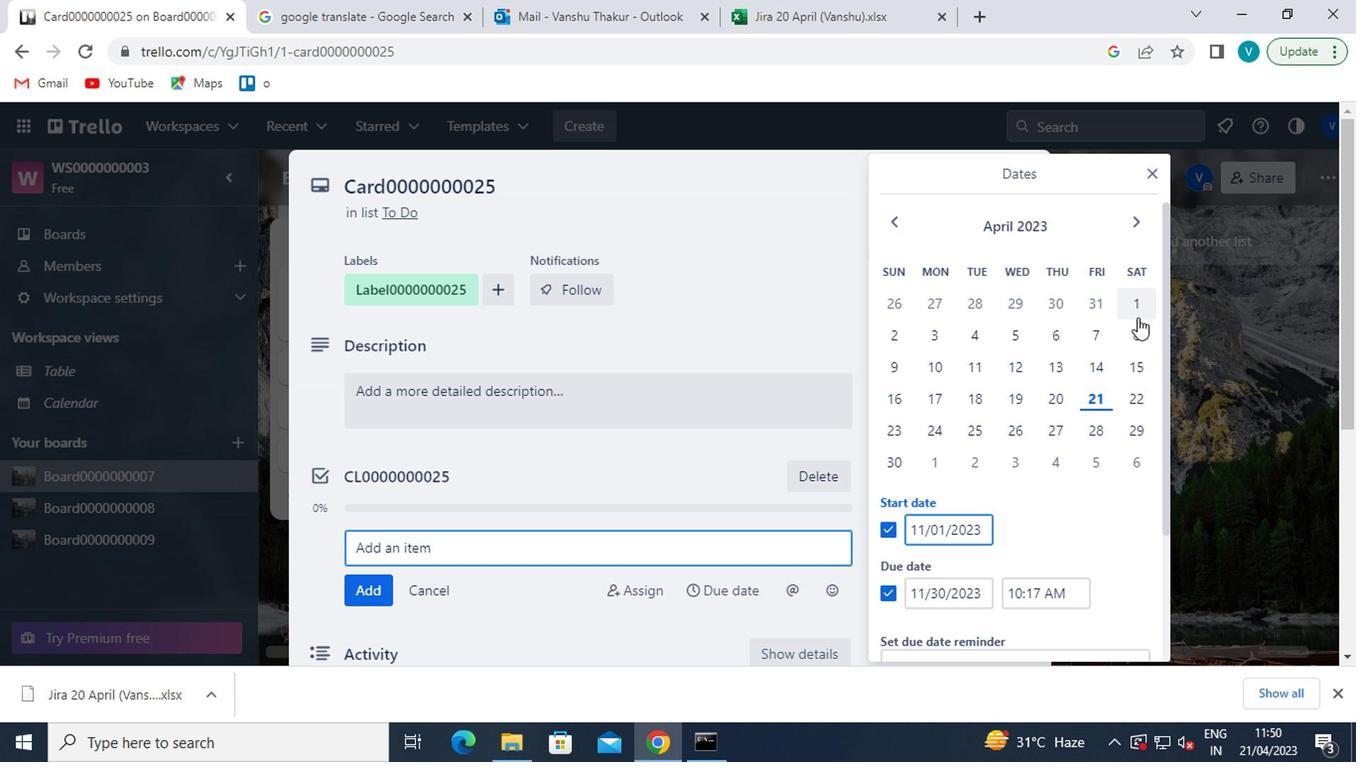
Action: Mouse moved to (894, 454)
Screenshot: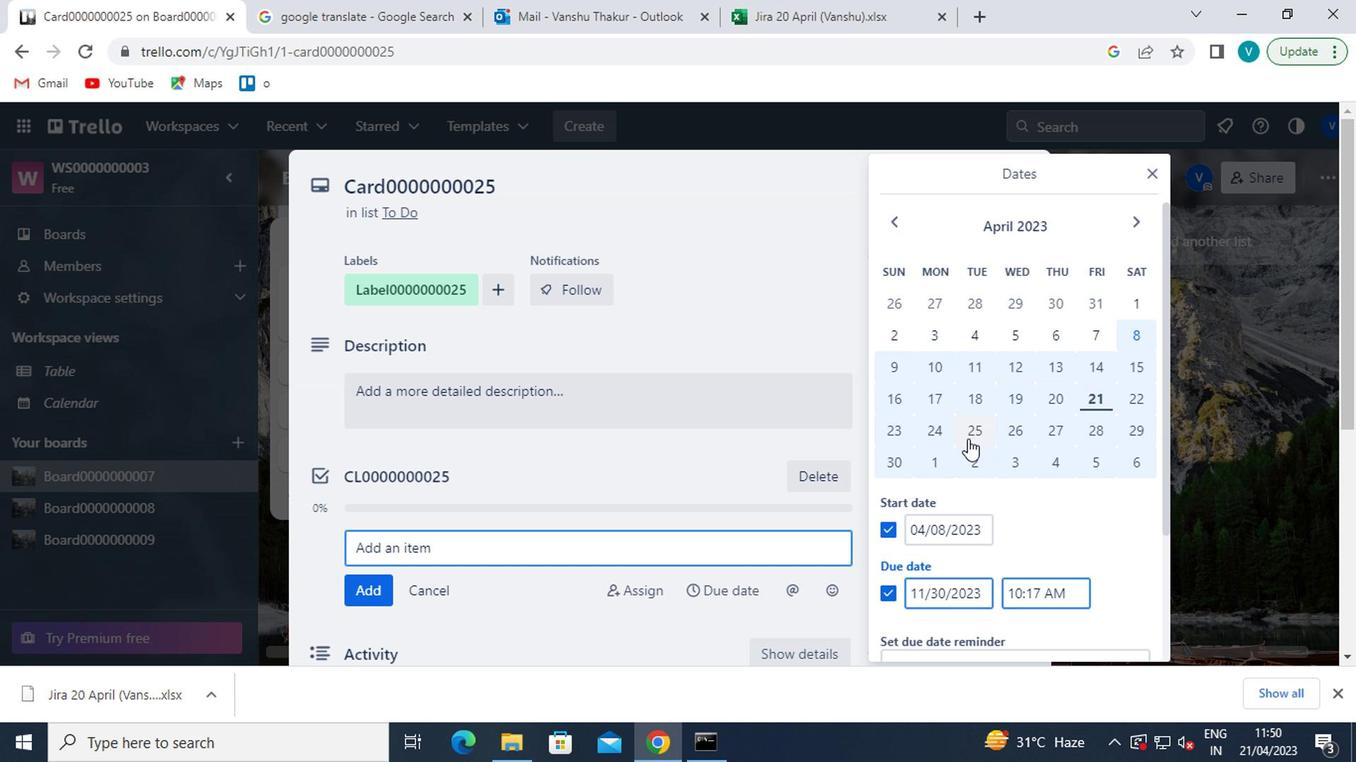 
Action: Mouse pressed left at (894, 454)
Screenshot: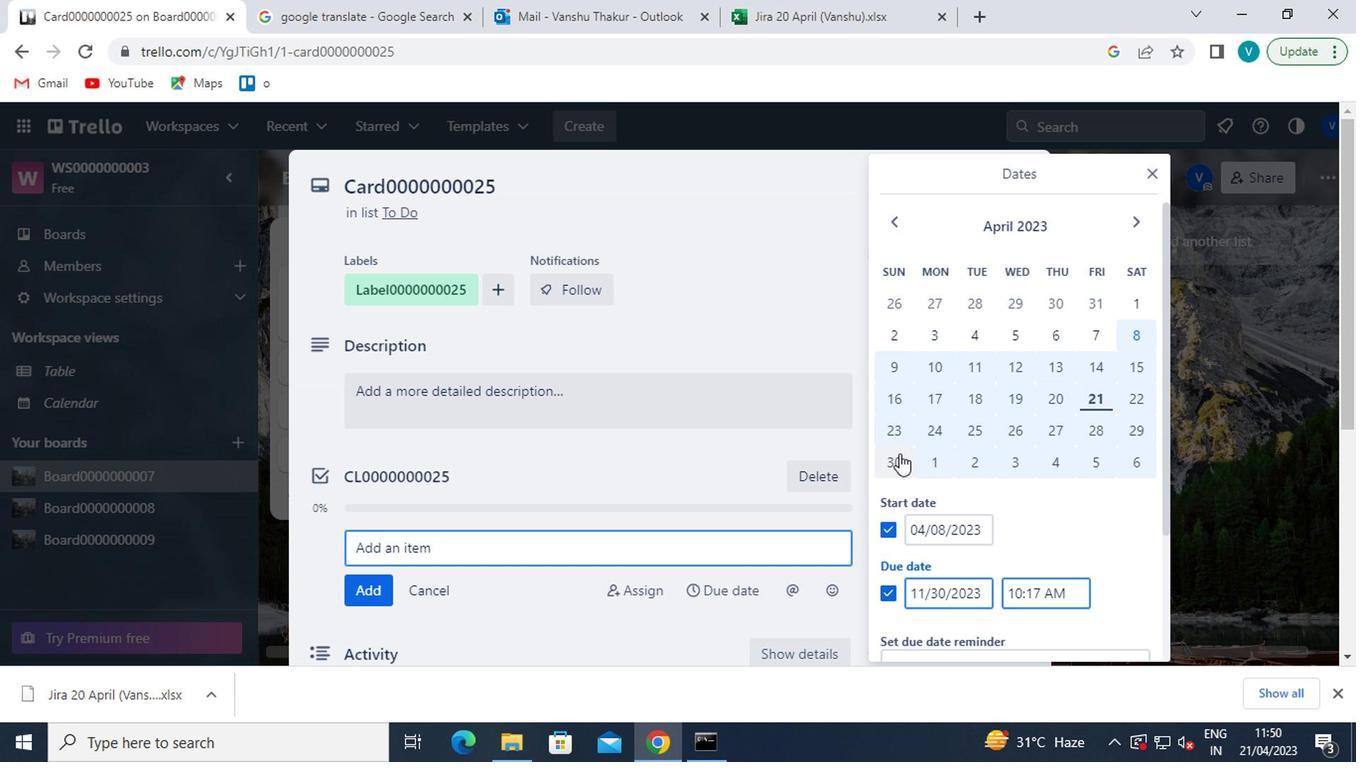 
Action: Mouse moved to (914, 562)
Screenshot: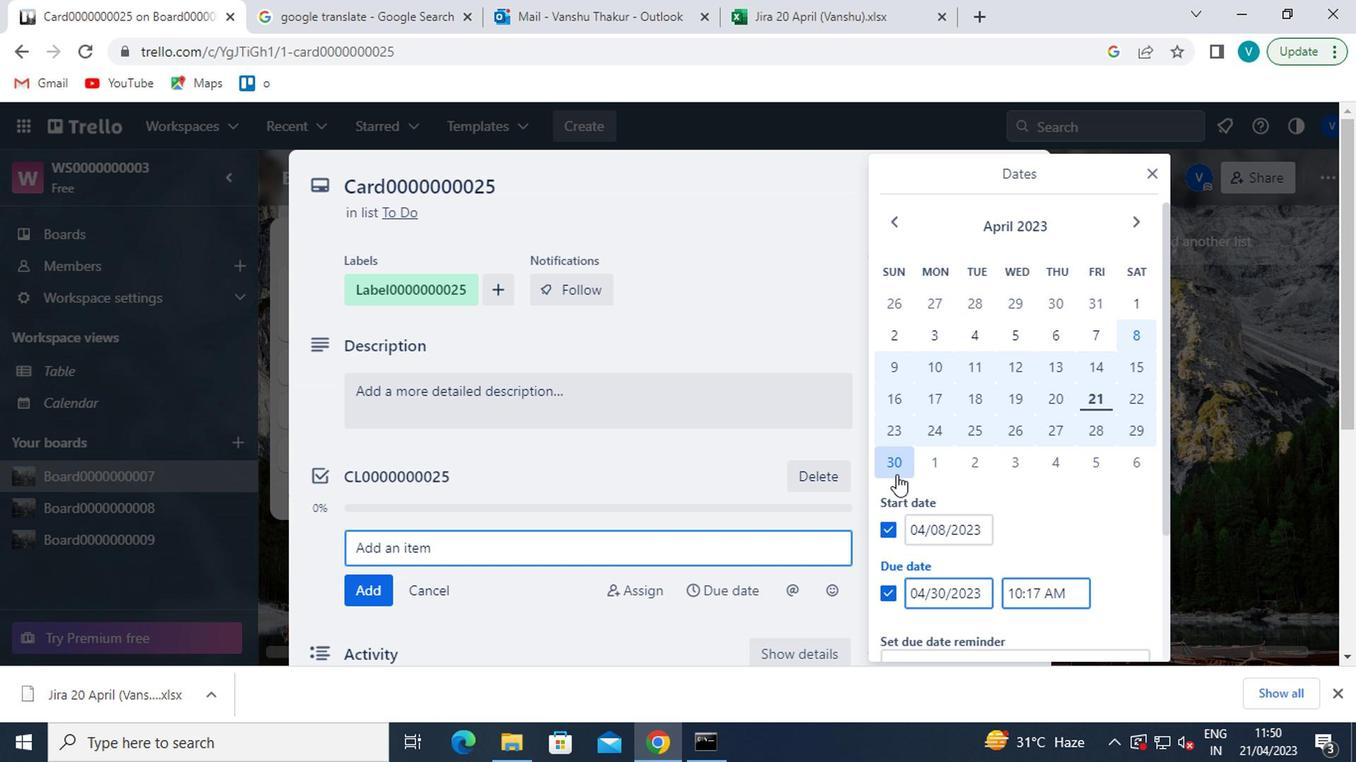 
Action: Mouse scrolled (914, 560) with delta (0, -1)
Screenshot: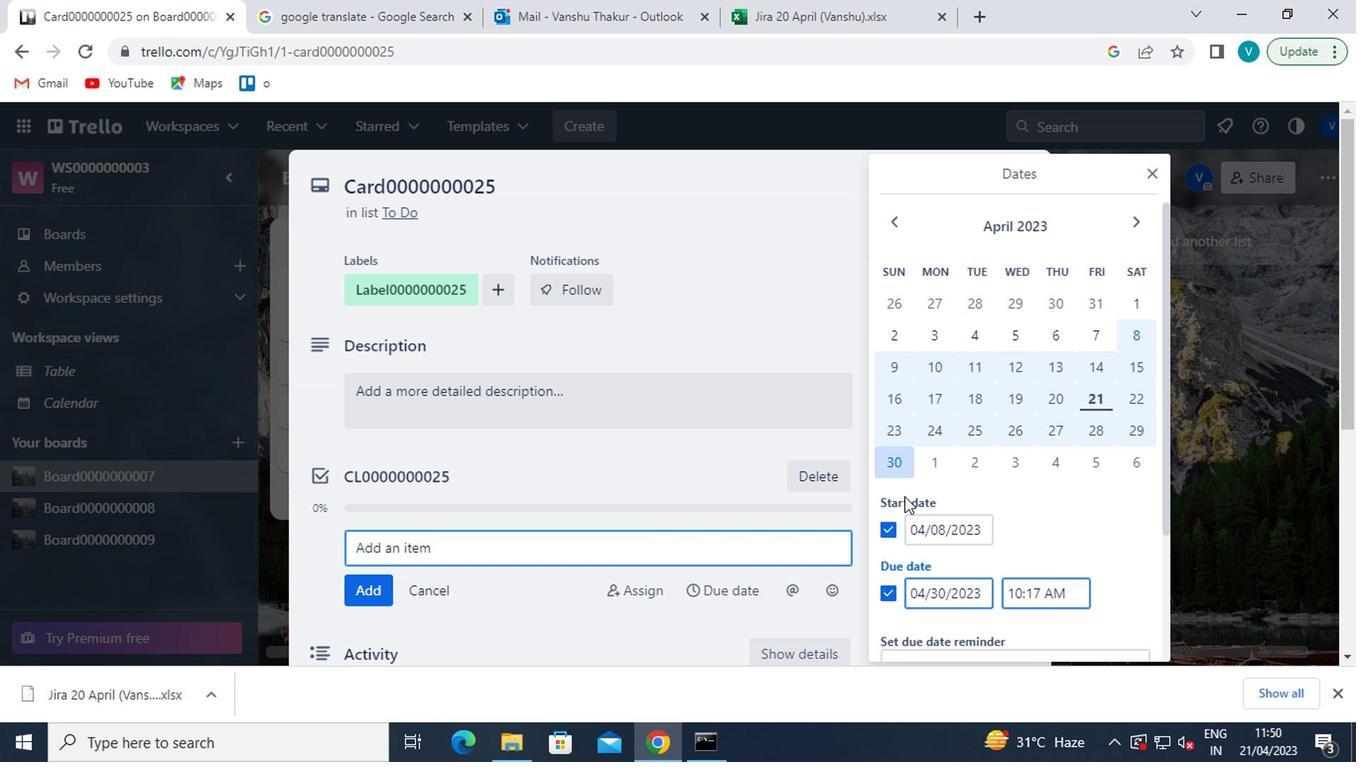 
Action: Mouse moved to (912, 626)
Screenshot: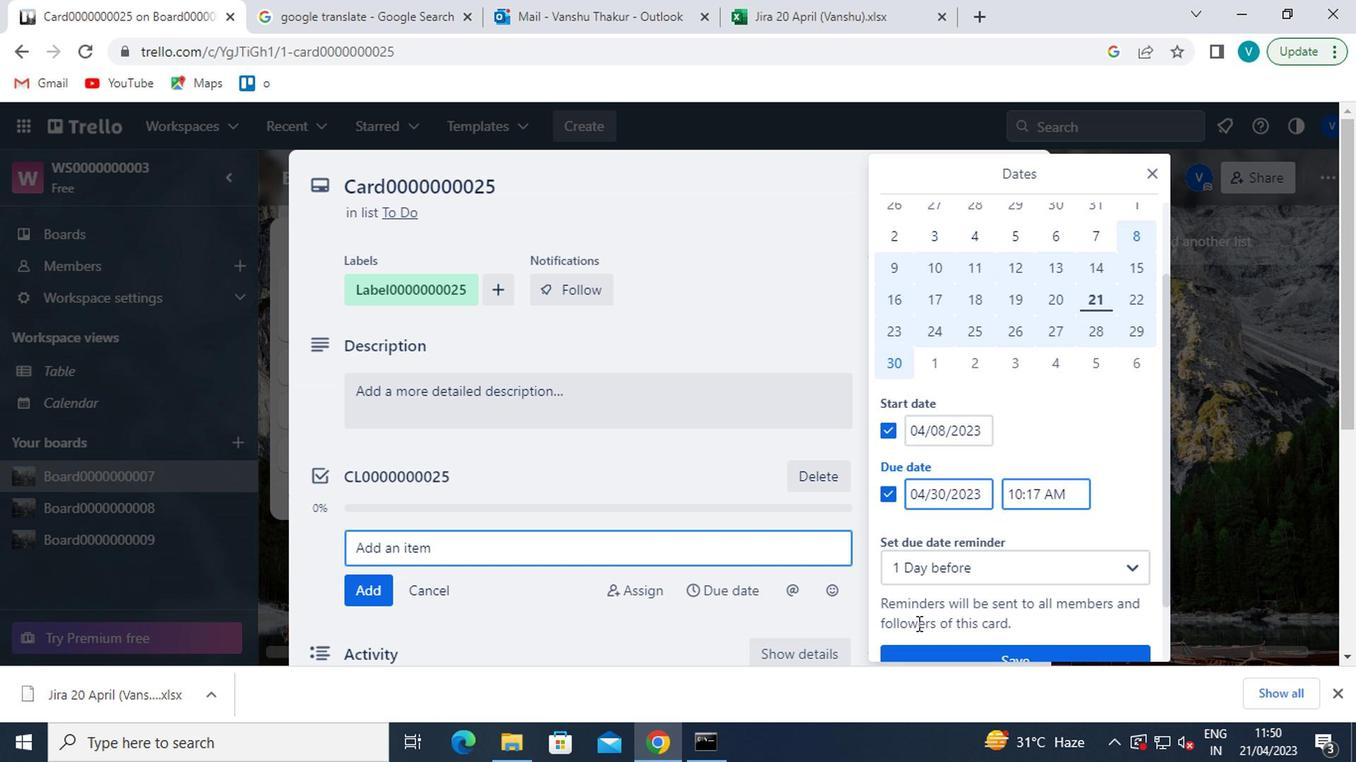 
Action: Mouse scrolled (912, 625) with delta (0, 0)
Screenshot: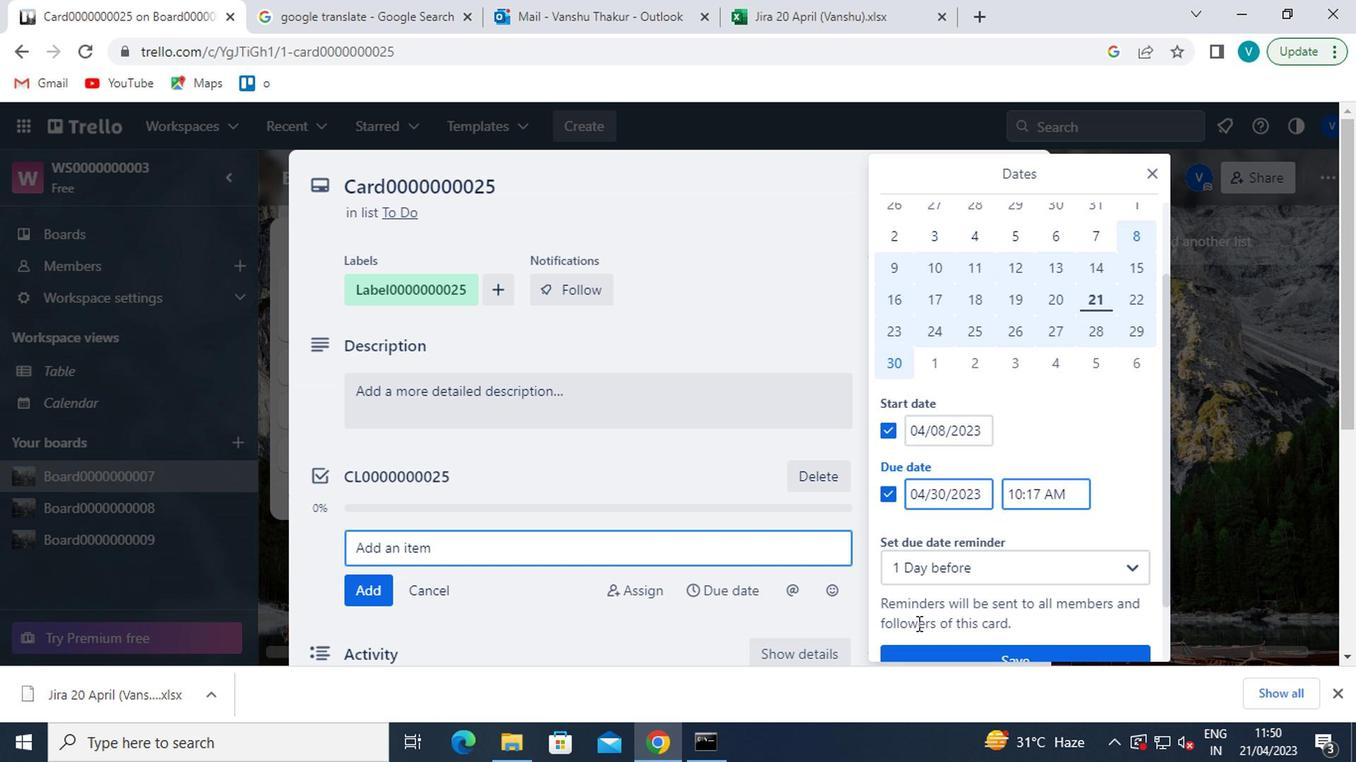 
Action: Mouse moved to (922, 587)
Screenshot: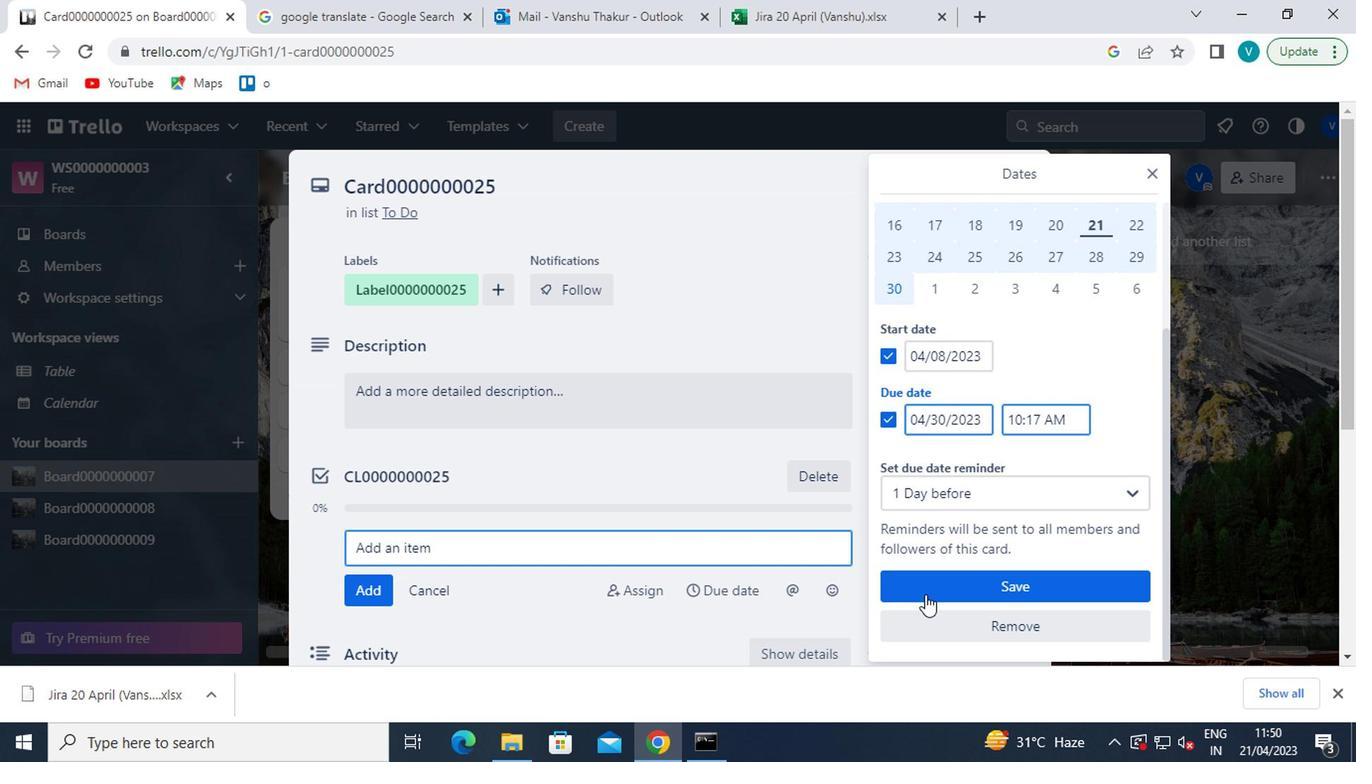 
Action: Mouse pressed left at (922, 587)
Screenshot: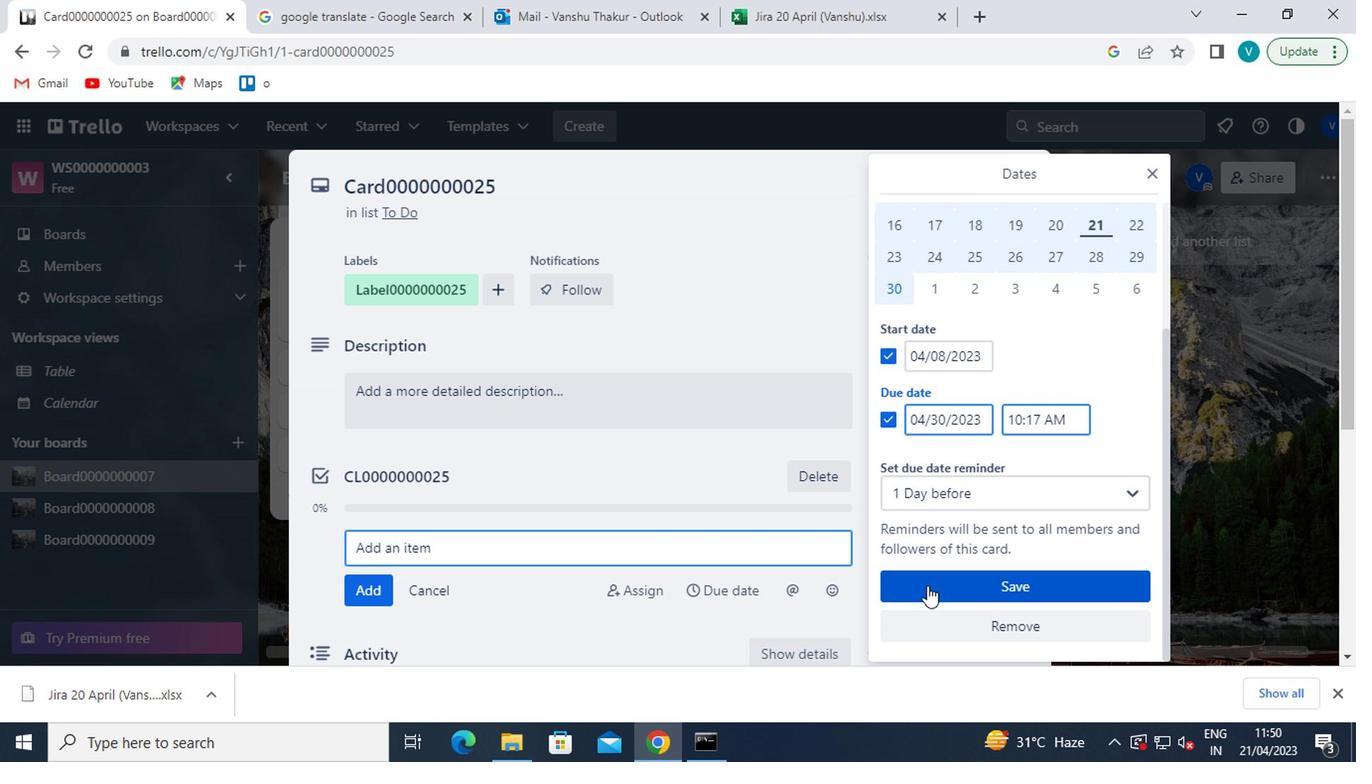 
Action: Mouse moved to (912, 572)
Screenshot: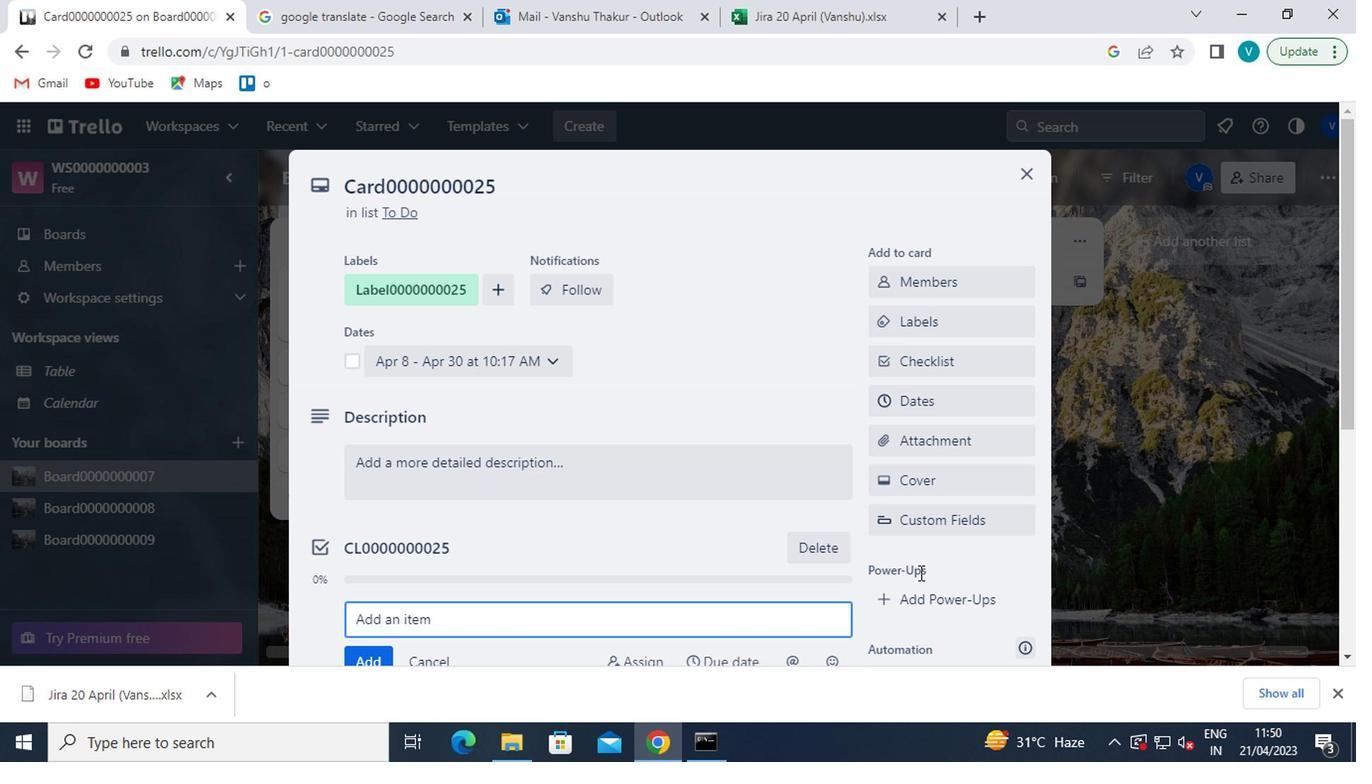 
